 Task: Find connections with filter location Al Bawīţī with filter topic #workingathomewith filter profile language French with filter current company TATA AutoComp Systems Ltd with filter school Rashtrasant Tukadoji Maharaj Nagpur University with filter industry Alternative Dispute Resolution with filter service category Editing with filter keywords title Auditing Clerk
Action: Mouse moved to (684, 85)
Screenshot: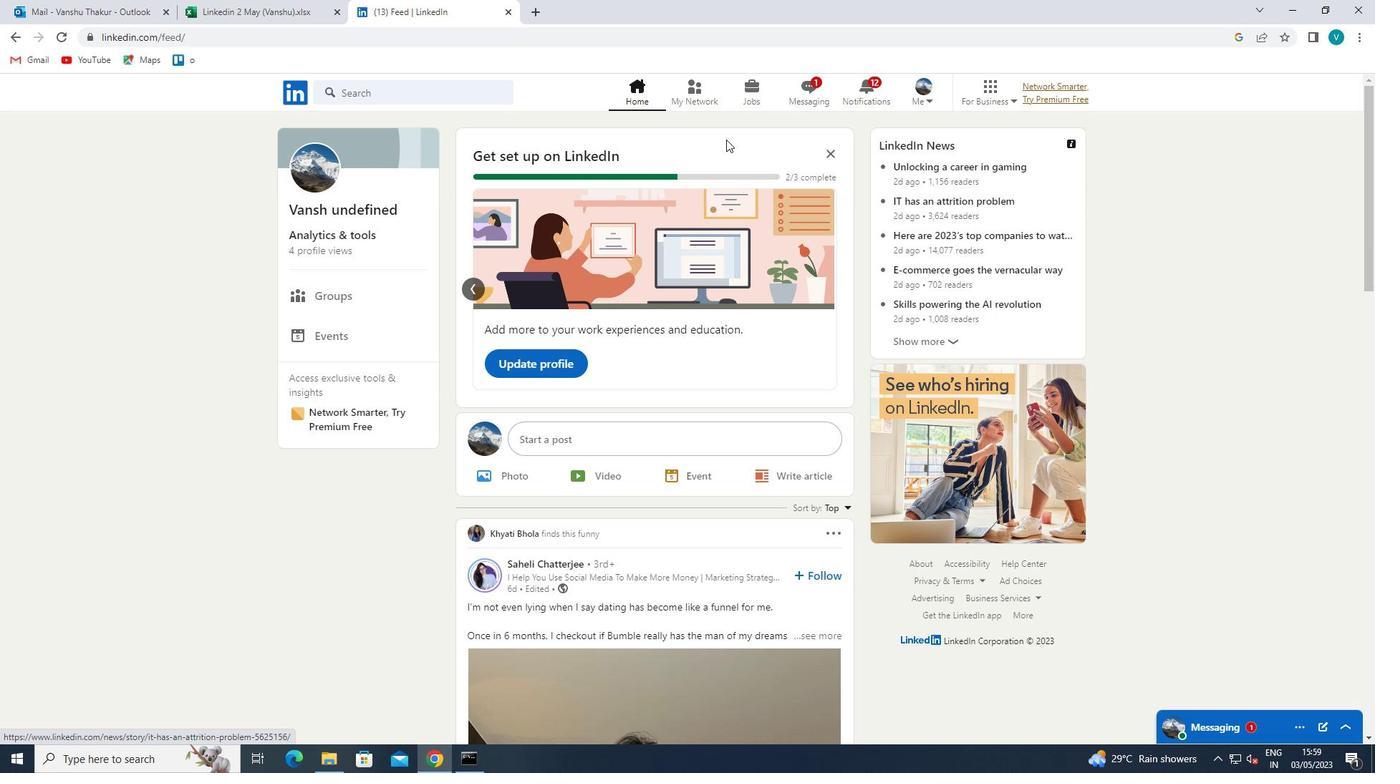 
Action: Mouse pressed left at (684, 85)
Screenshot: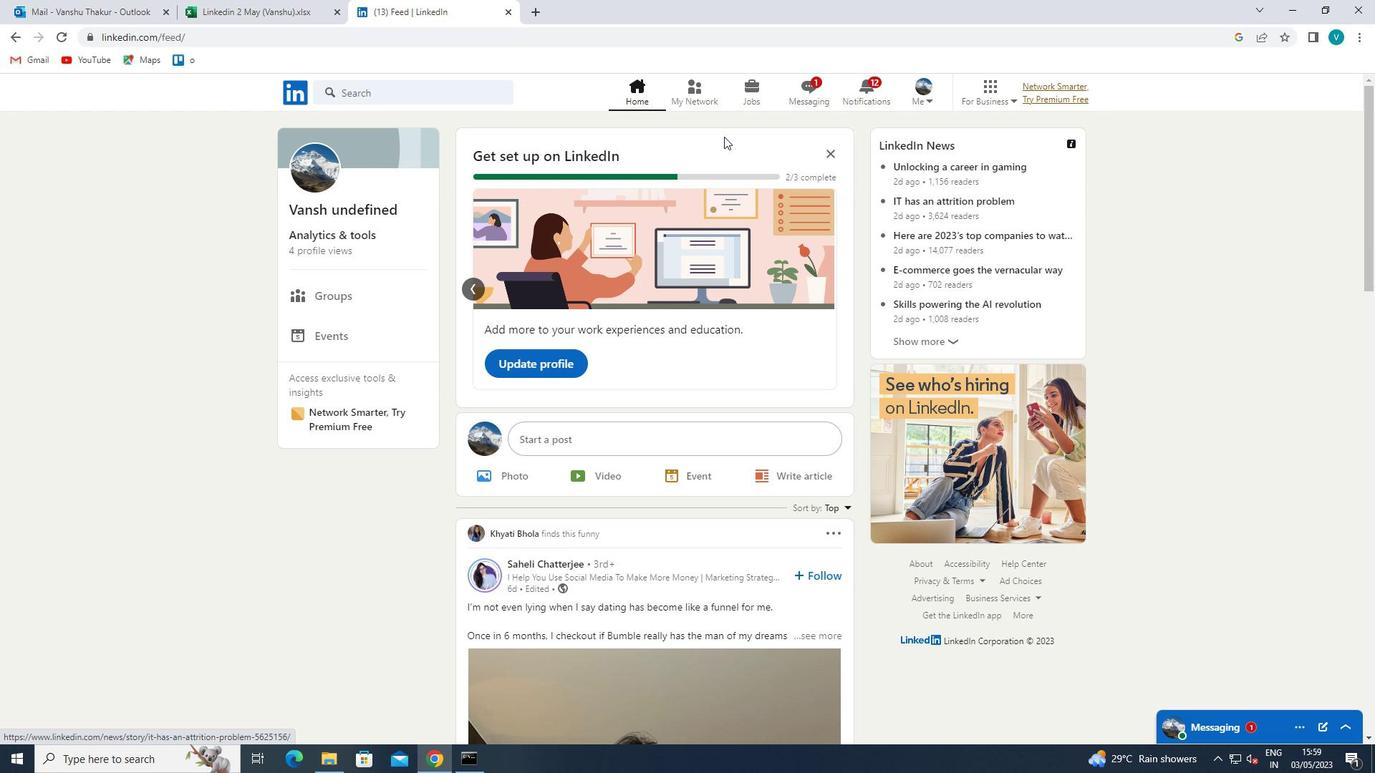 
Action: Mouse moved to (356, 176)
Screenshot: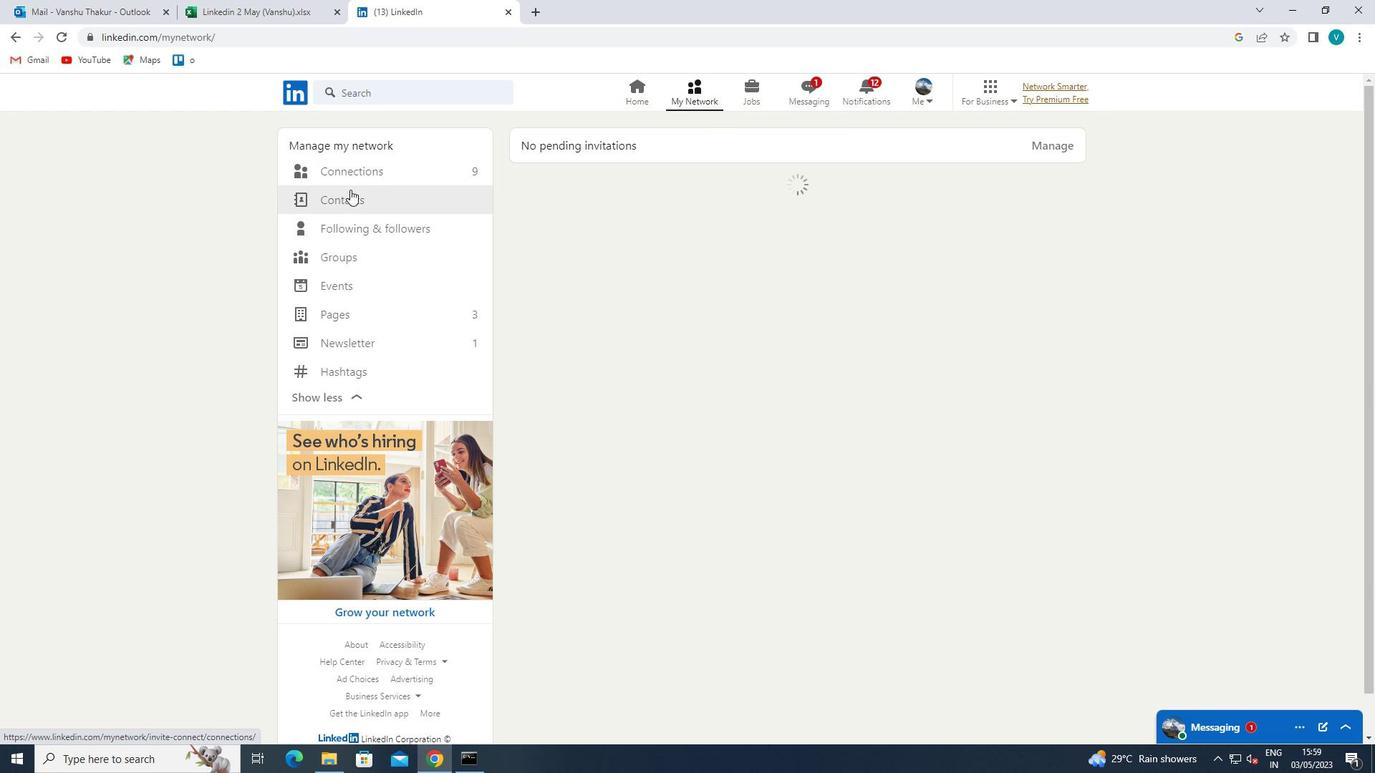 
Action: Mouse pressed left at (356, 176)
Screenshot: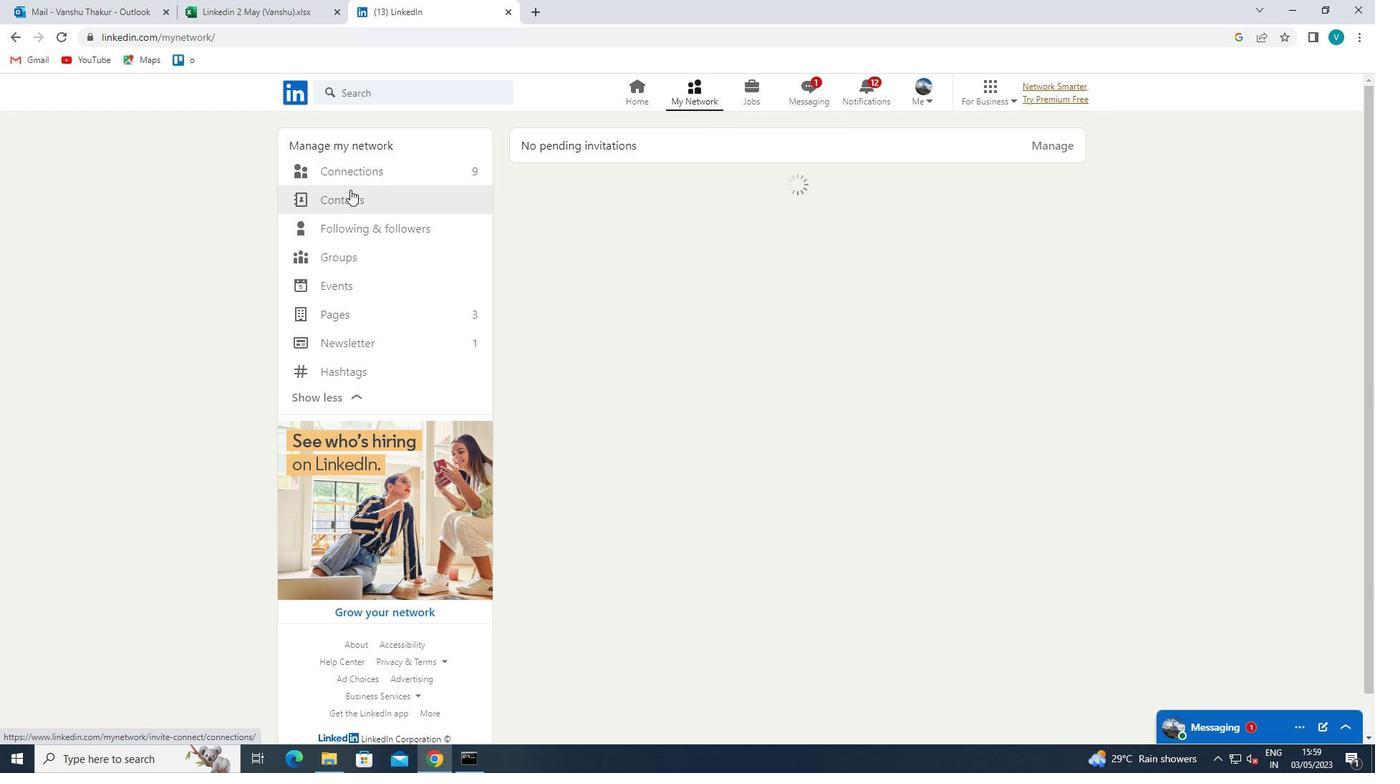 
Action: Mouse moved to (828, 173)
Screenshot: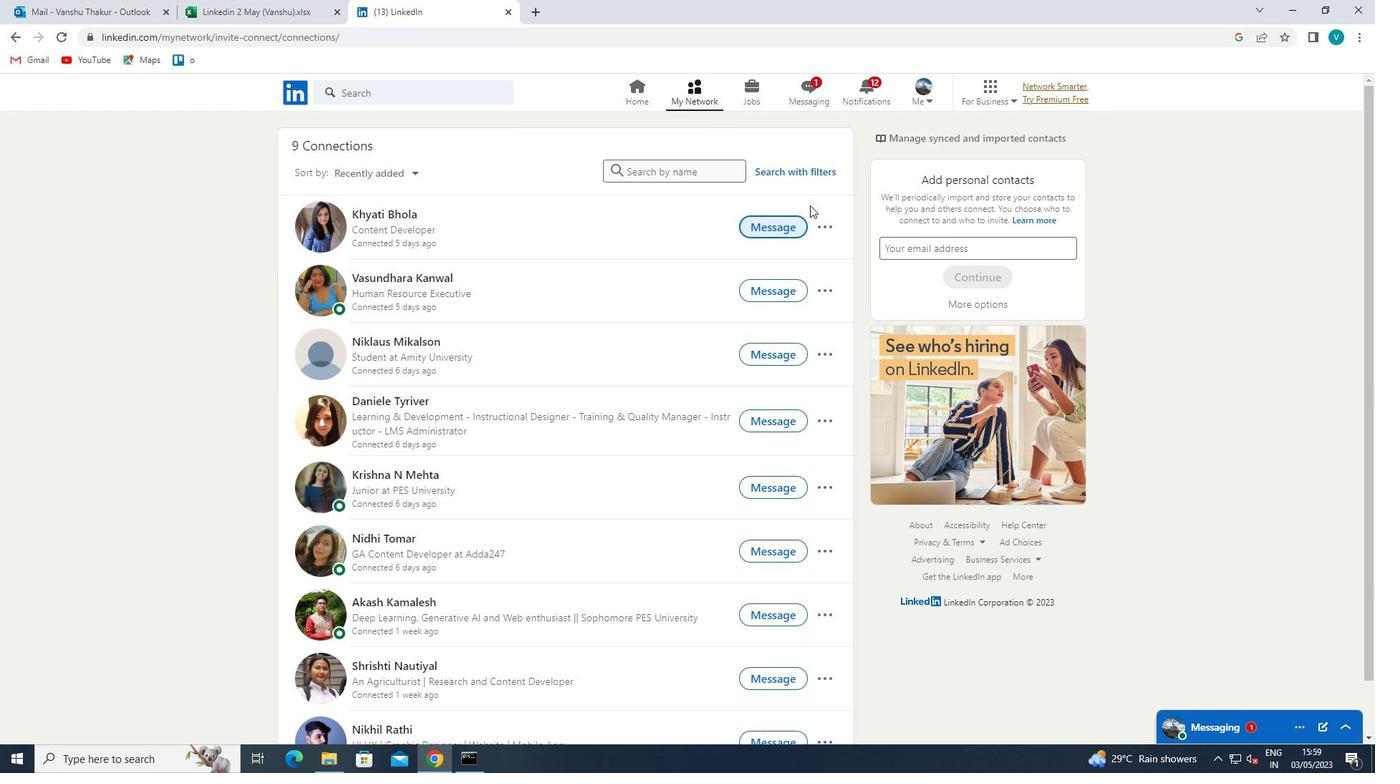 
Action: Mouse pressed left at (828, 173)
Screenshot: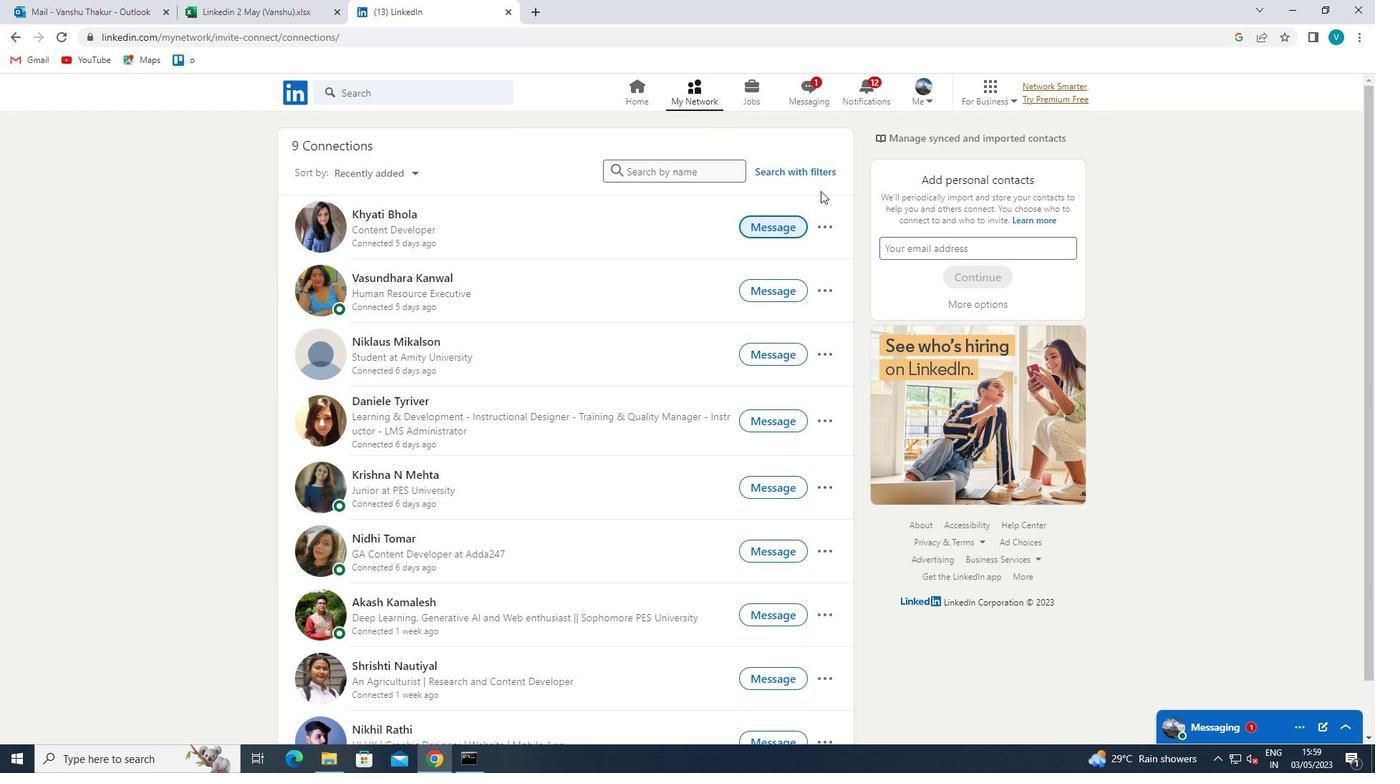
Action: Mouse moved to (694, 133)
Screenshot: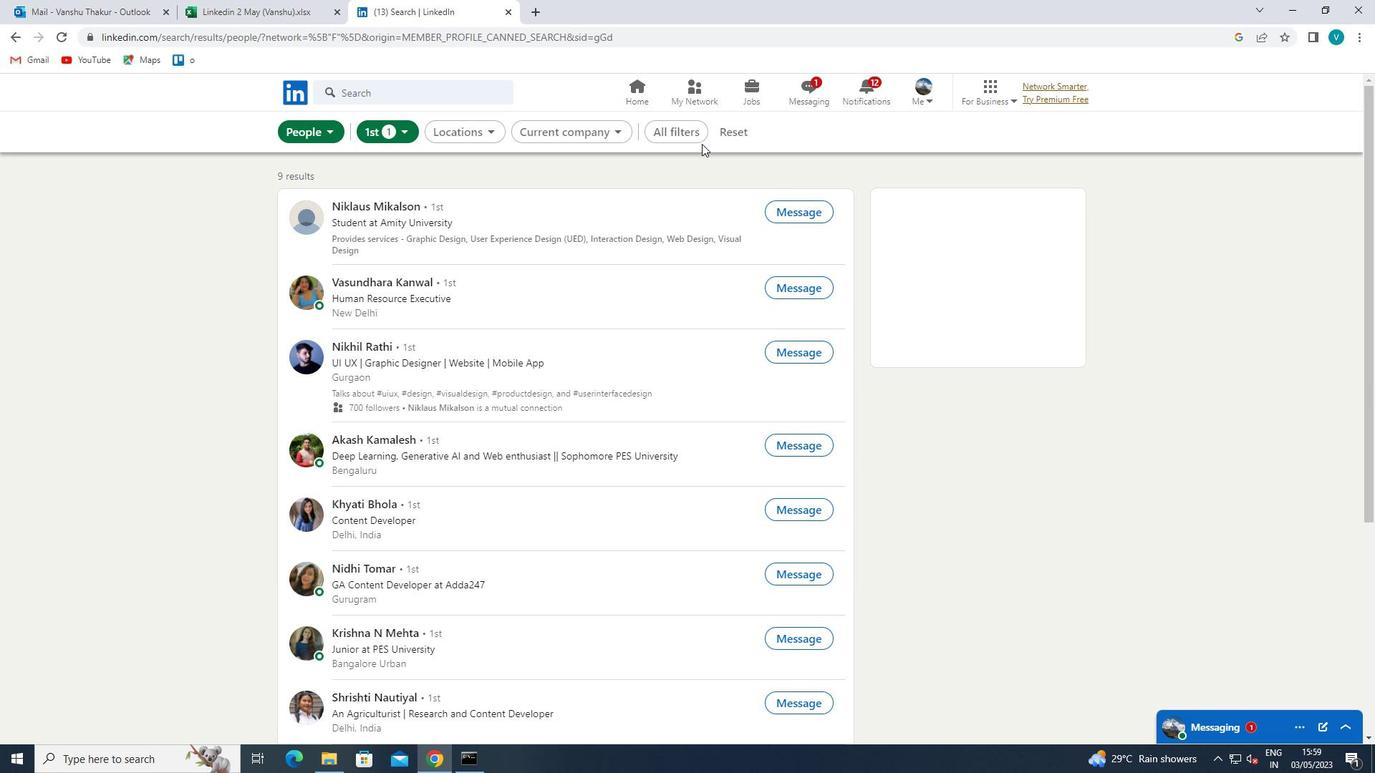 
Action: Mouse pressed left at (694, 133)
Screenshot: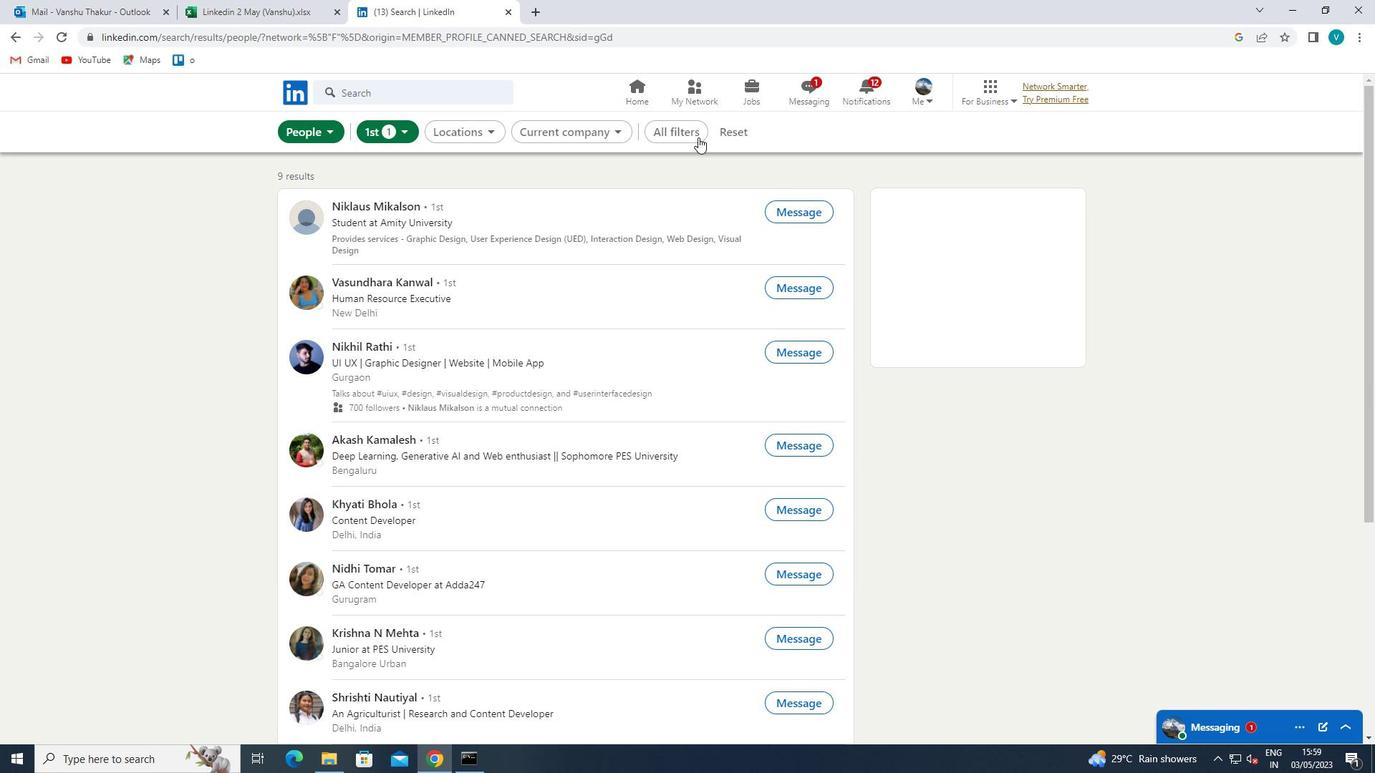 
Action: Mouse moved to (1077, 382)
Screenshot: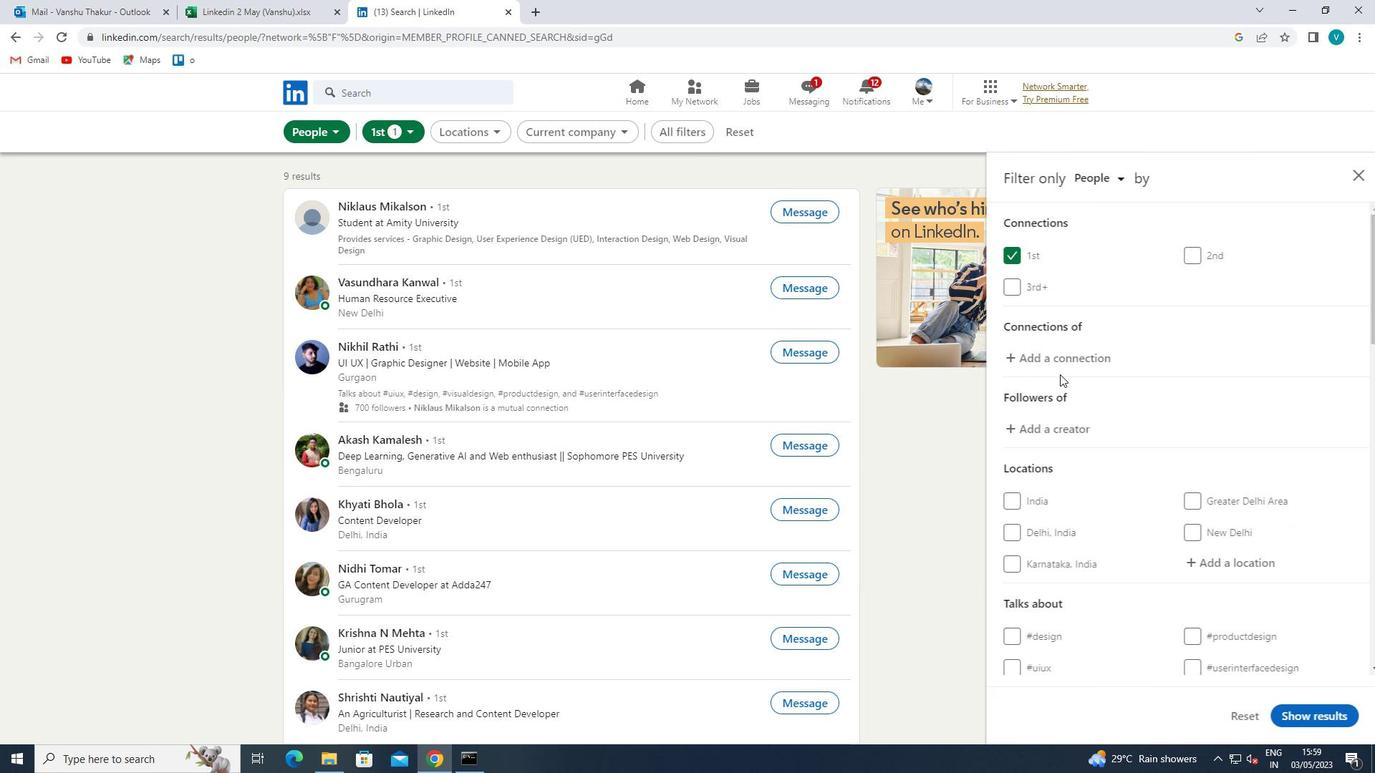 
Action: Mouse scrolled (1077, 381) with delta (0, 0)
Screenshot: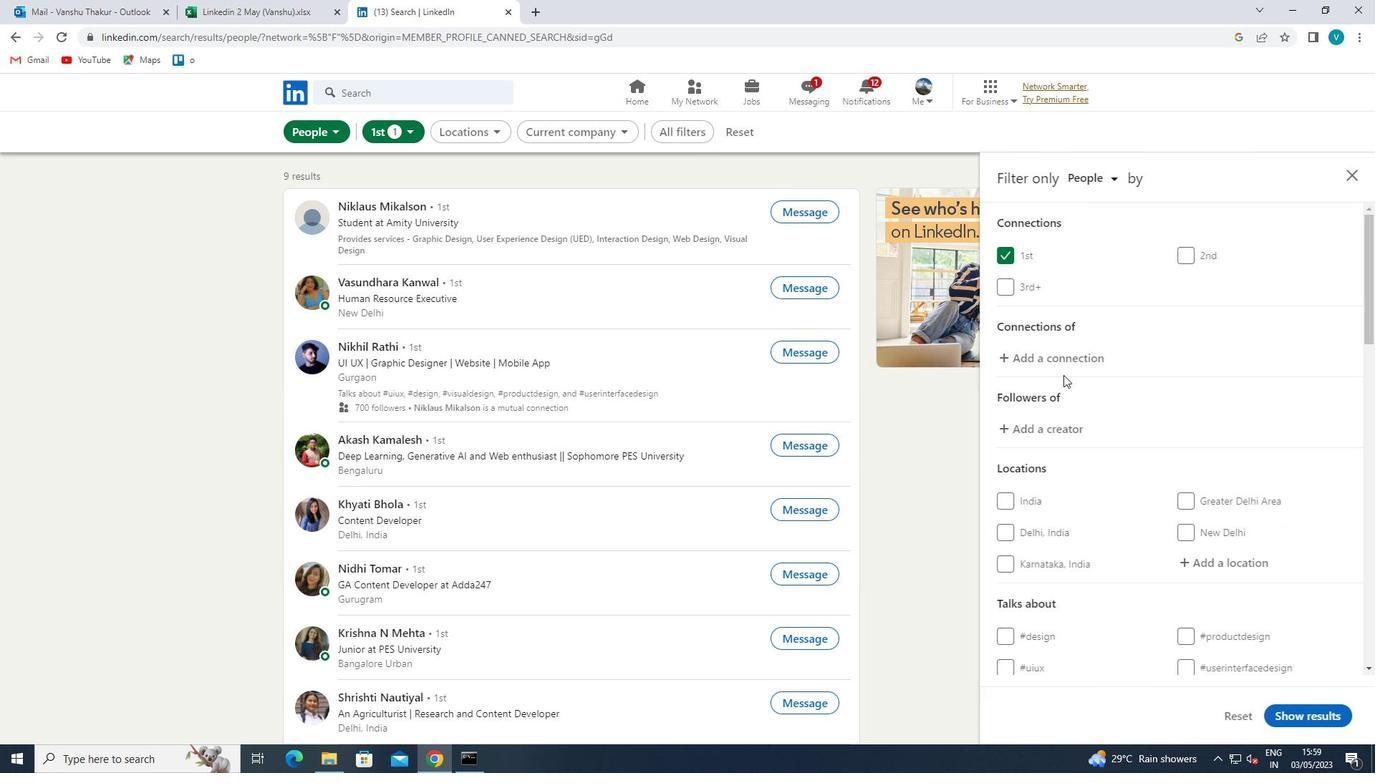 
Action: Mouse scrolled (1077, 381) with delta (0, 0)
Screenshot: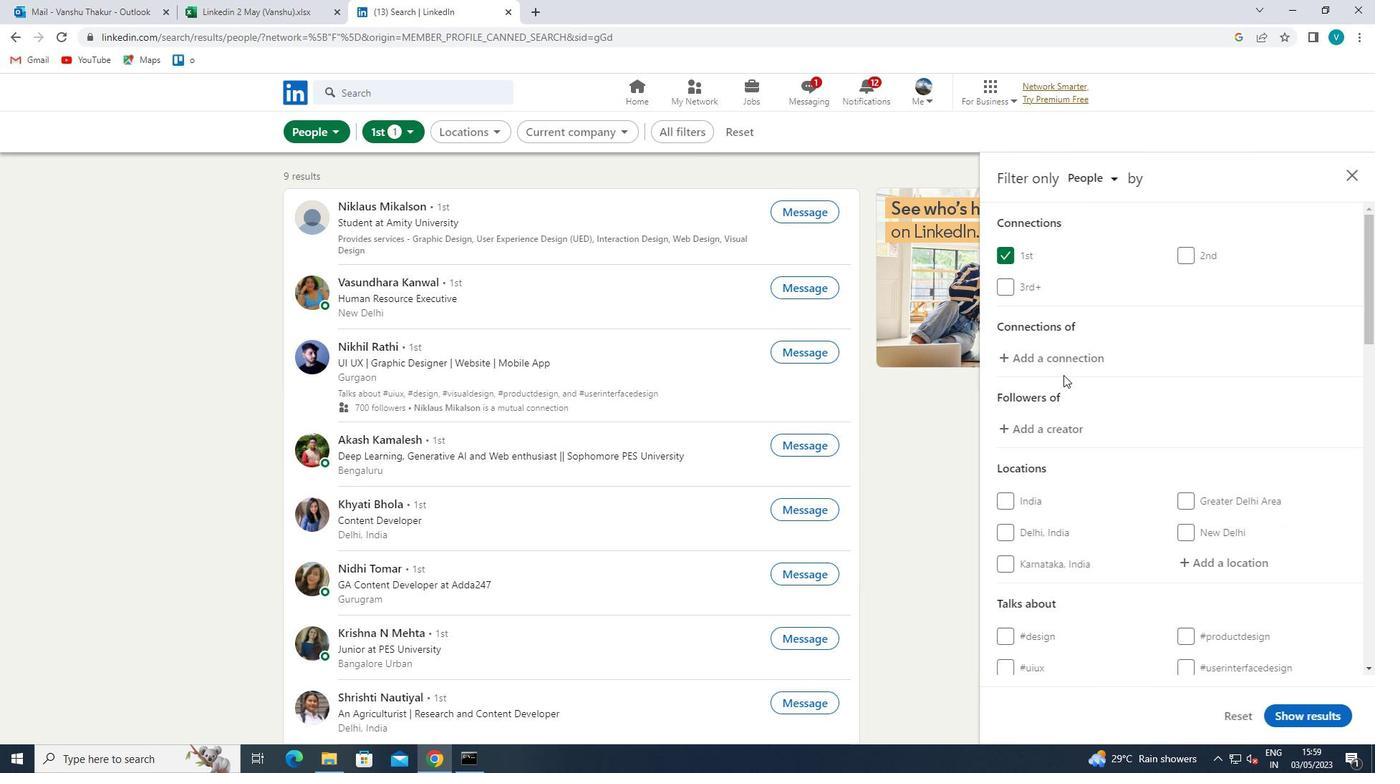 
Action: Mouse moved to (1225, 417)
Screenshot: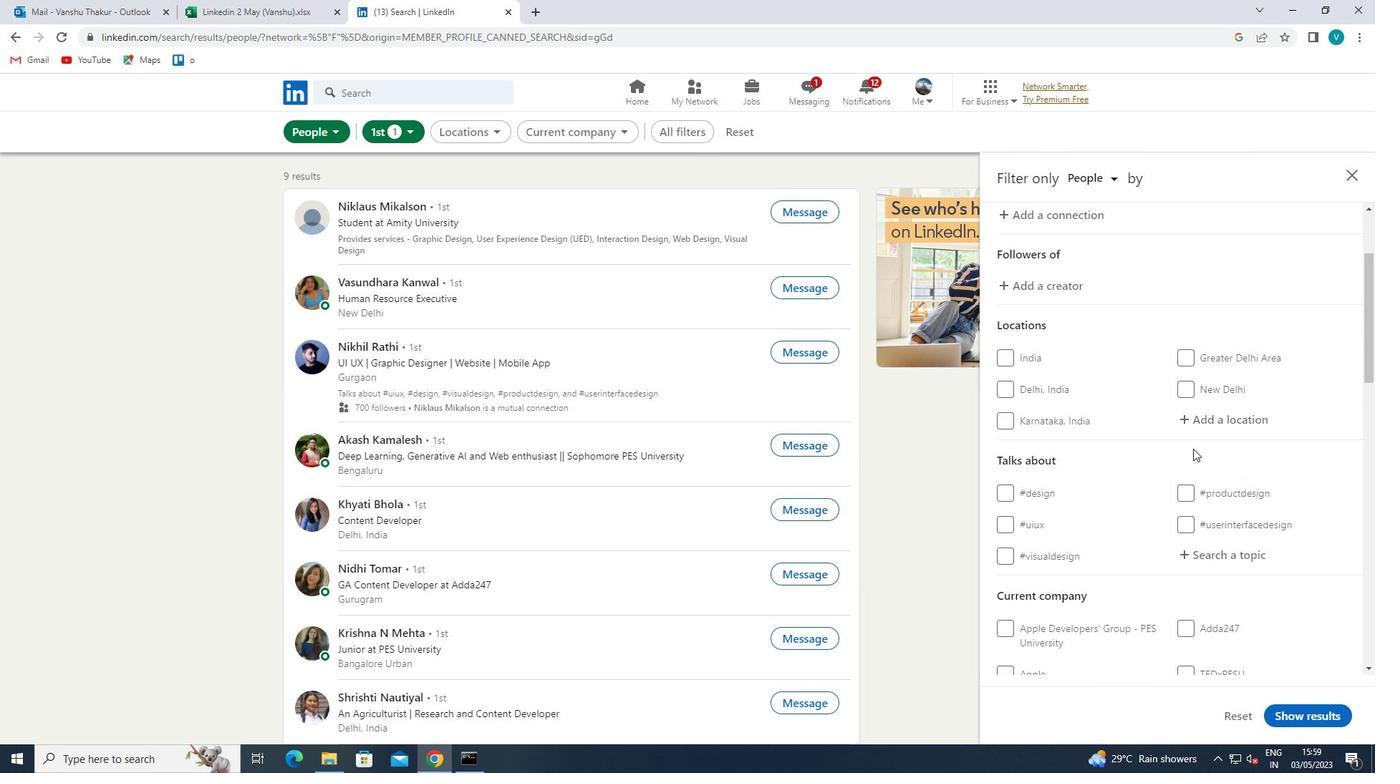 
Action: Mouse pressed left at (1225, 417)
Screenshot: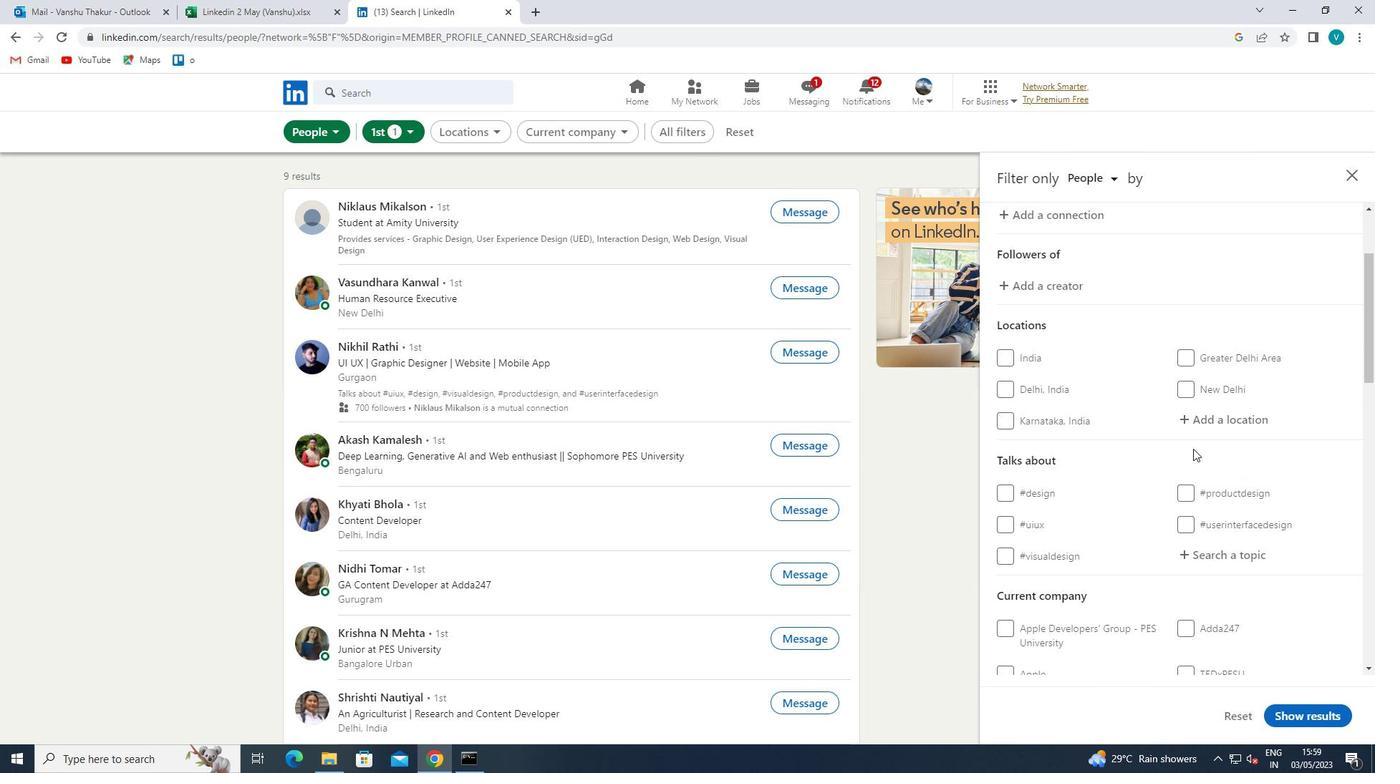 
Action: Mouse moved to (1225, 417)
Screenshot: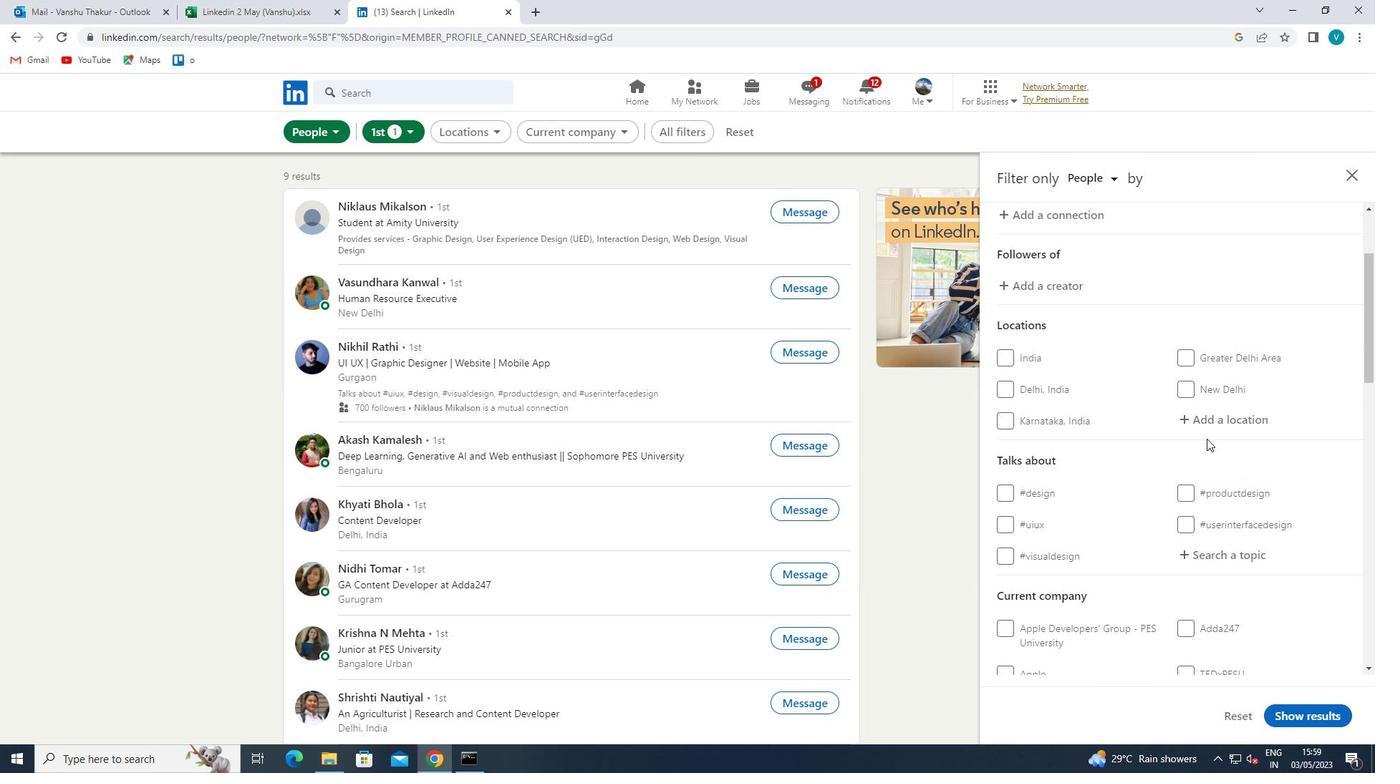 
Action: Key pressed <Key.shift>AL<Key.space><Key.shift><Key.shift><Key.shift><Key.shift><Key.shift>BAWITI
Screenshot: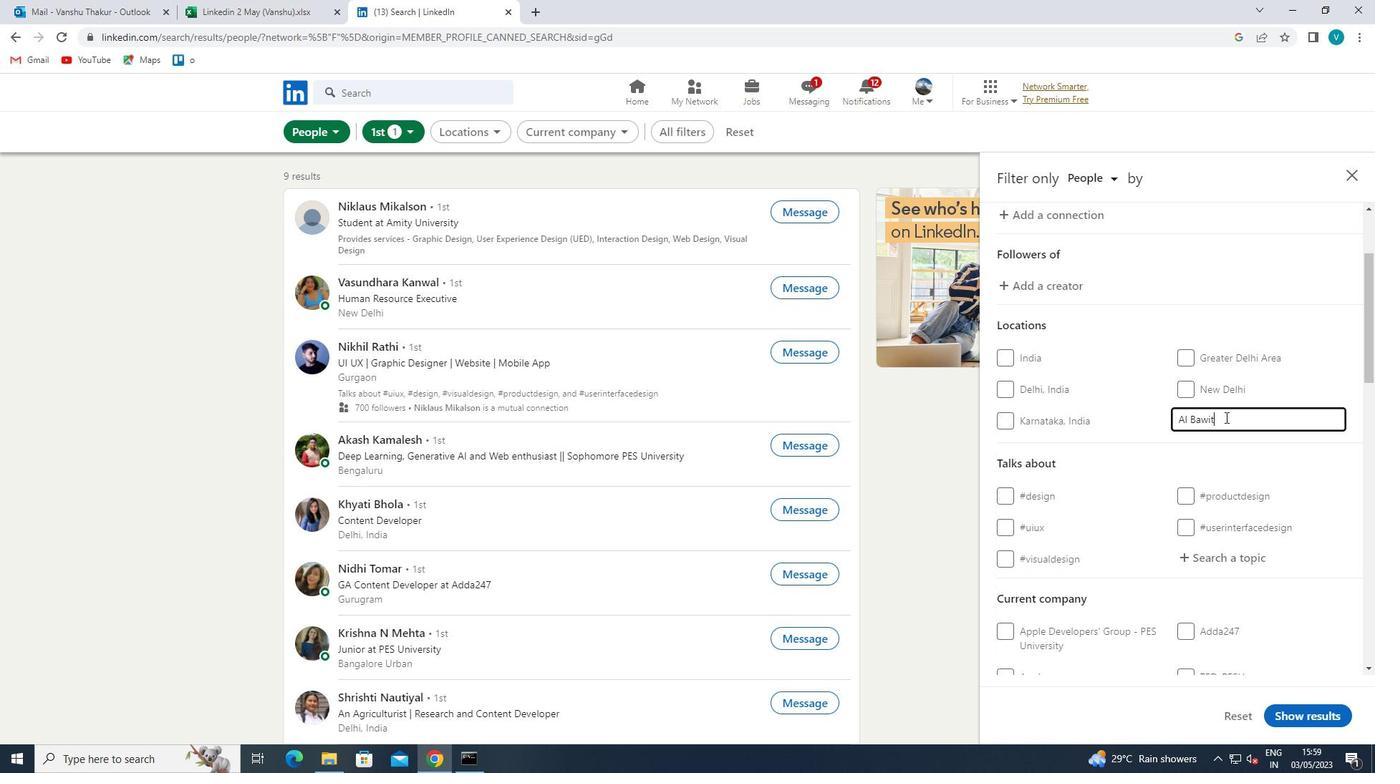 
Action: Mouse moved to (1171, 453)
Screenshot: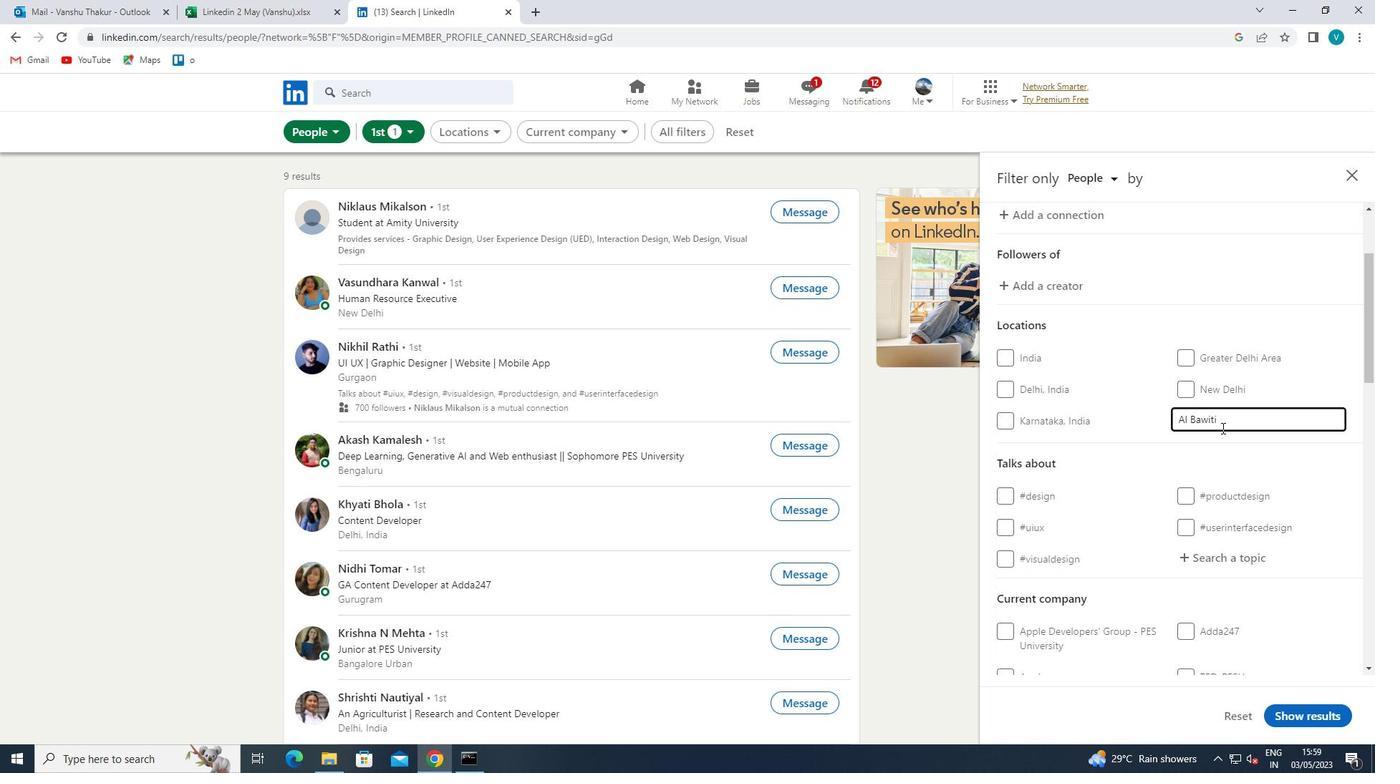
Action: Mouse pressed left at (1171, 453)
Screenshot: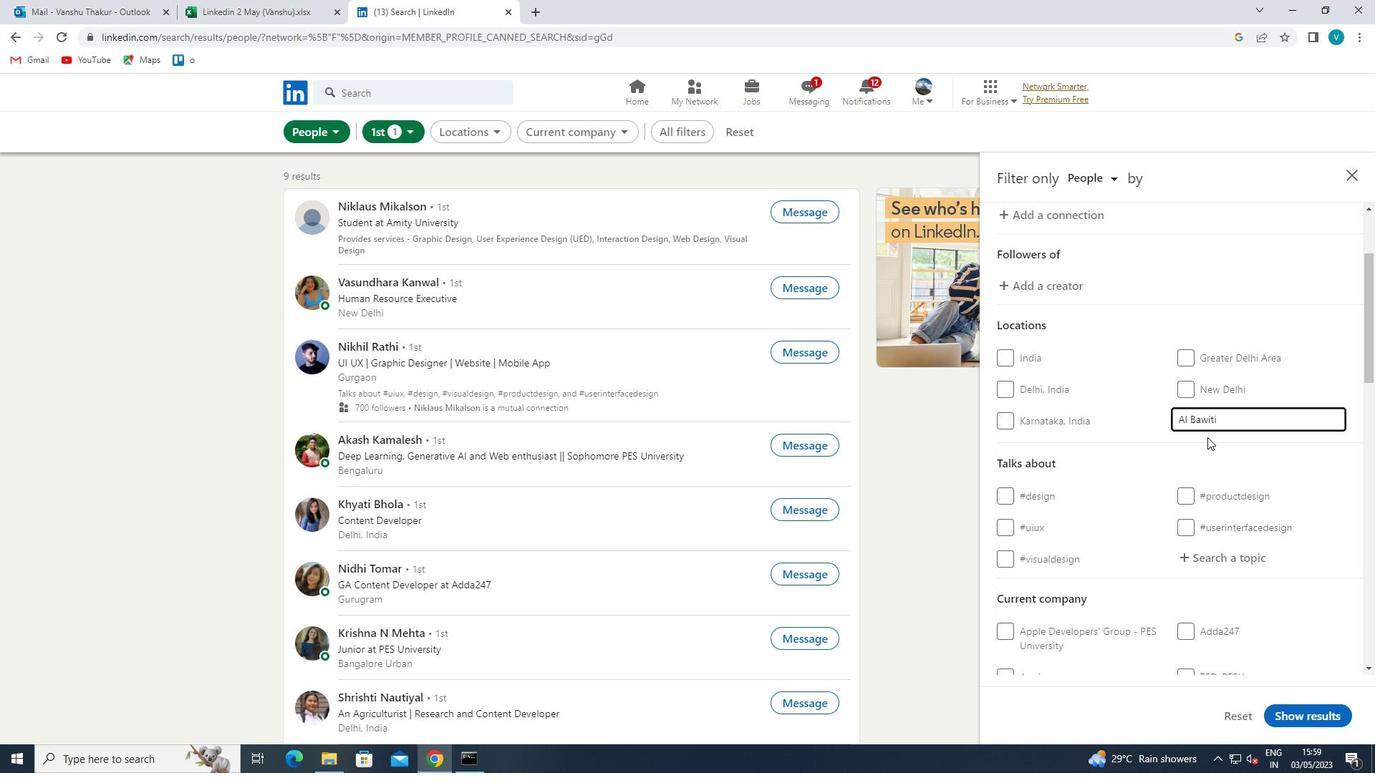 
Action: Mouse scrolled (1171, 452) with delta (0, 0)
Screenshot: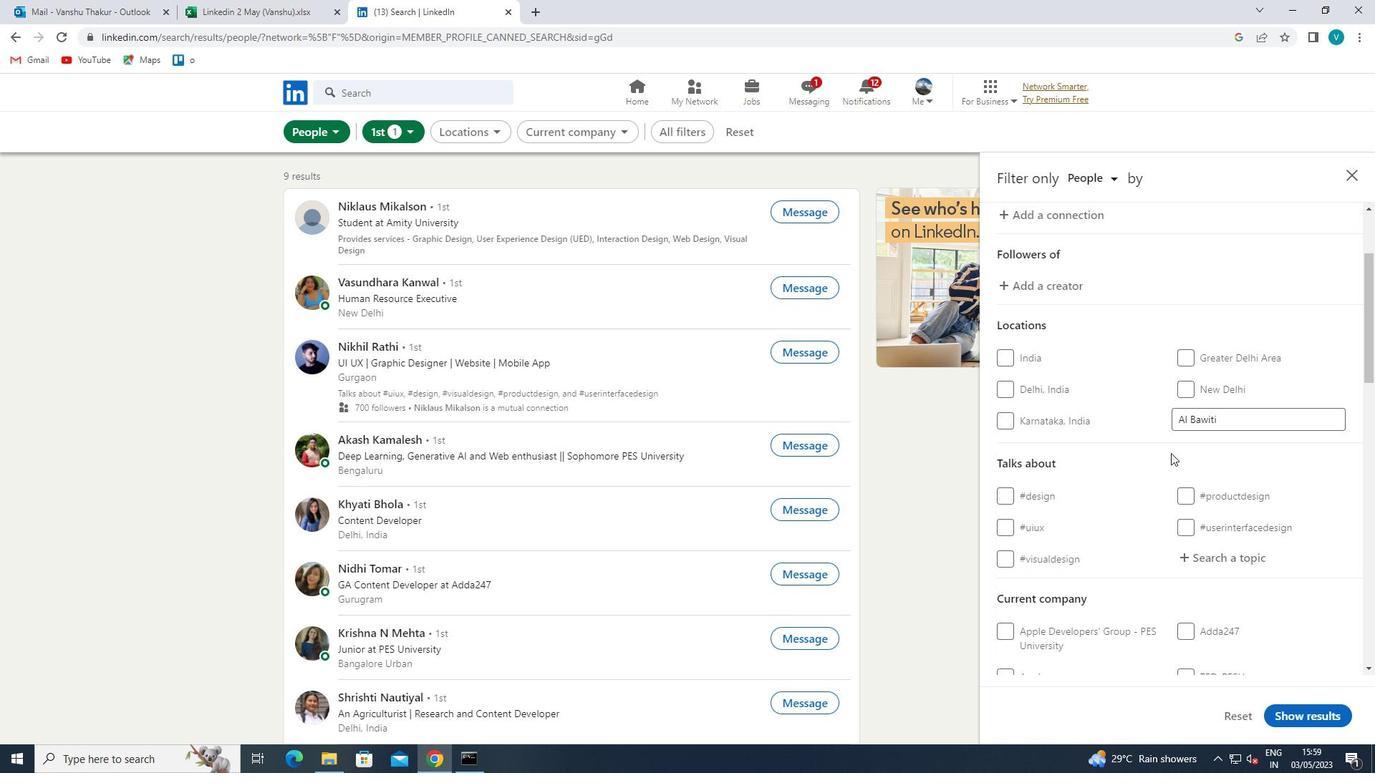 
Action: Mouse moved to (1170, 454)
Screenshot: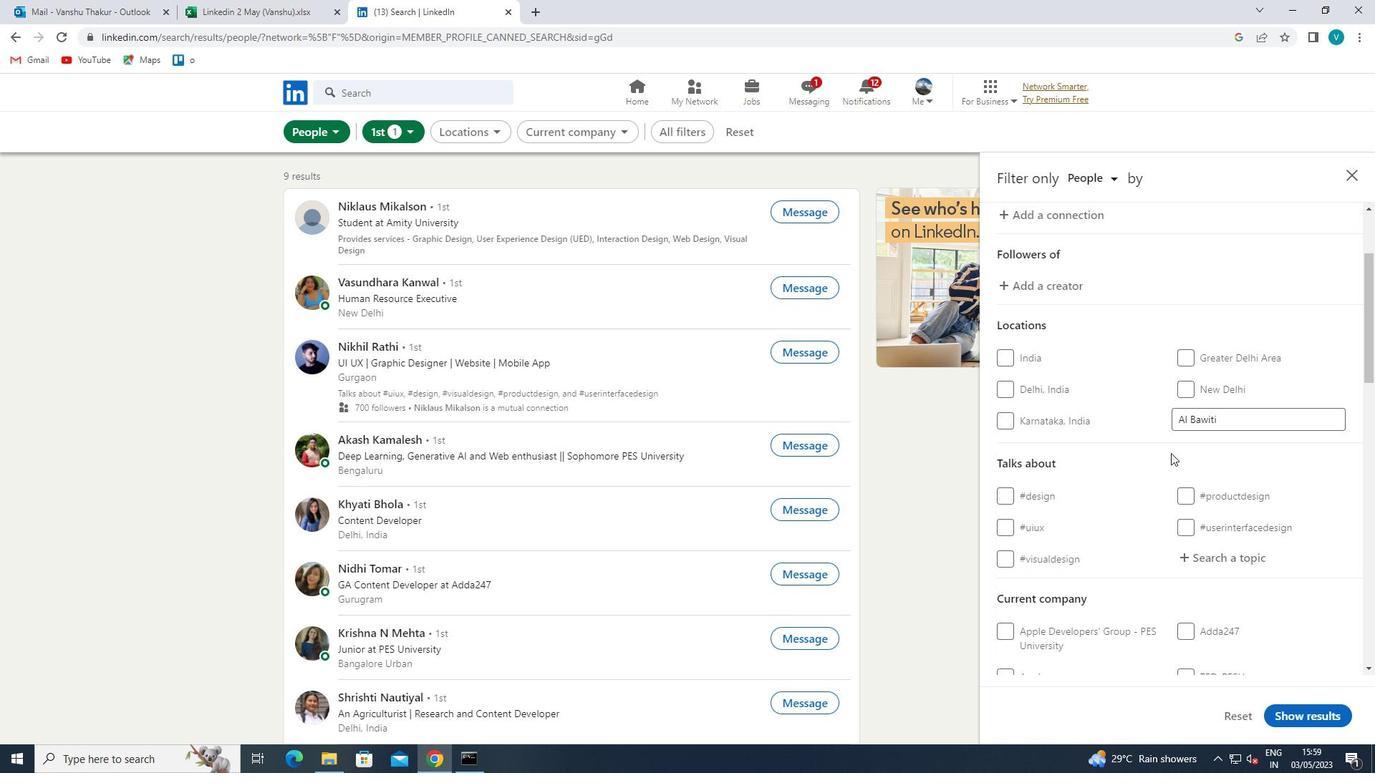
Action: Mouse scrolled (1170, 453) with delta (0, 0)
Screenshot: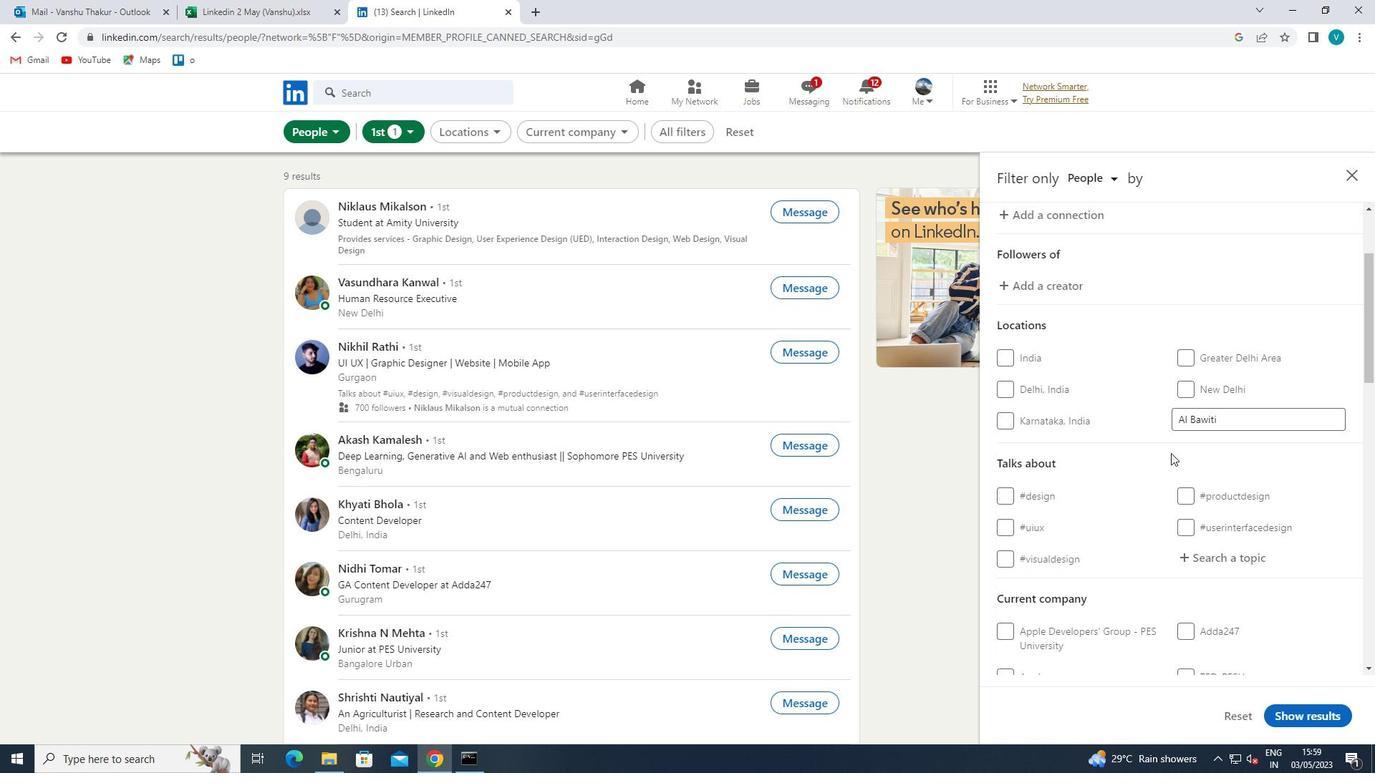 
Action: Mouse moved to (1225, 414)
Screenshot: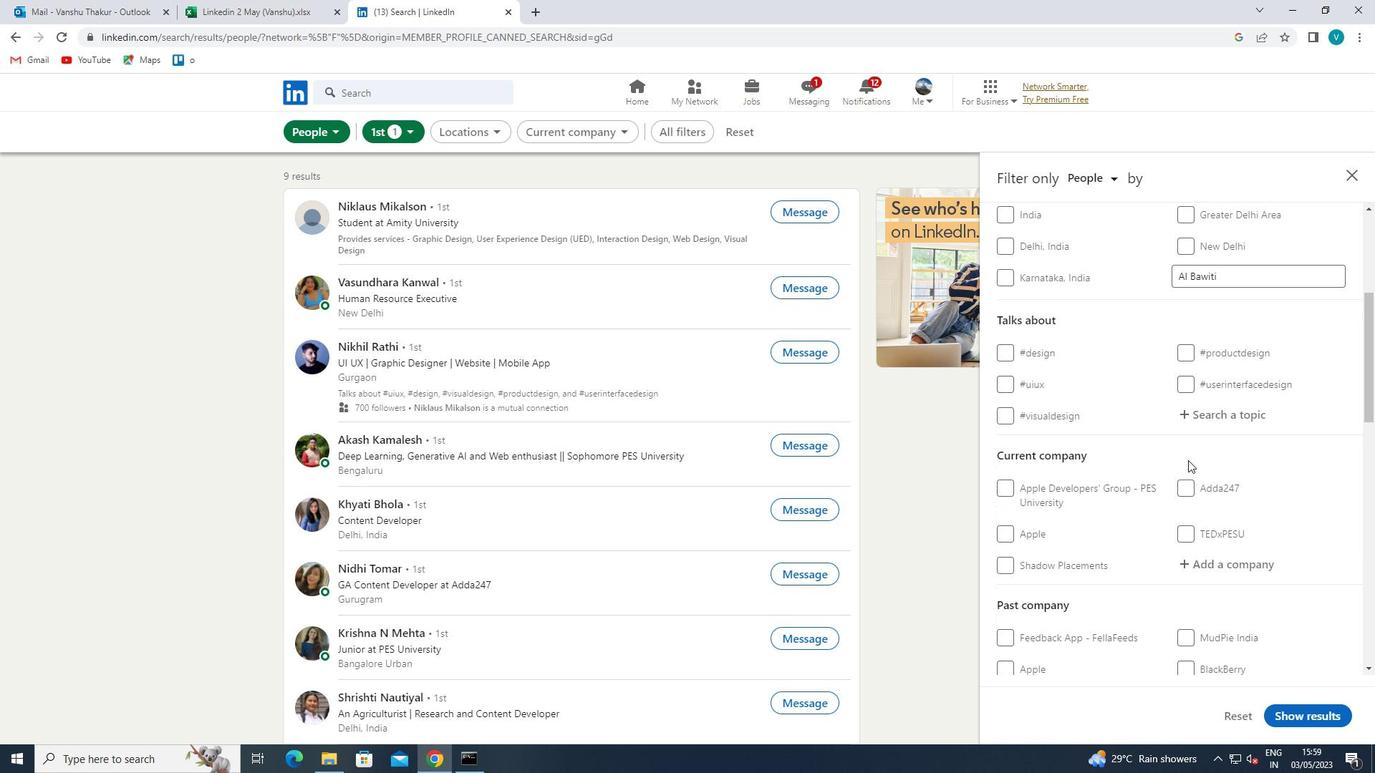 
Action: Mouse pressed left at (1225, 414)
Screenshot: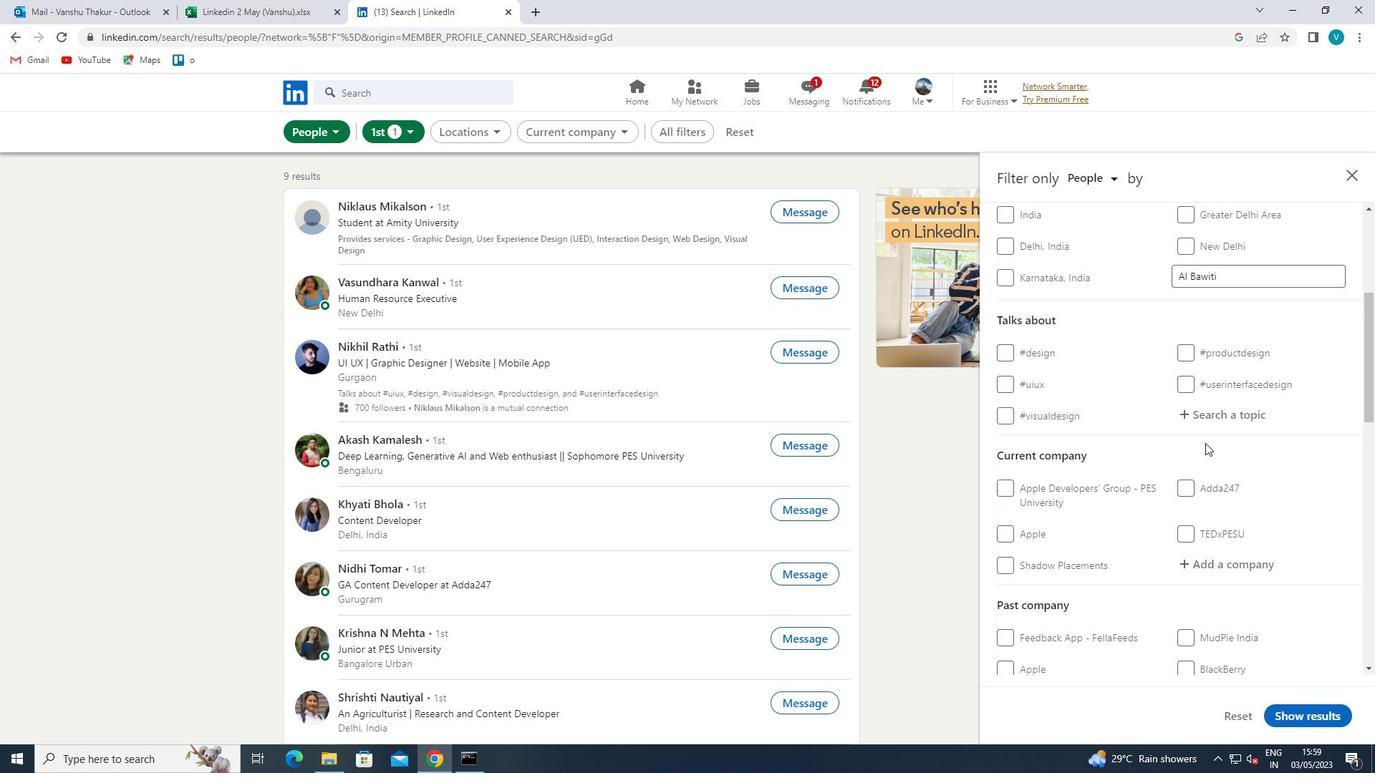 
Action: Key pressed WORKINGAT
Screenshot: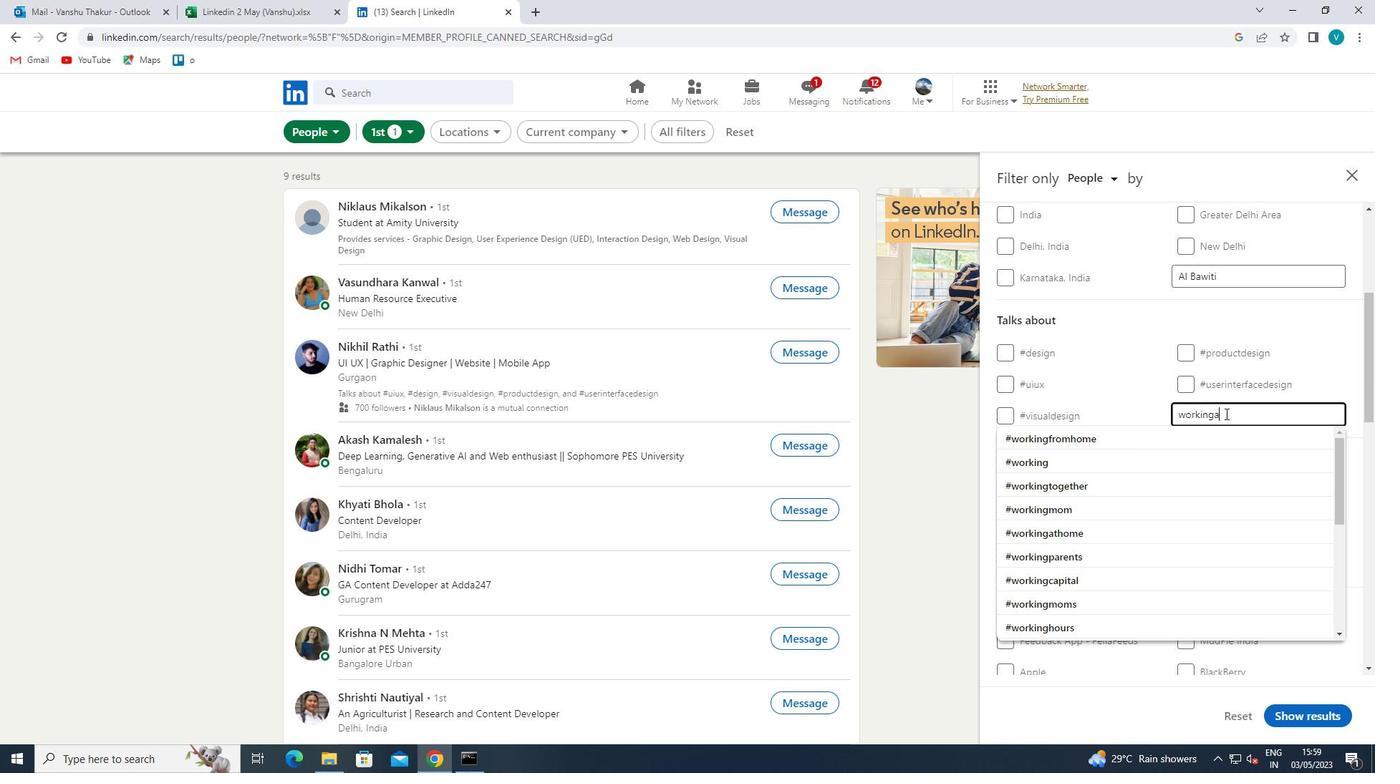 
Action: Mouse moved to (1184, 442)
Screenshot: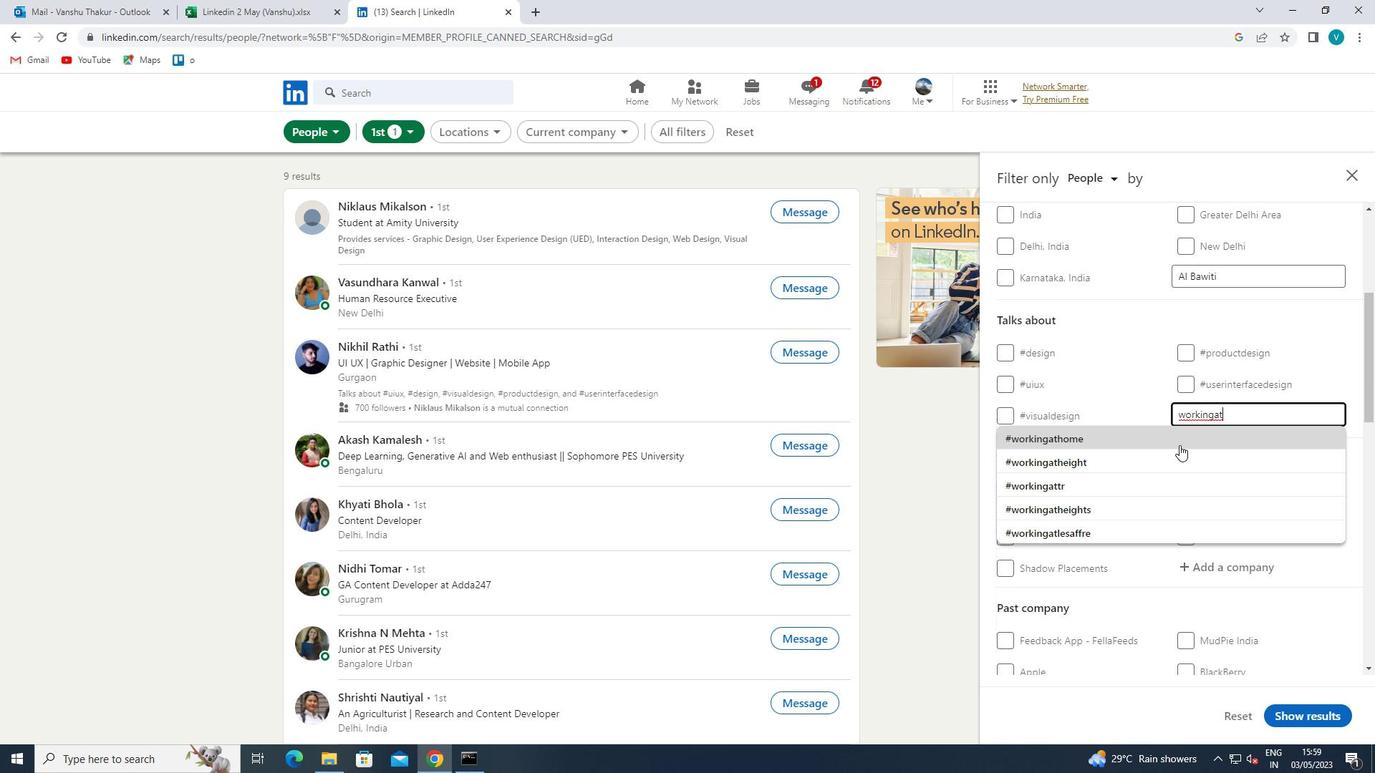 
Action: Mouse pressed left at (1184, 442)
Screenshot: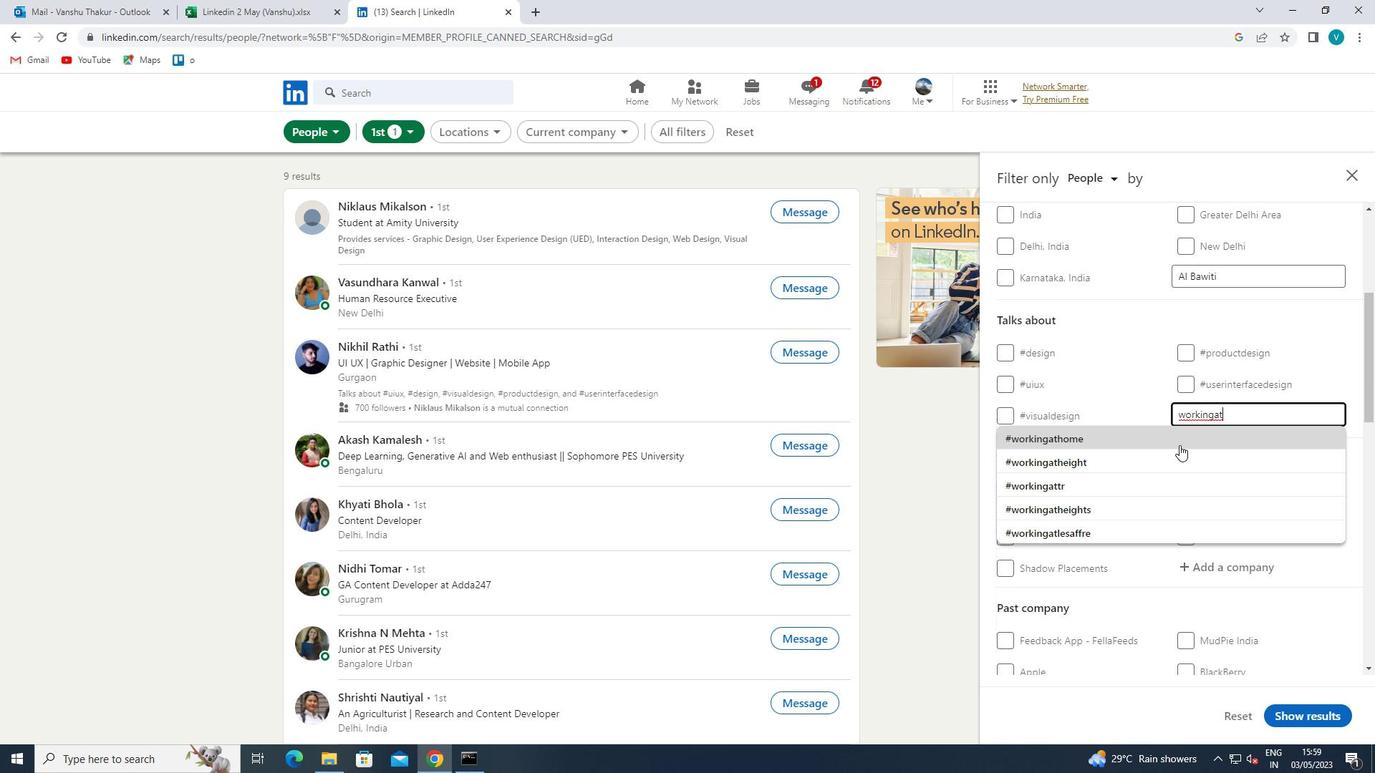 
Action: Mouse scrolled (1184, 442) with delta (0, 0)
Screenshot: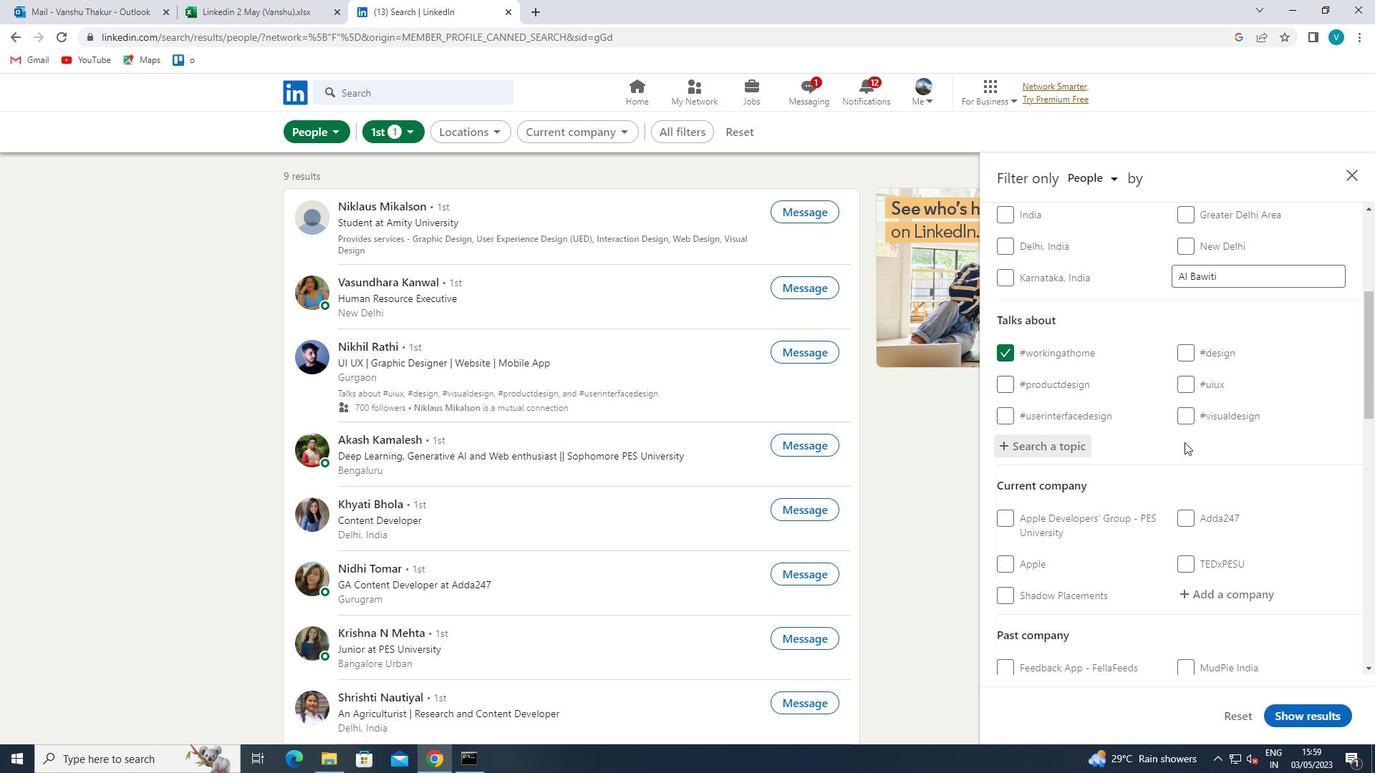 
Action: Mouse scrolled (1184, 442) with delta (0, 0)
Screenshot: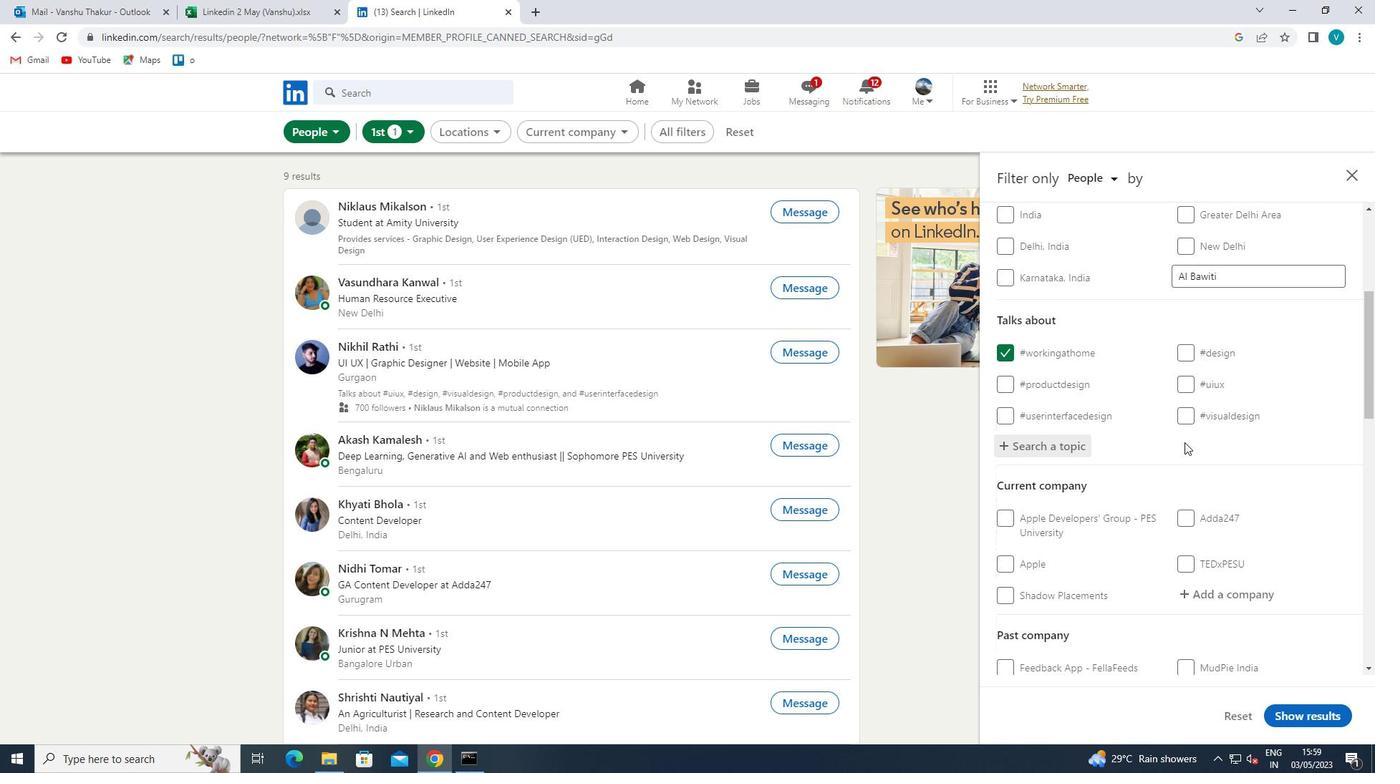 
Action: Mouse scrolled (1184, 442) with delta (0, 0)
Screenshot: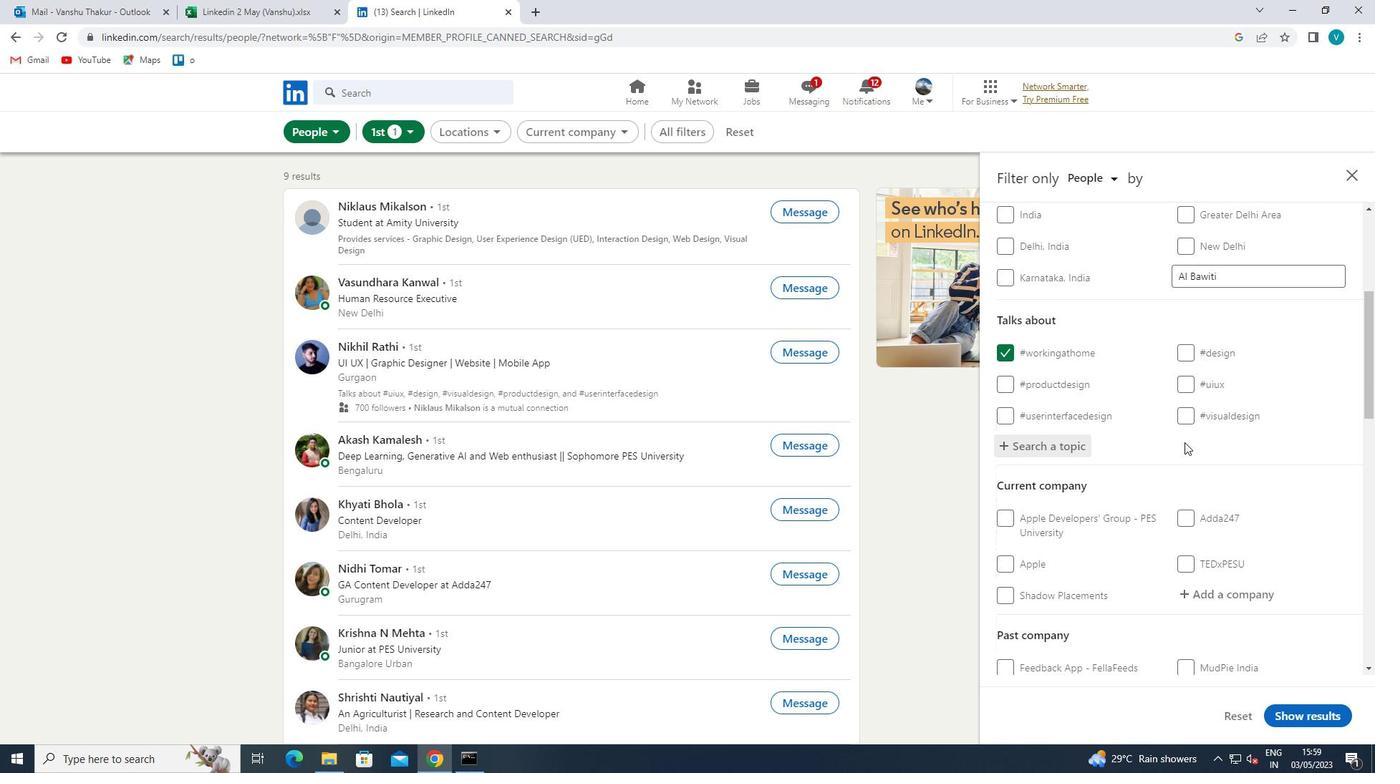 
Action: Mouse moved to (1244, 383)
Screenshot: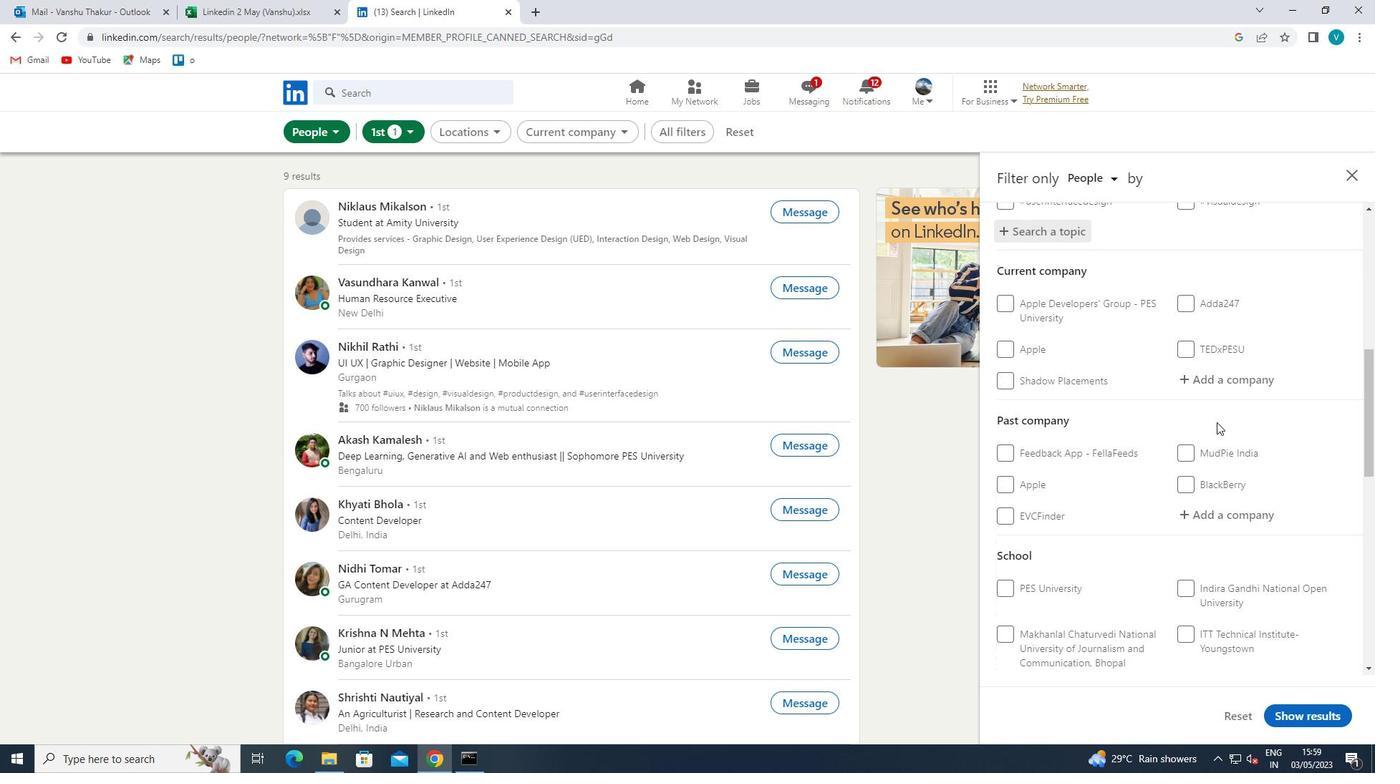 
Action: Mouse pressed left at (1244, 383)
Screenshot: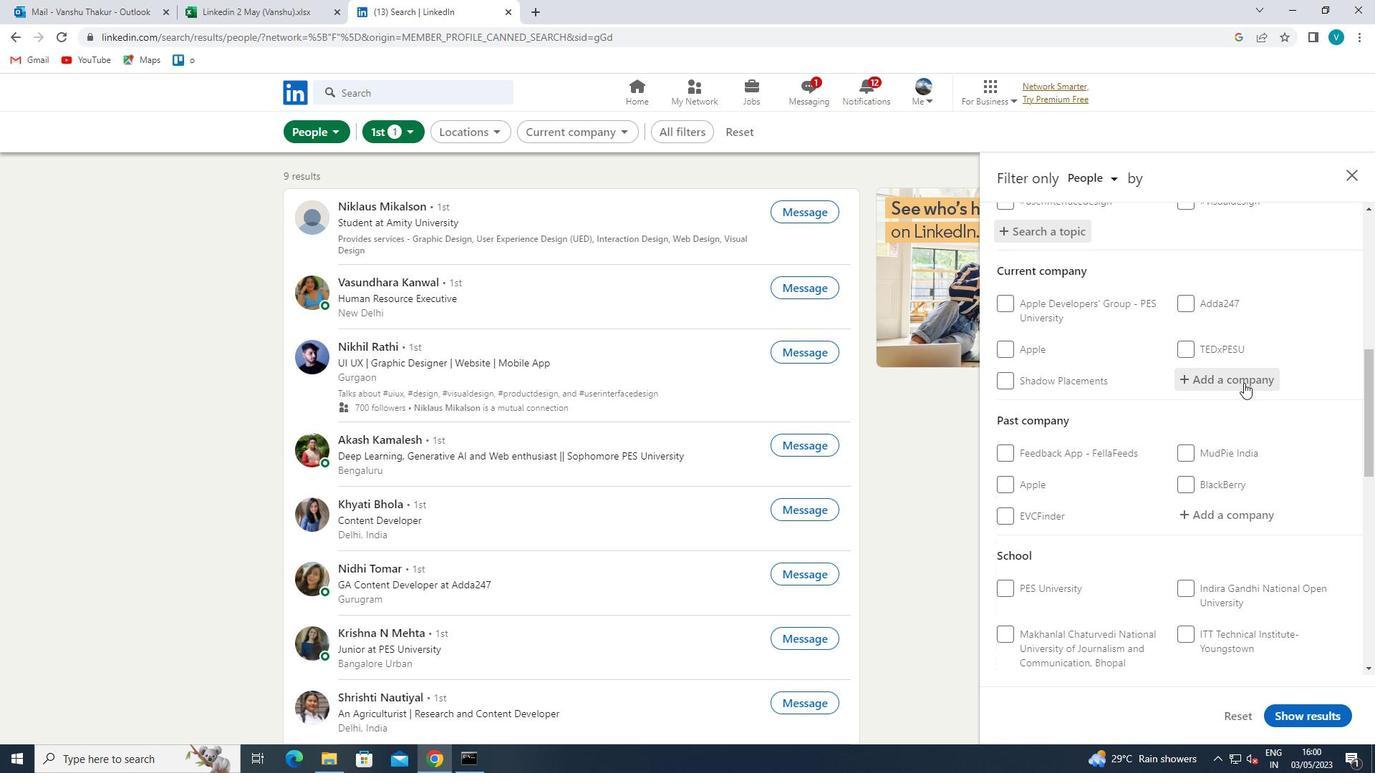 
Action: Key pressed <Key.shift>TATA<Key.space><Key.shift>AUTO
Screenshot: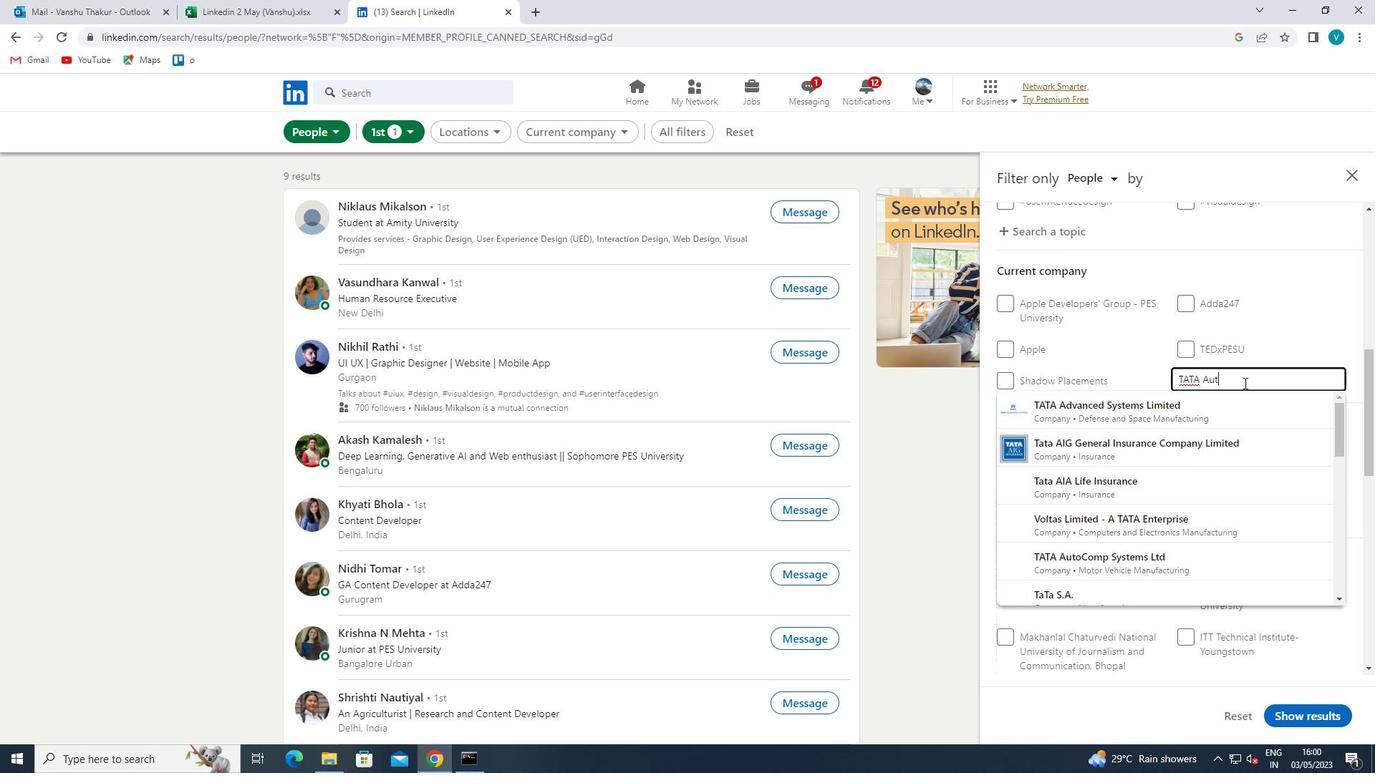 
Action: Mouse moved to (1232, 410)
Screenshot: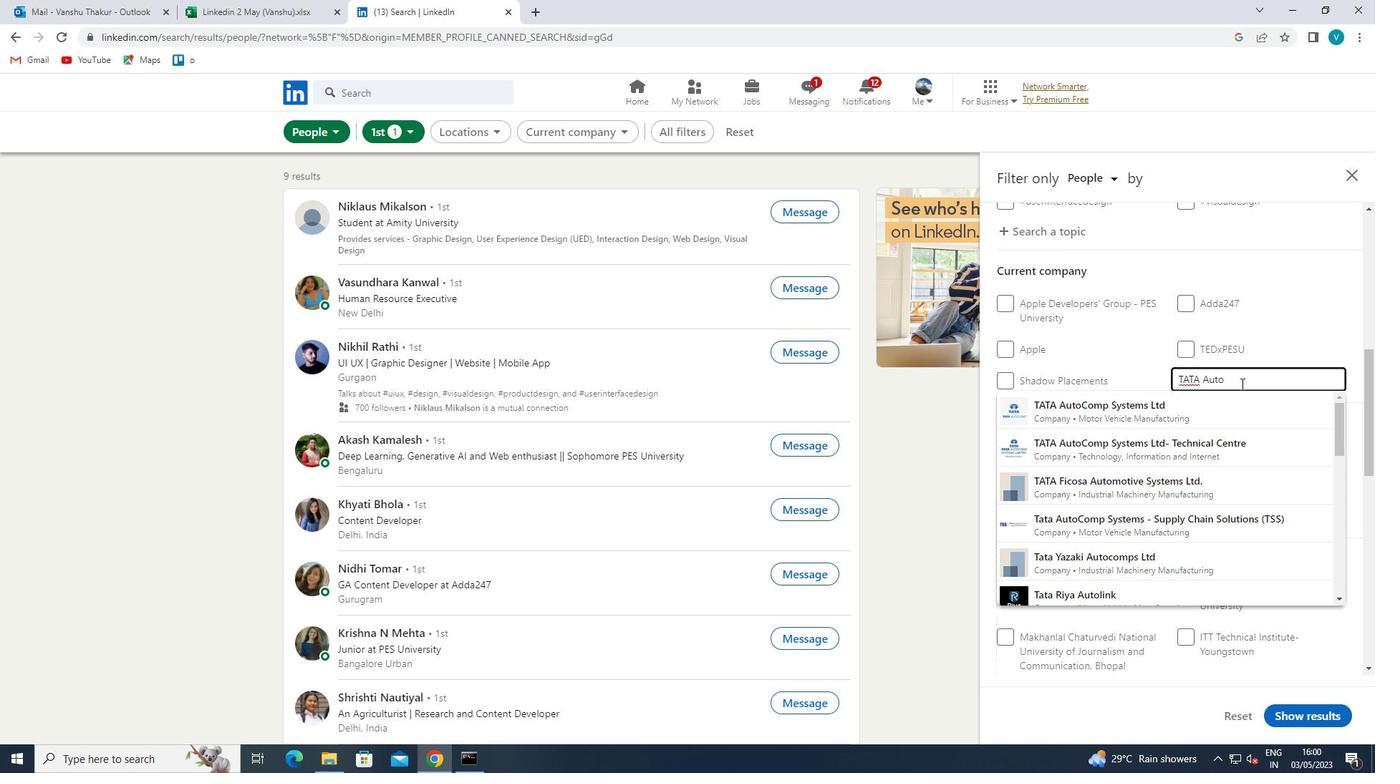 
Action: Mouse pressed left at (1232, 410)
Screenshot: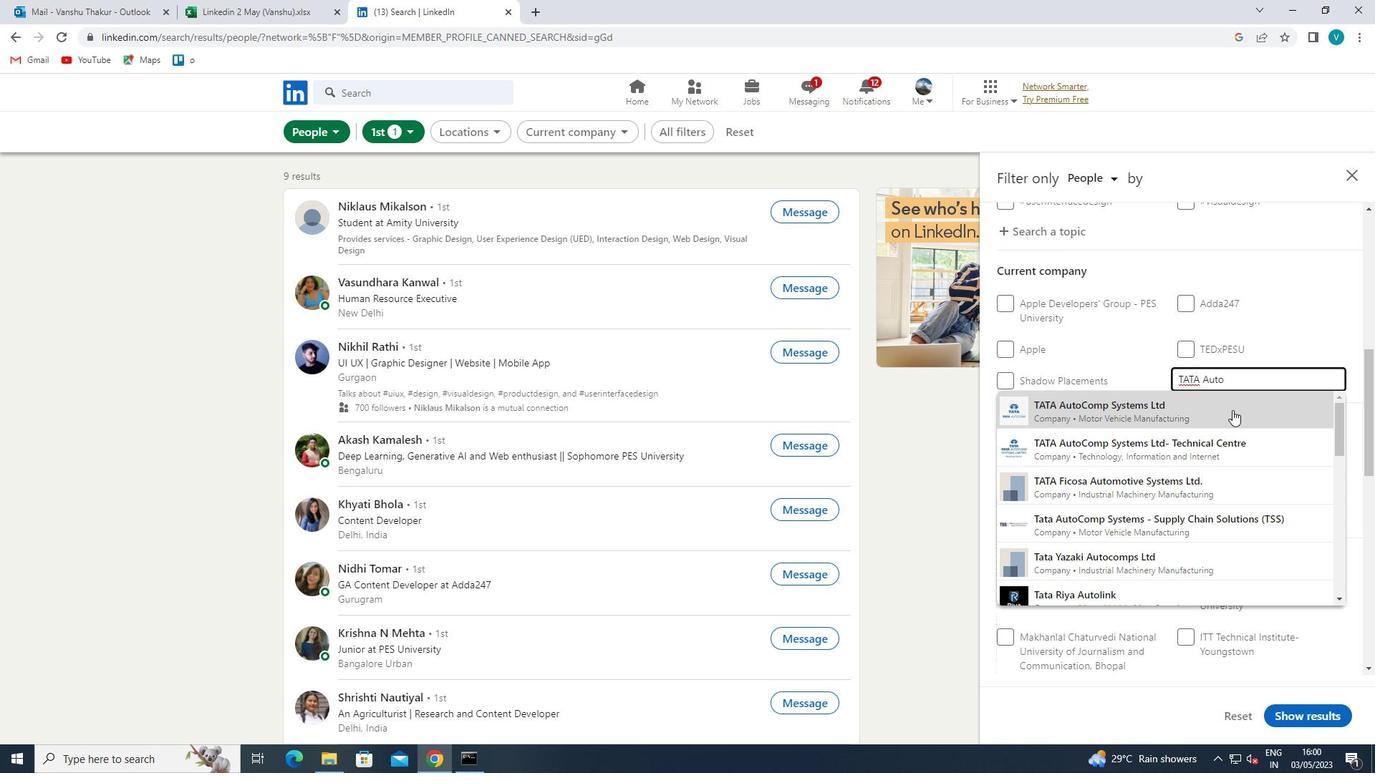 
Action: Mouse moved to (1232, 410)
Screenshot: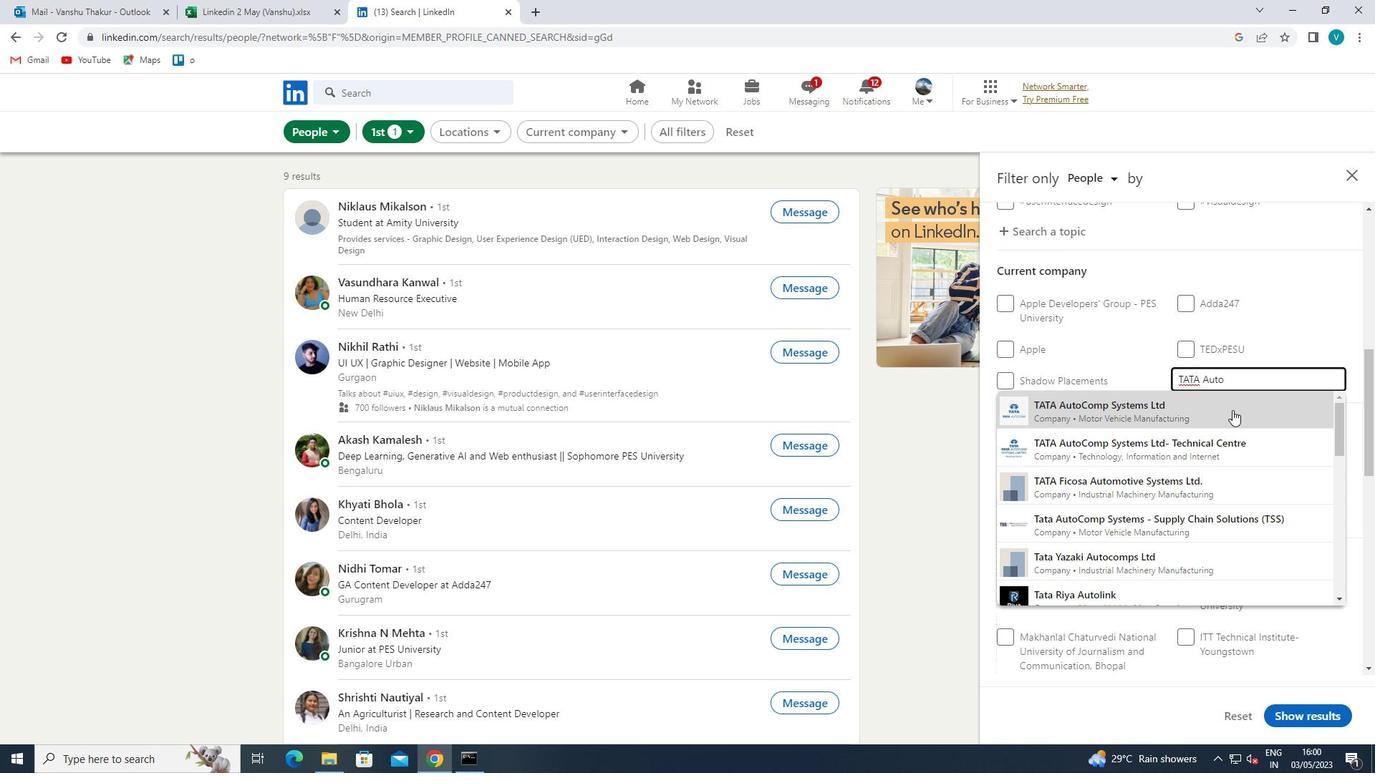 
Action: Mouse scrolled (1232, 409) with delta (0, 0)
Screenshot: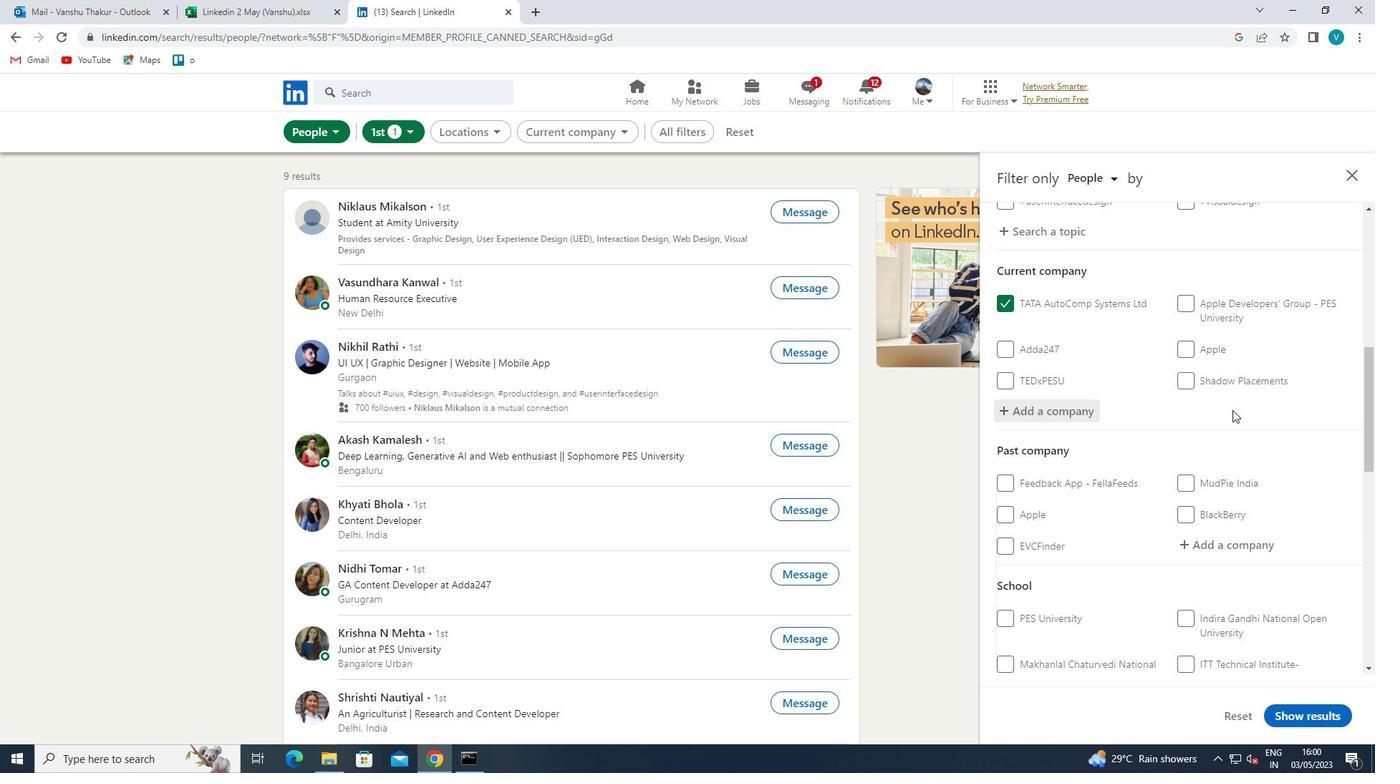 
Action: Mouse scrolled (1232, 409) with delta (0, 0)
Screenshot: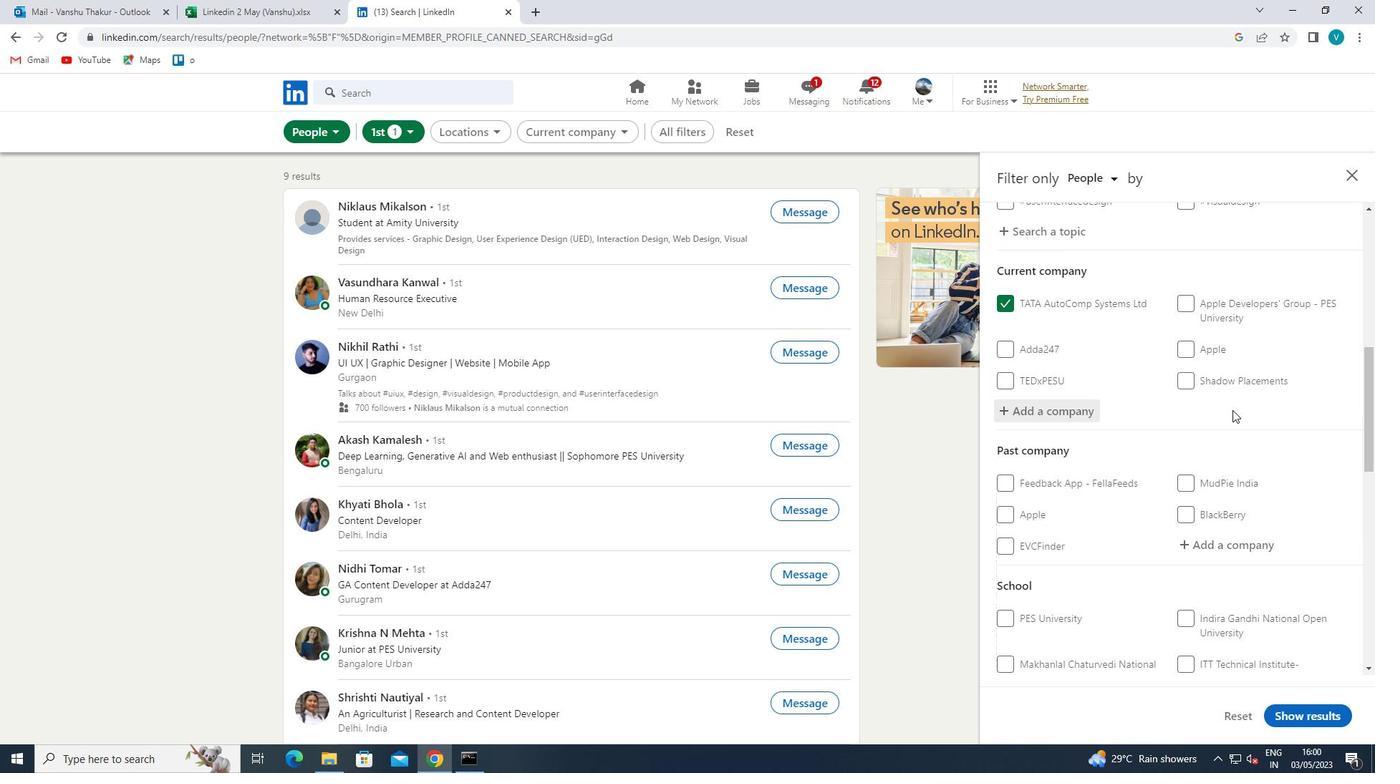 
Action: Mouse moved to (1232, 413)
Screenshot: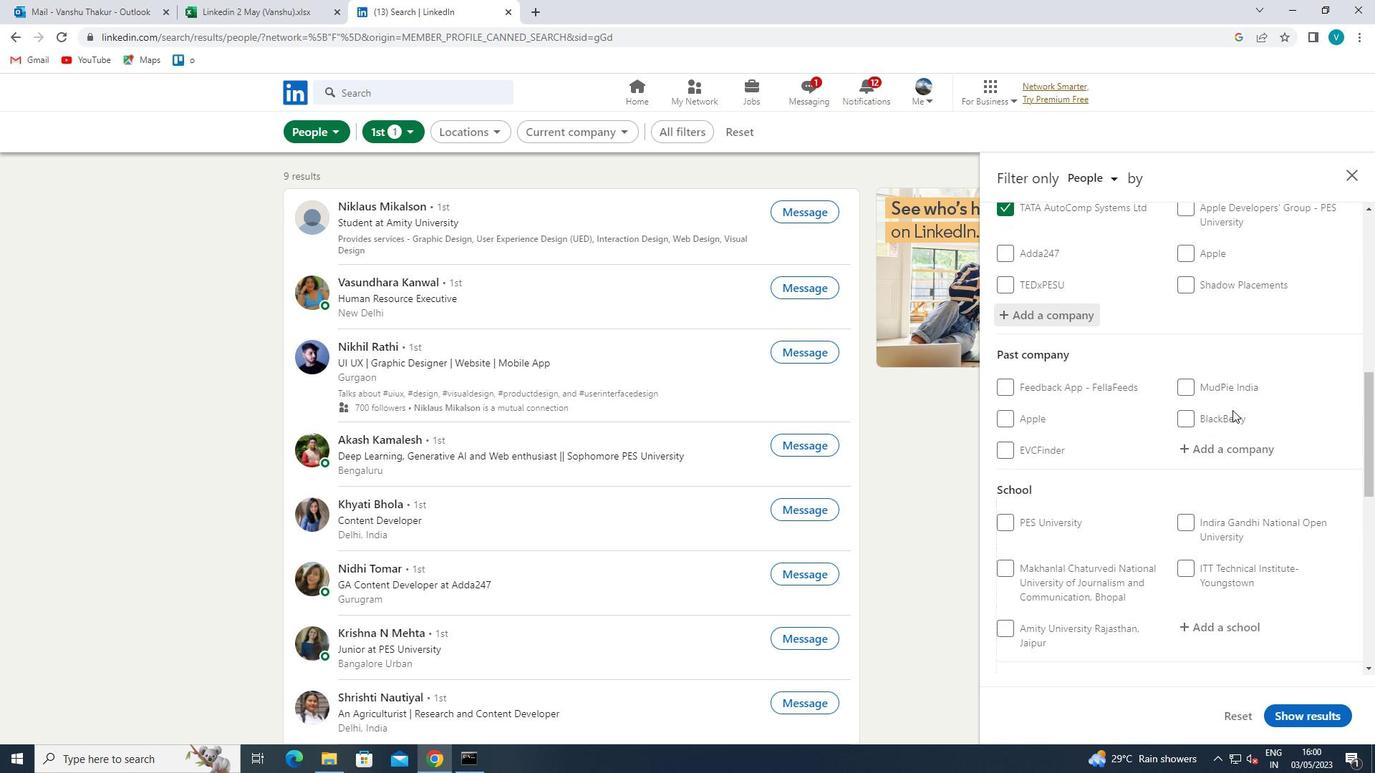 
Action: Mouse scrolled (1232, 412) with delta (0, 0)
Screenshot: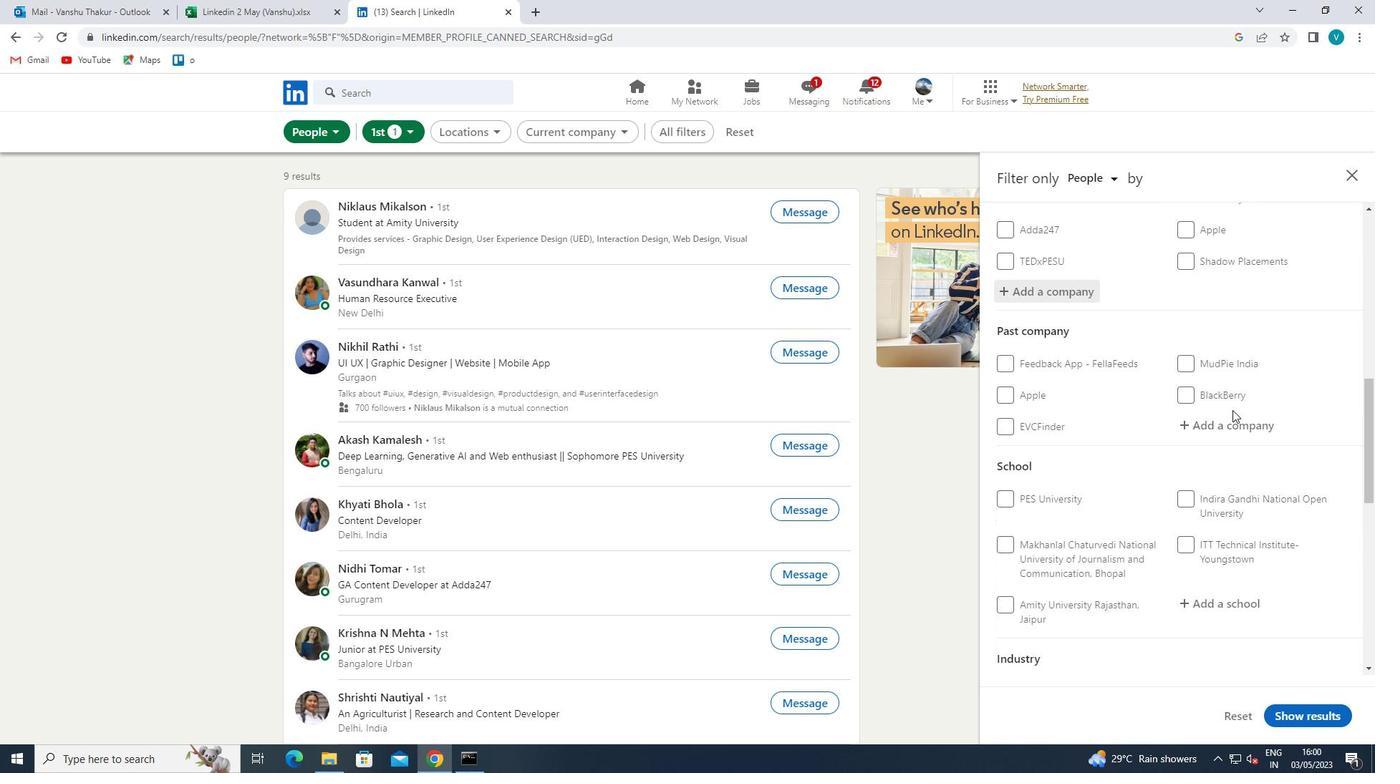 
Action: Mouse moved to (1232, 499)
Screenshot: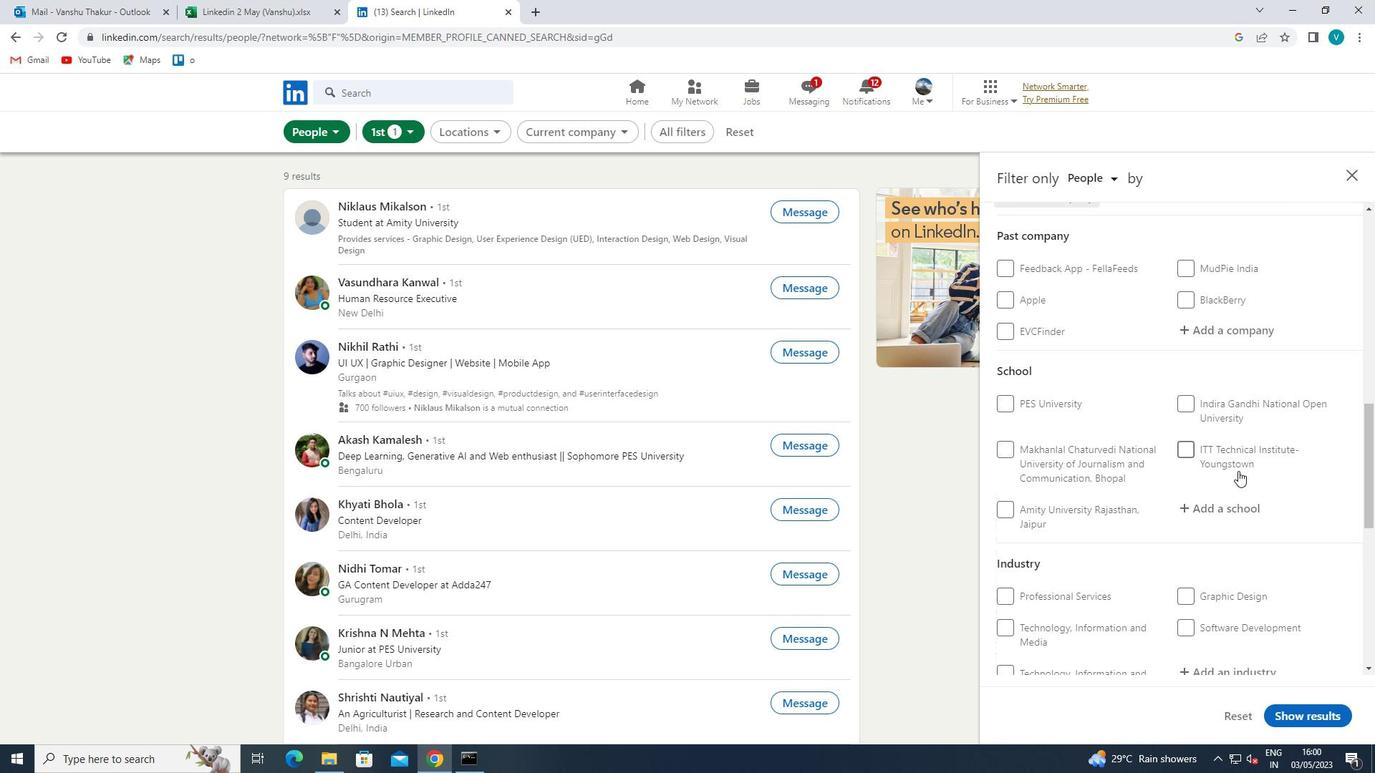 
Action: Mouse pressed left at (1232, 499)
Screenshot: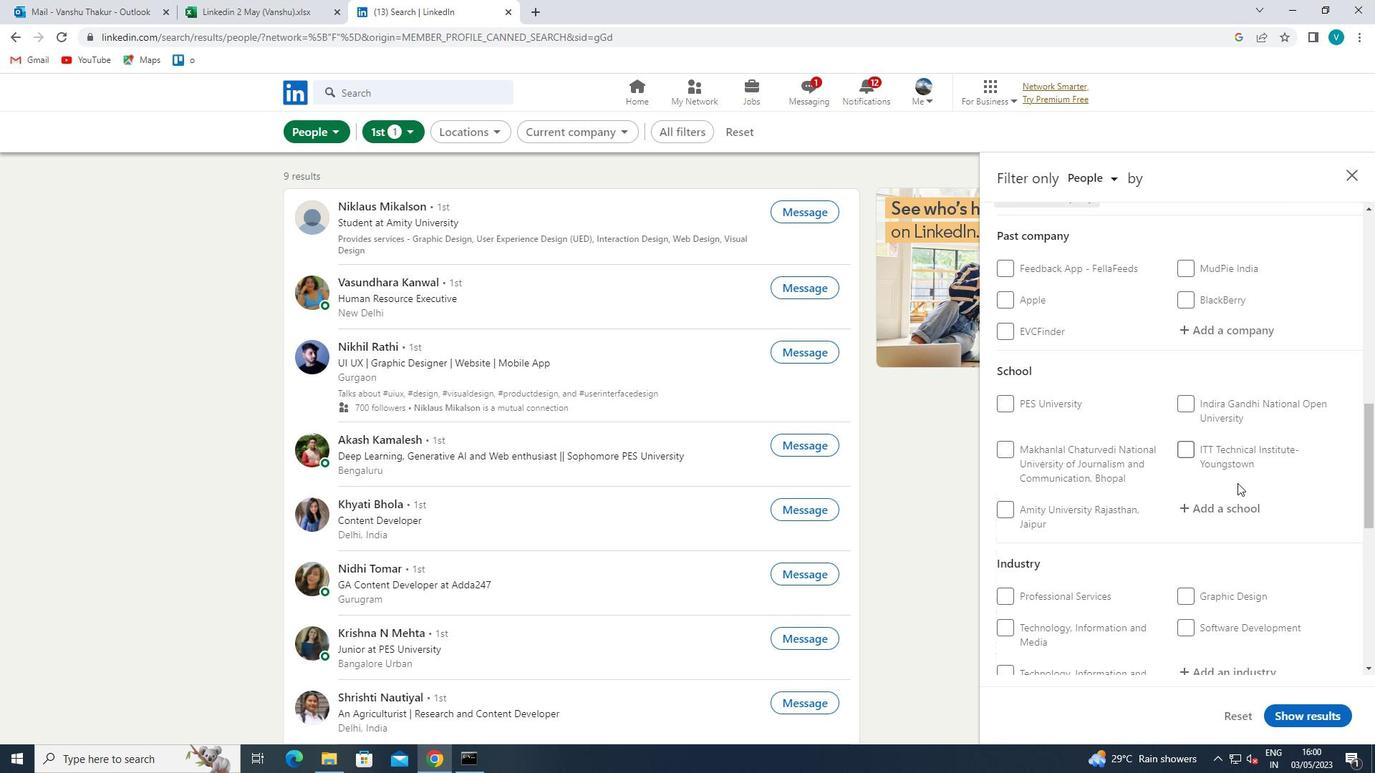 
Action: Key pressed <Key.shift>RASHTRASANT
Screenshot: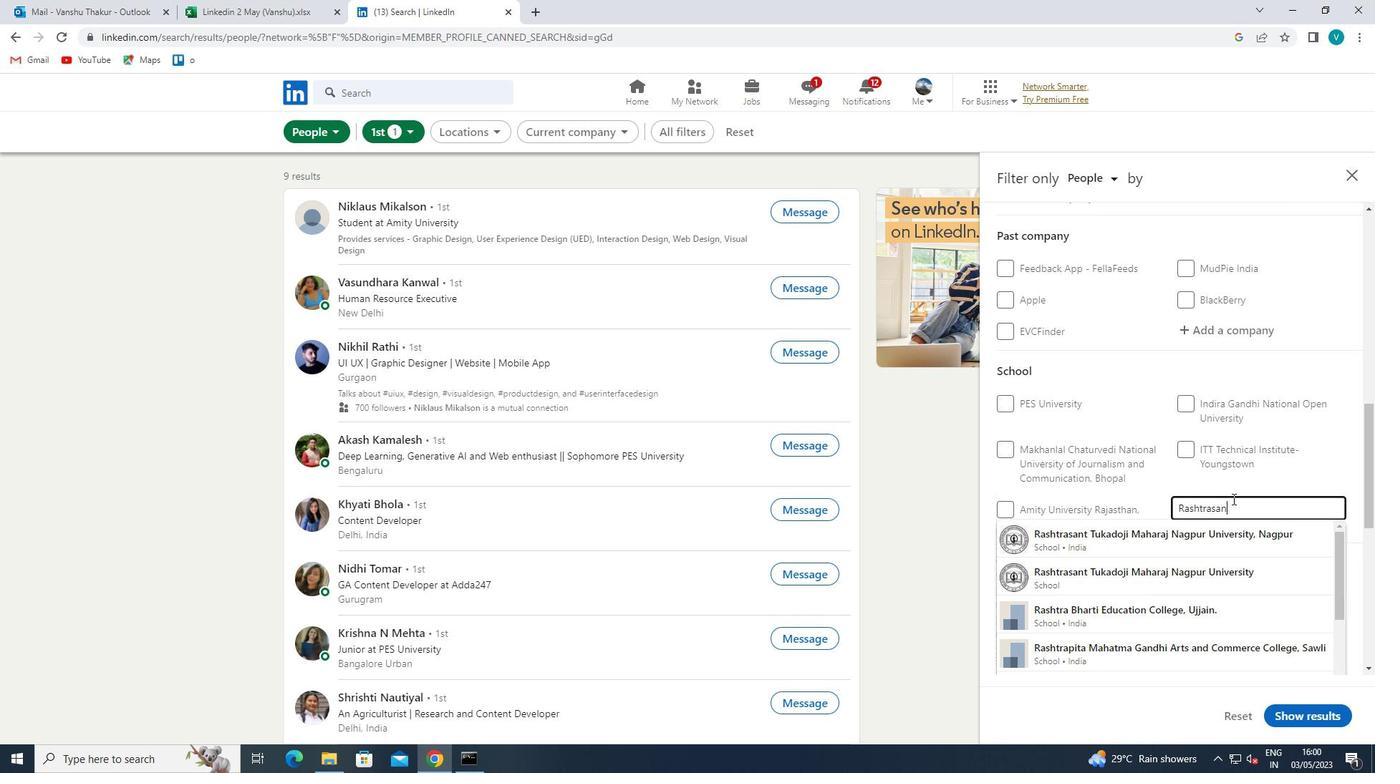 
Action: Mouse moved to (1210, 525)
Screenshot: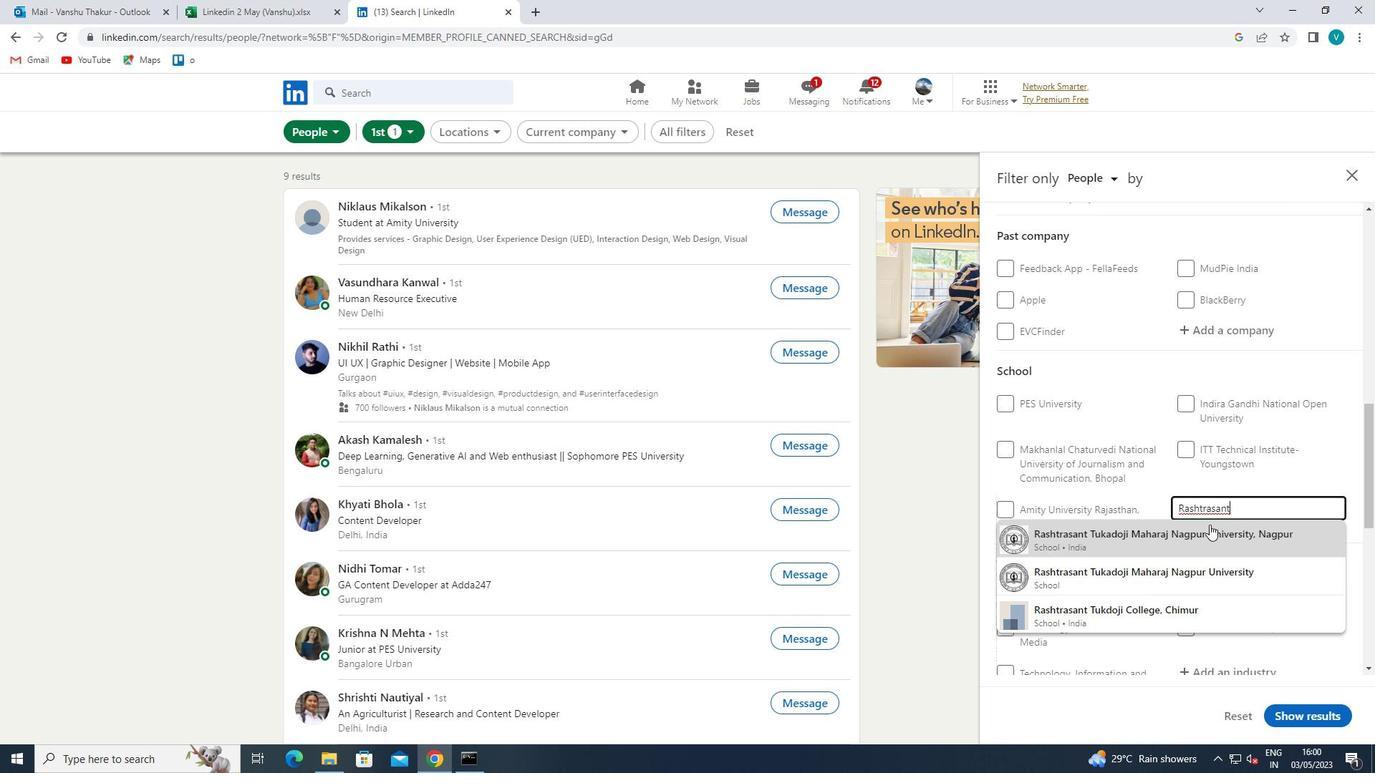 
Action: Mouse pressed left at (1210, 525)
Screenshot: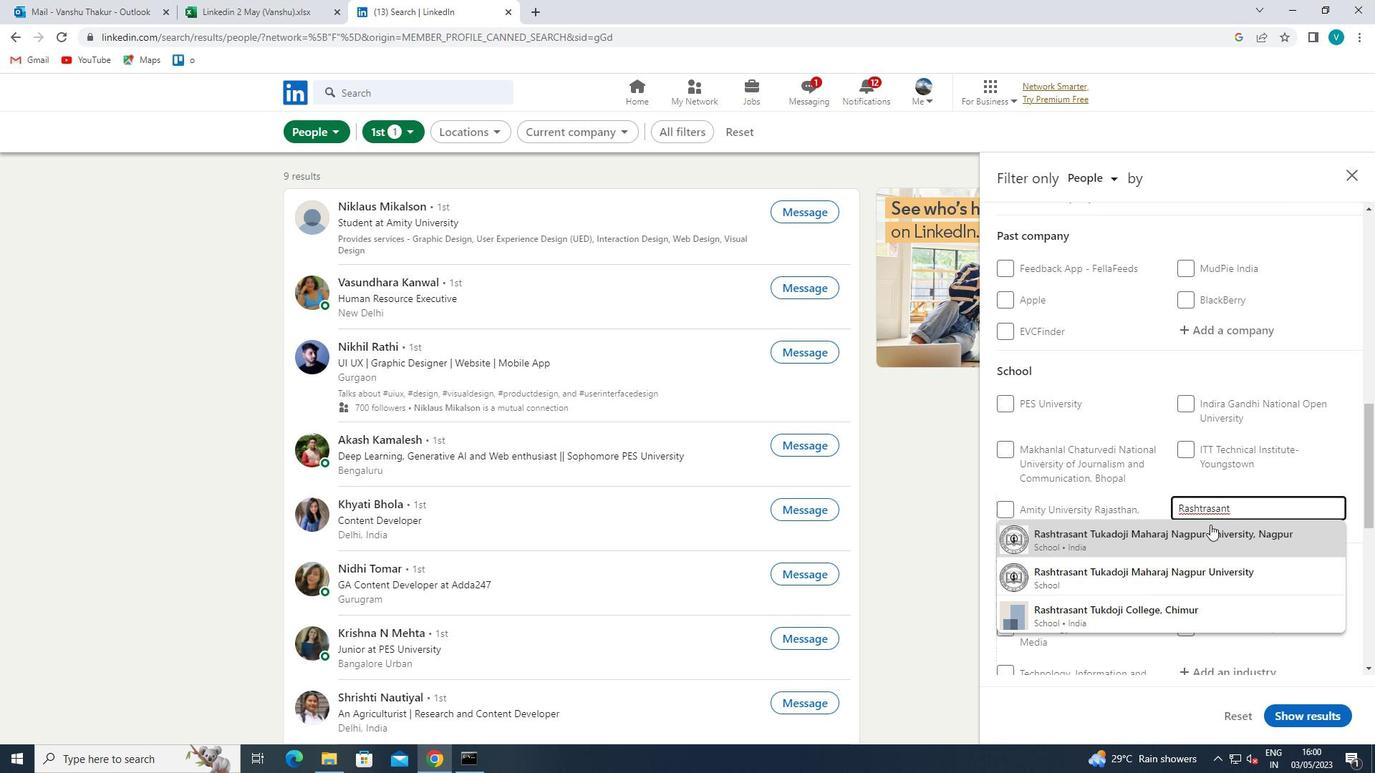 
Action: Mouse scrolled (1210, 524) with delta (0, 0)
Screenshot: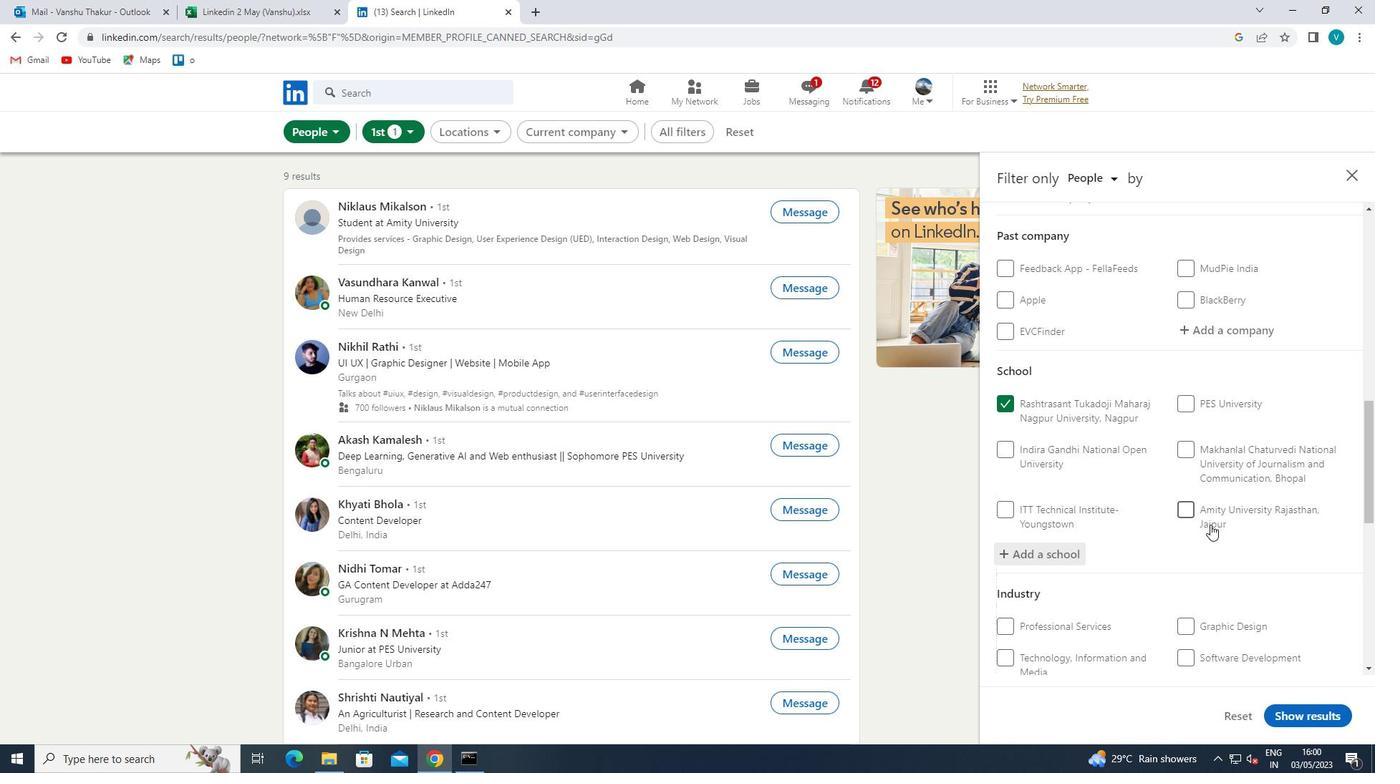 
Action: Mouse scrolled (1210, 524) with delta (0, 0)
Screenshot: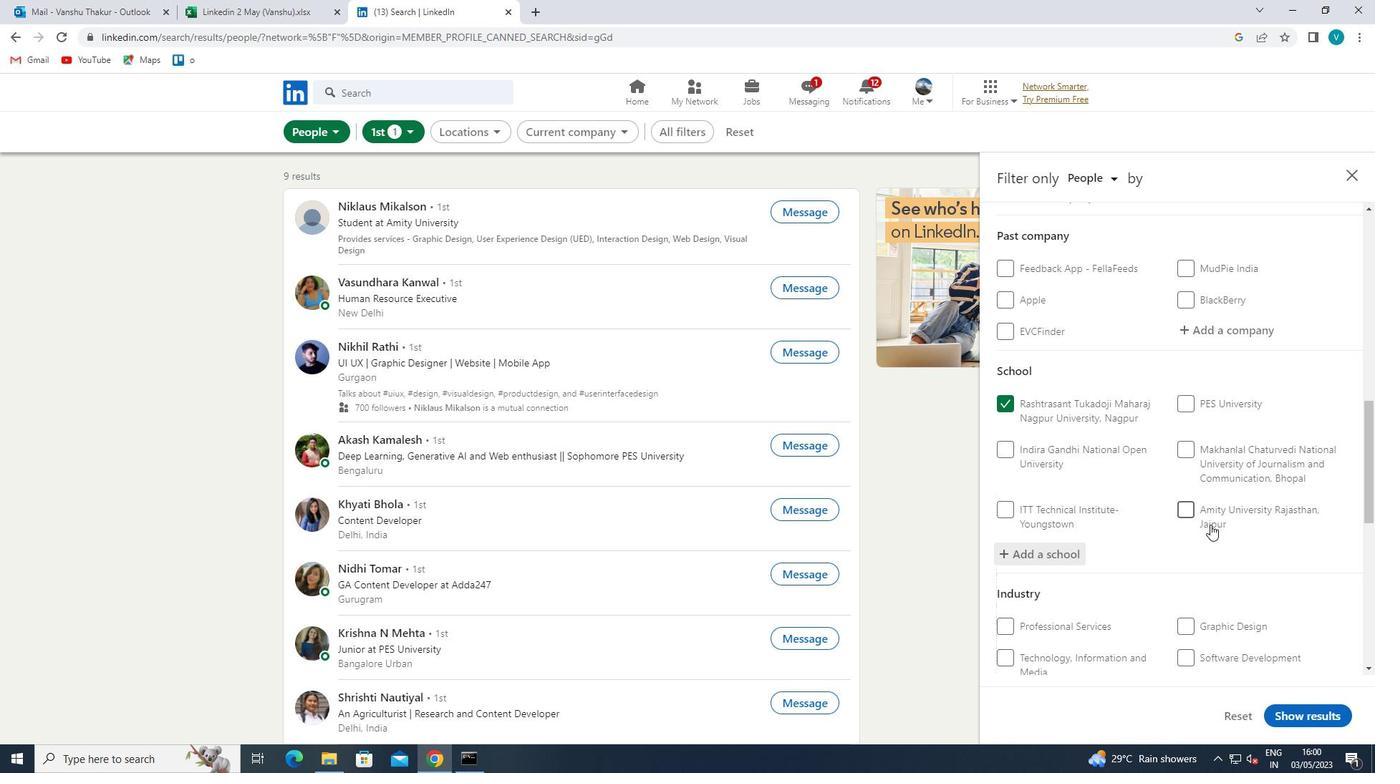 
Action: Mouse moved to (1222, 558)
Screenshot: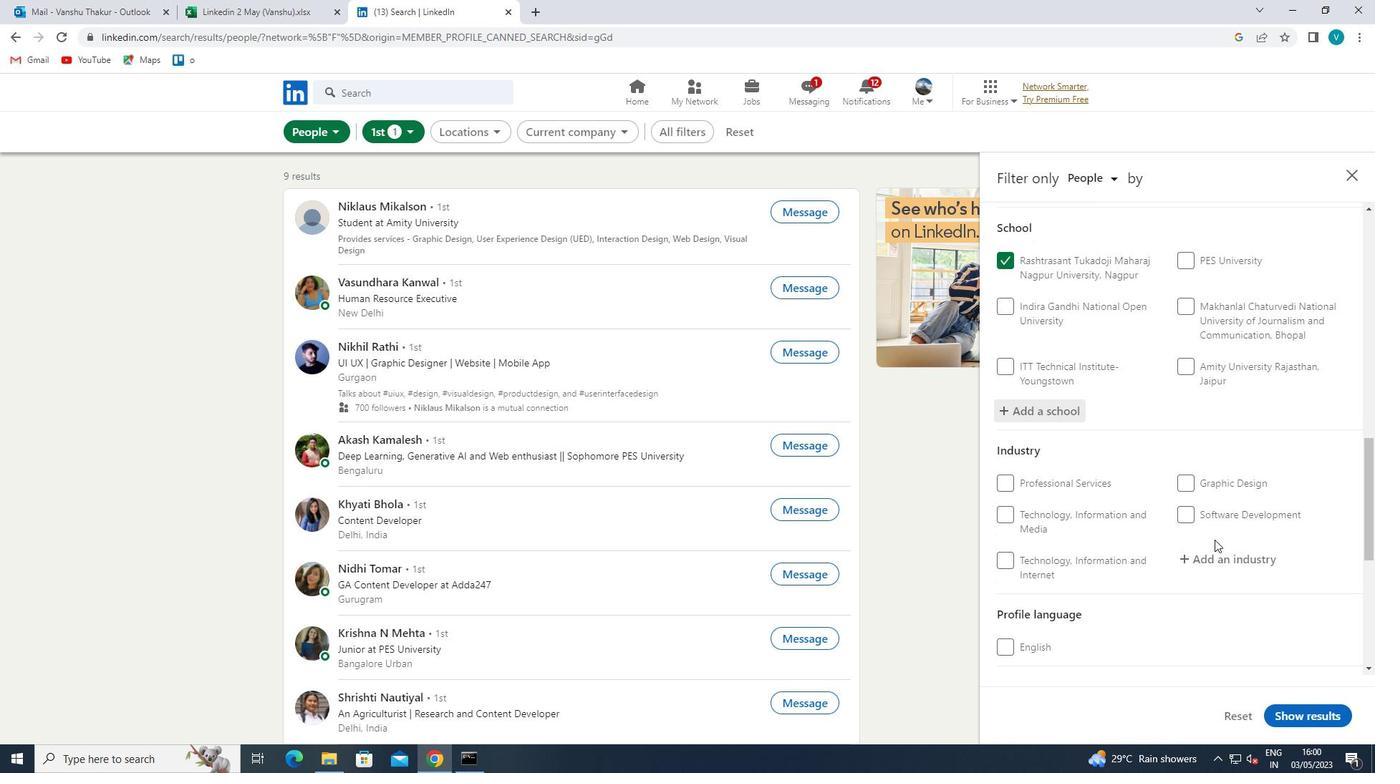 
Action: Mouse pressed left at (1222, 558)
Screenshot: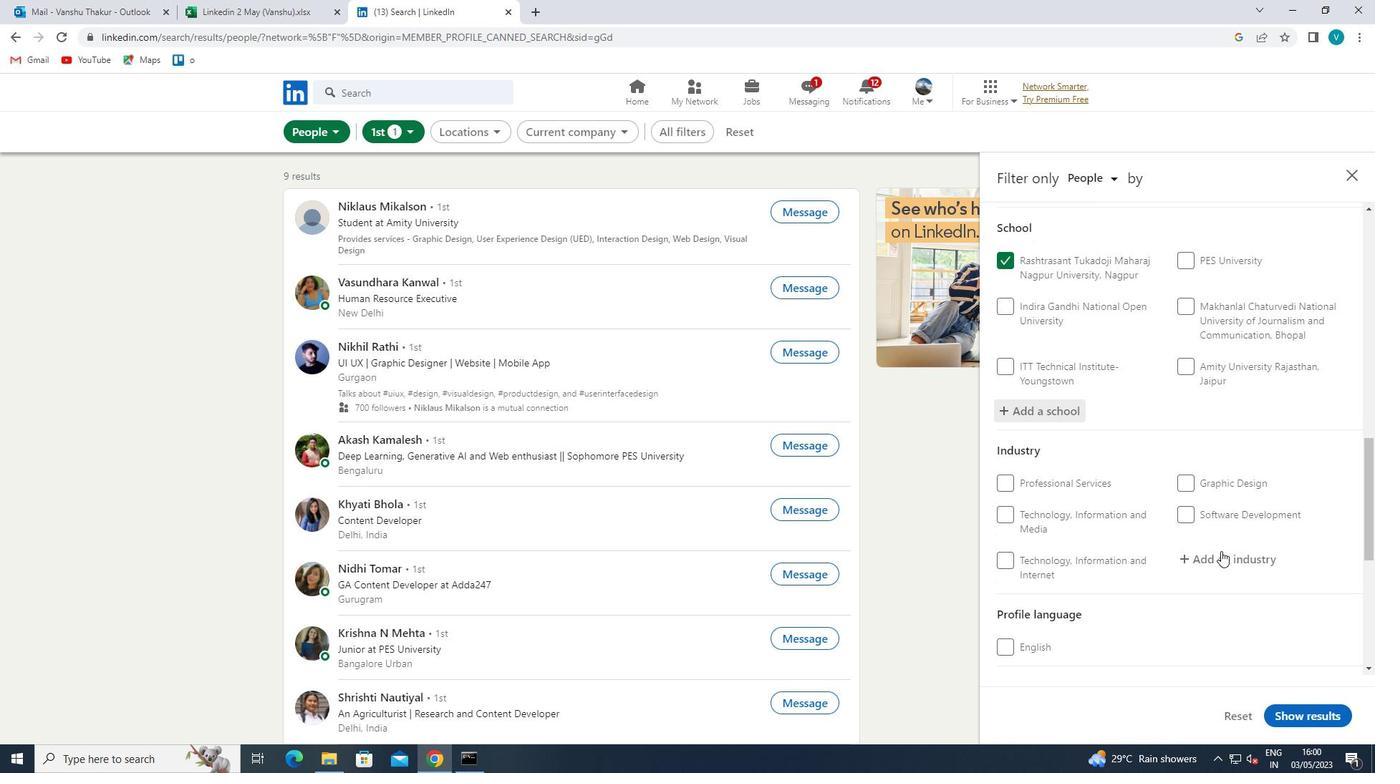 
Action: Mouse moved to (1227, 558)
Screenshot: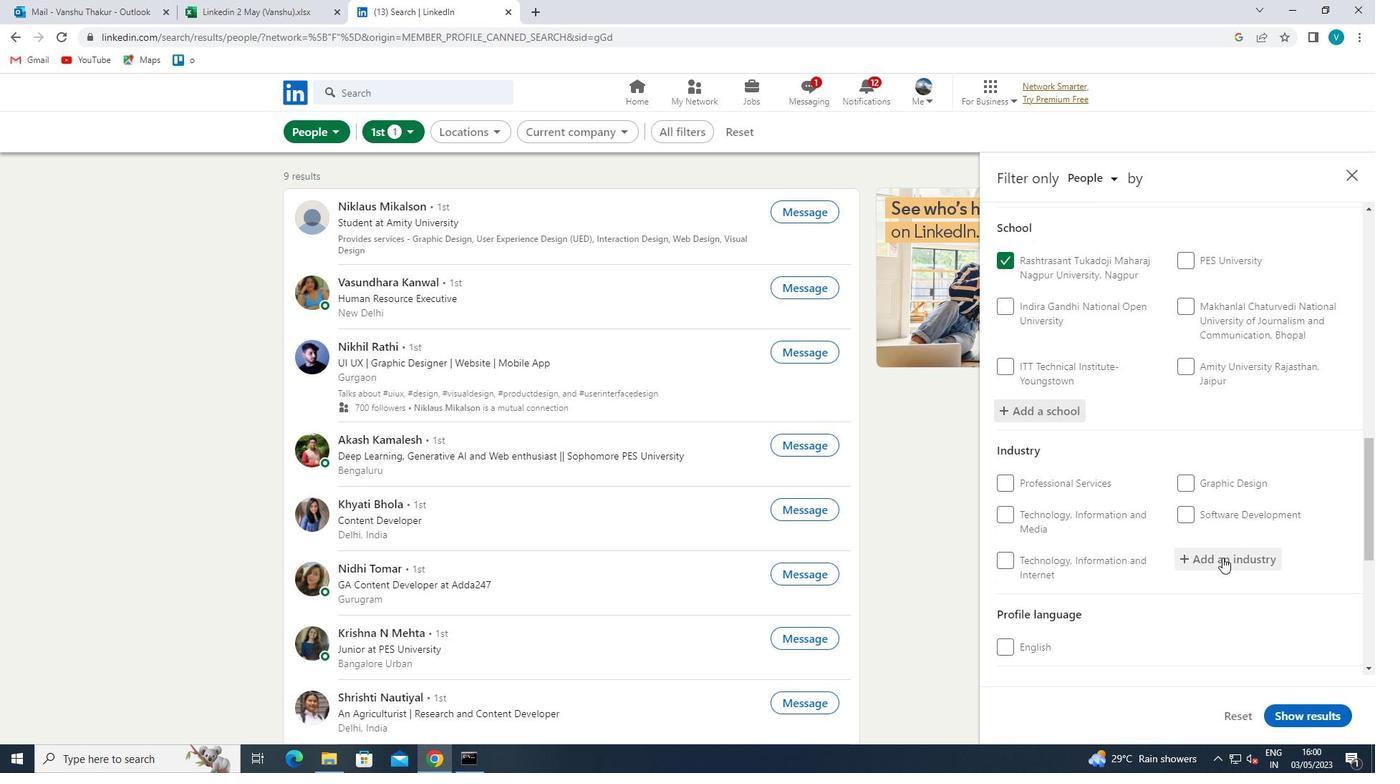 
Action: Key pressed <Key.shift>ALTERNATIVE<Key.space>
Screenshot: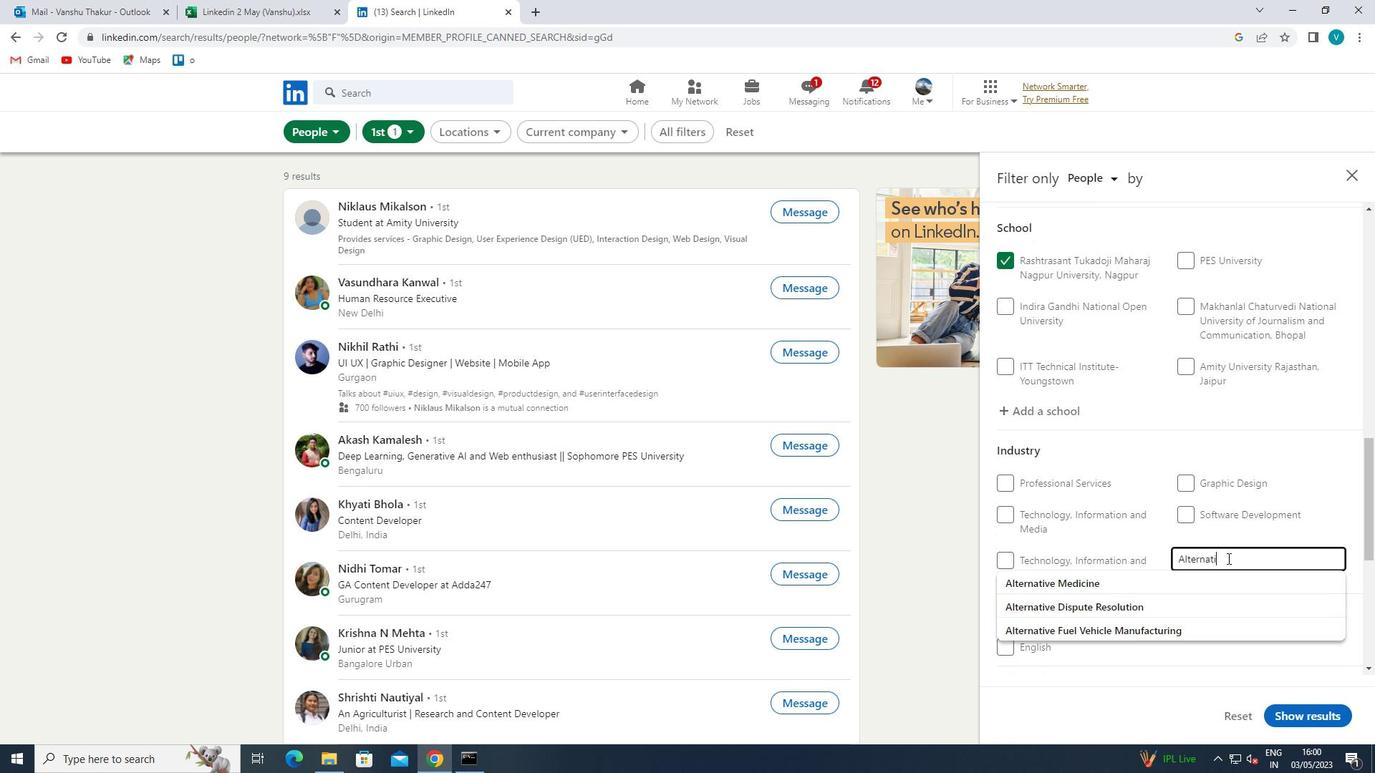 
Action: Mouse moved to (1212, 595)
Screenshot: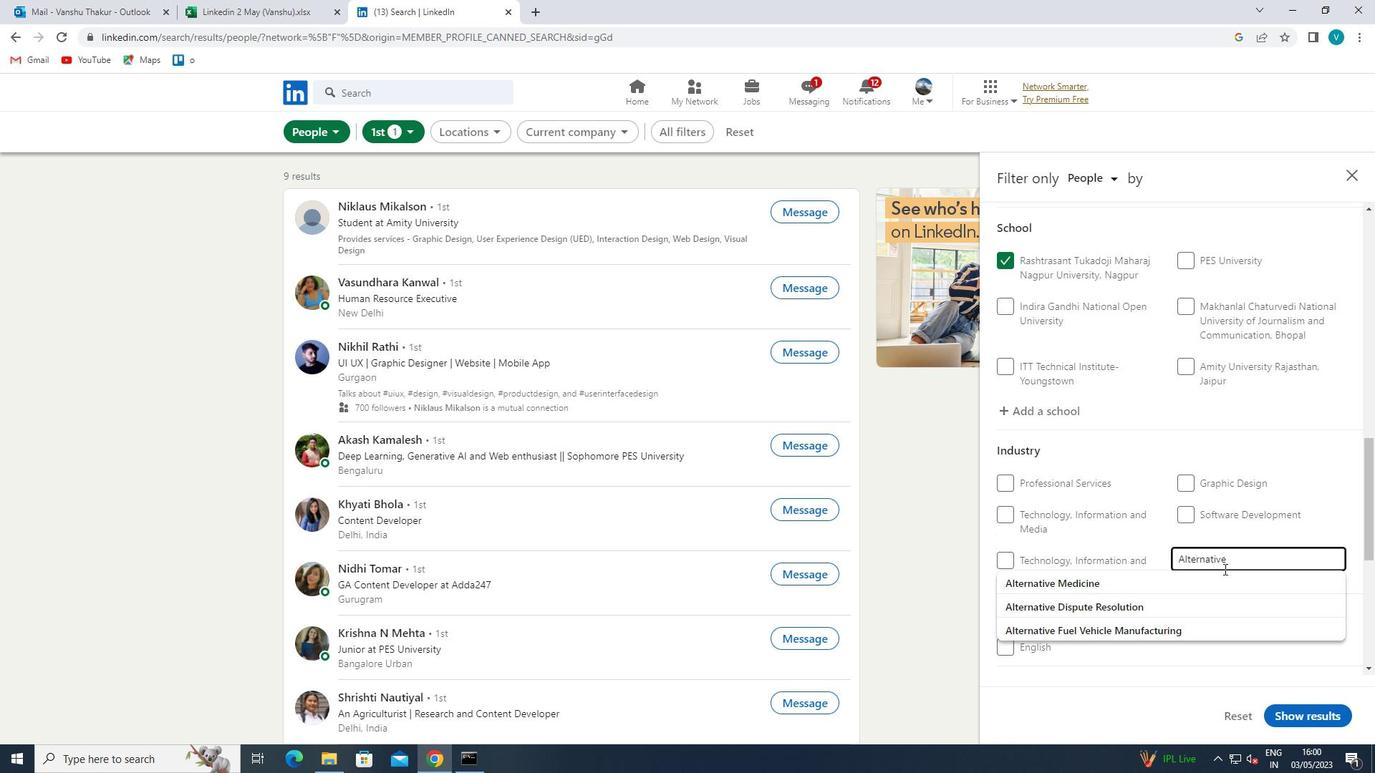 
Action: Mouse pressed left at (1212, 595)
Screenshot: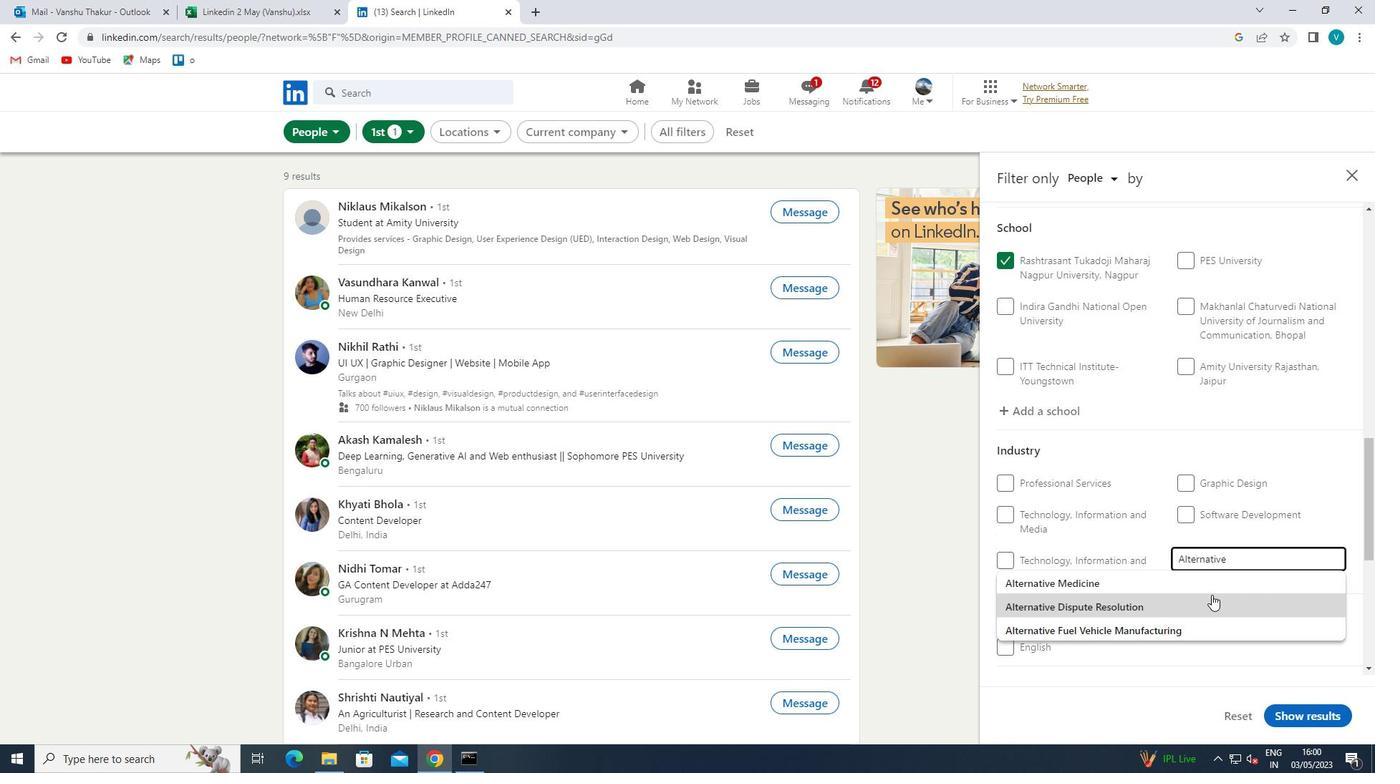 
Action: Mouse scrolled (1212, 594) with delta (0, 0)
Screenshot: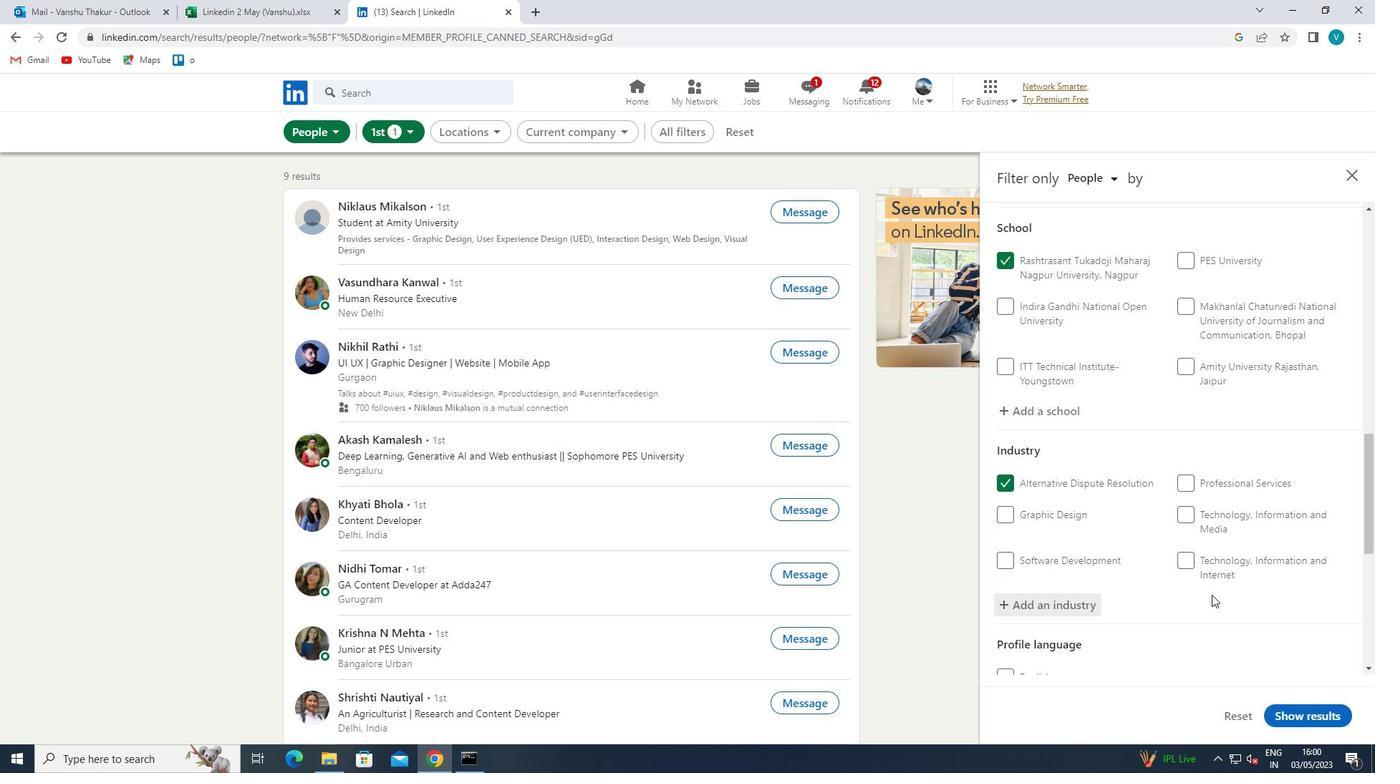 
Action: Mouse scrolled (1212, 594) with delta (0, 0)
Screenshot: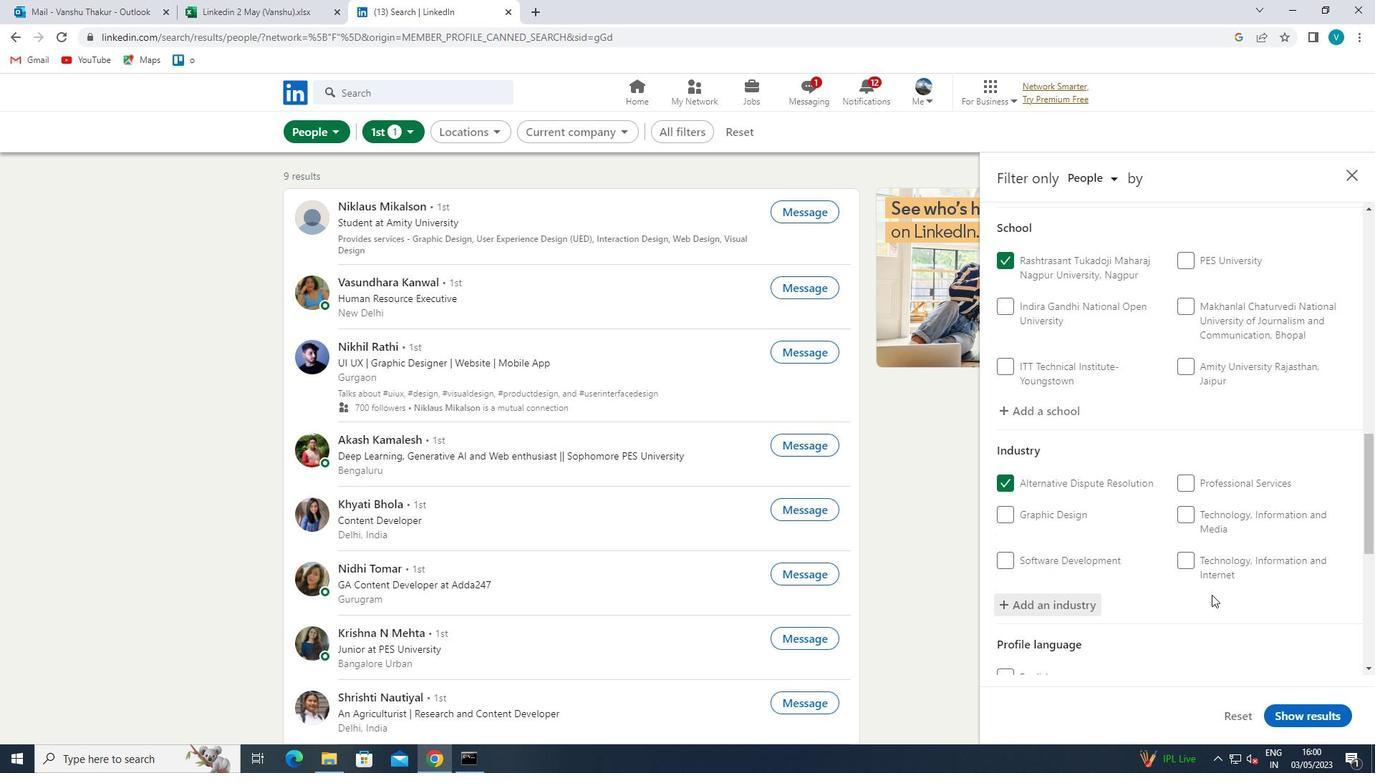 
Action: Mouse scrolled (1212, 594) with delta (0, 0)
Screenshot: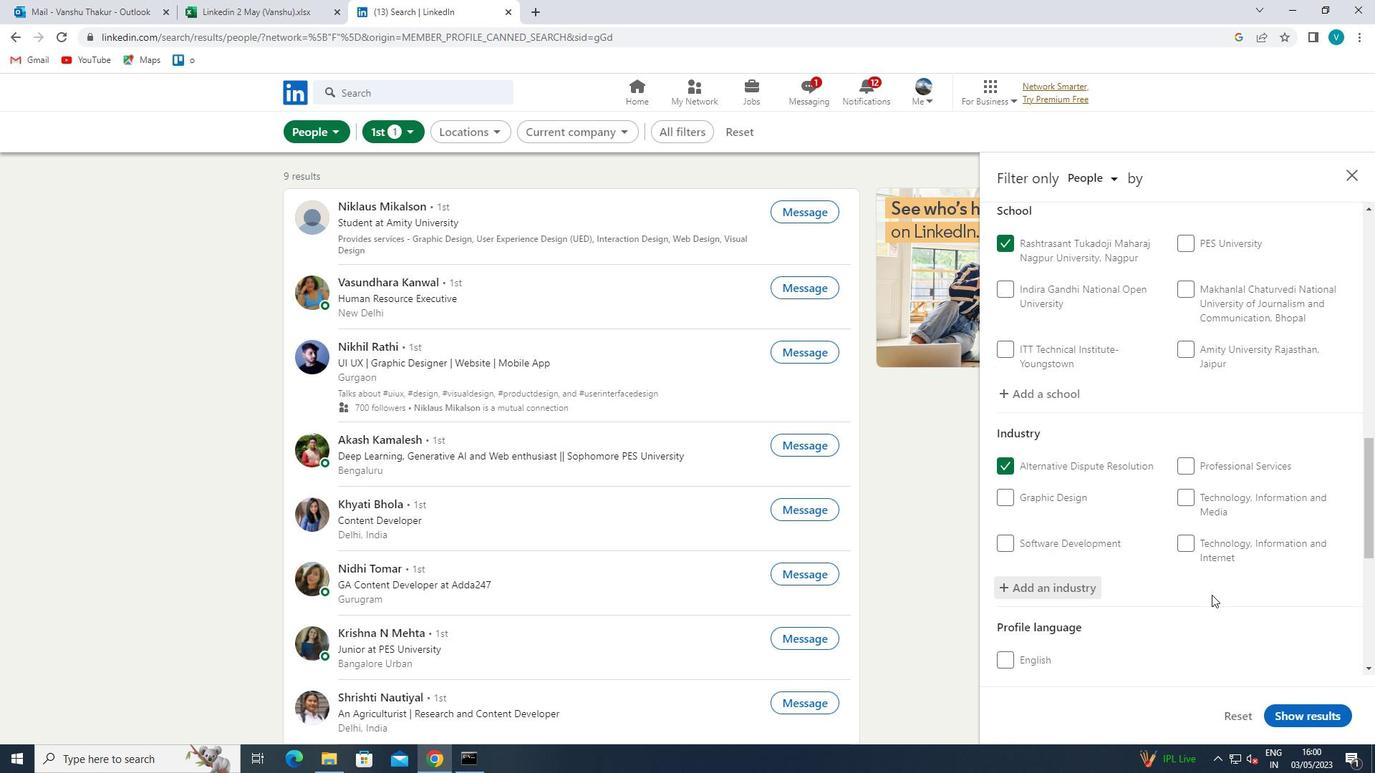 
Action: Mouse scrolled (1212, 594) with delta (0, 0)
Screenshot: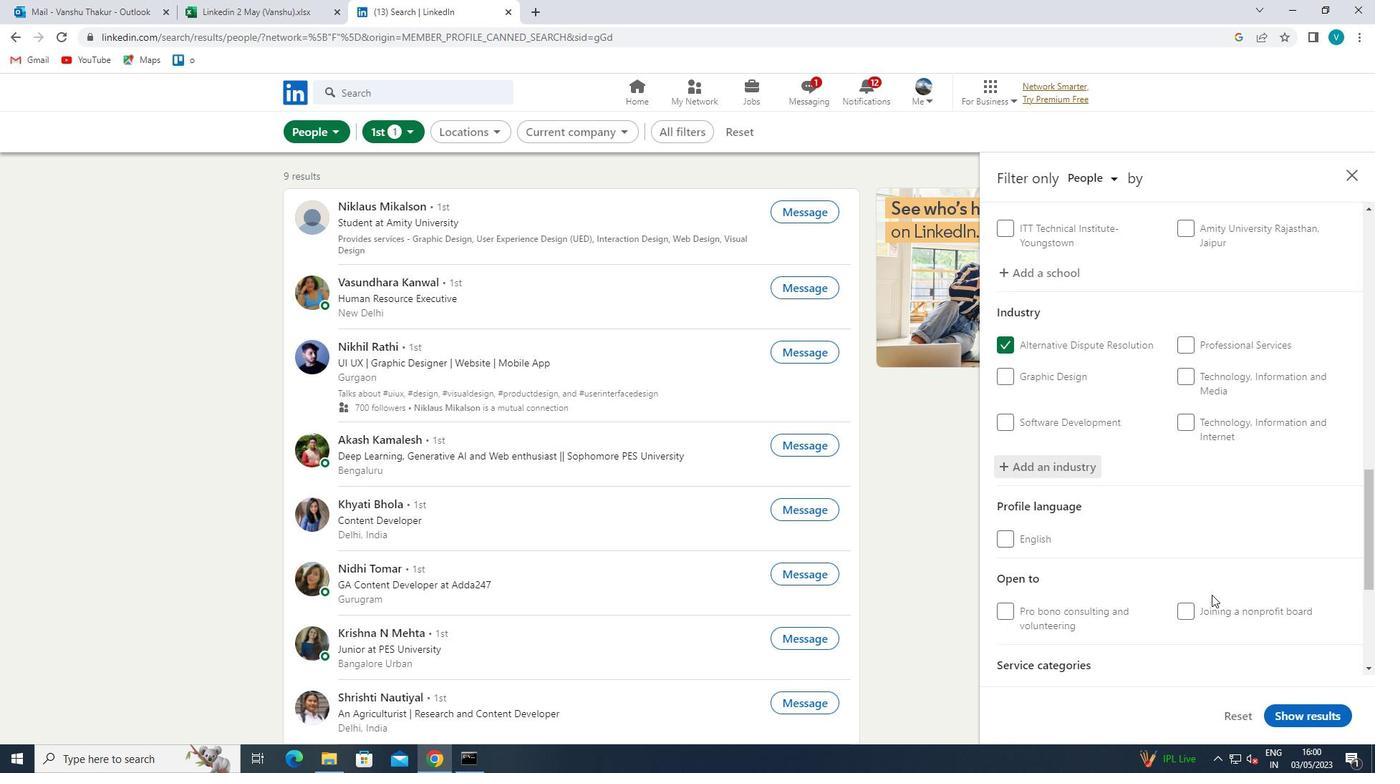 
Action: Mouse scrolled (1212, 594) with delta (0, 0)
Screenshot: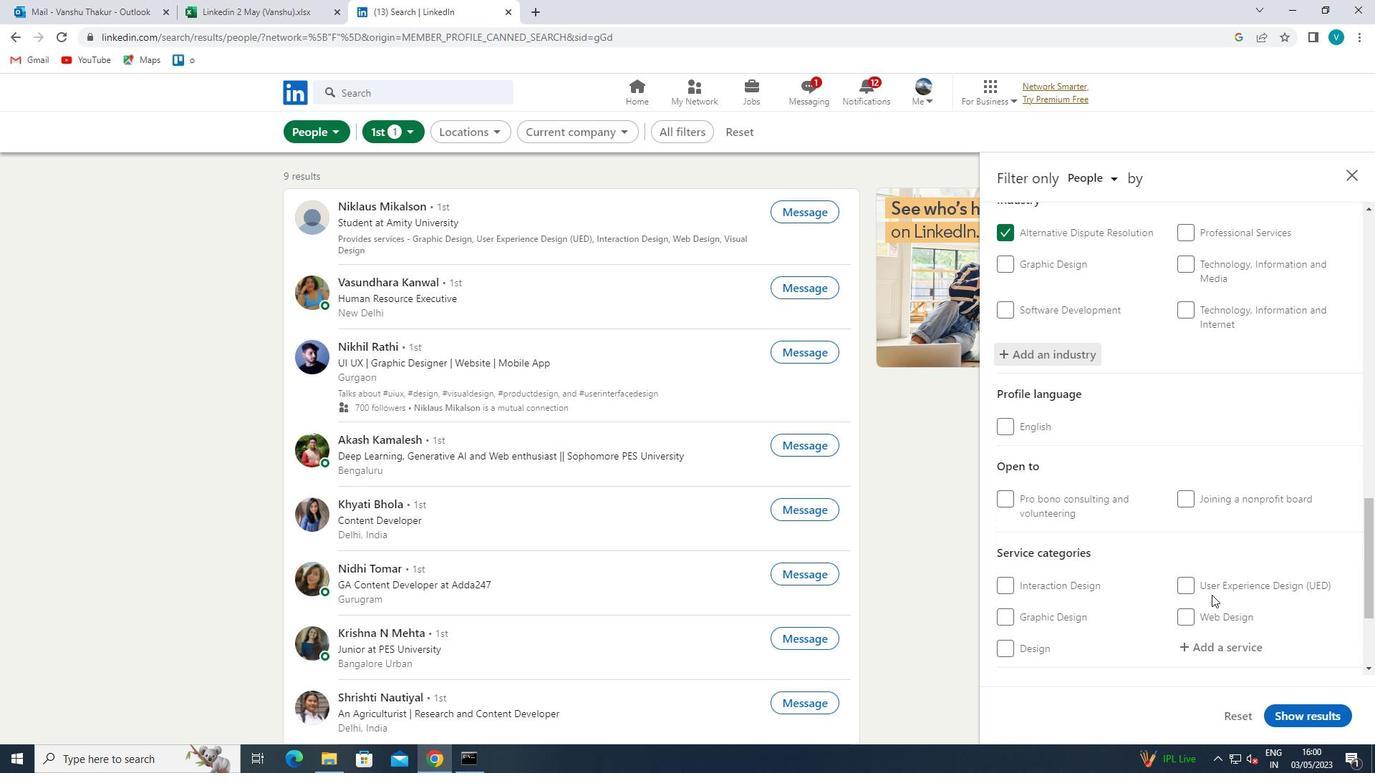 
Action: Mouse moved to (1223, 539)
Screenshot: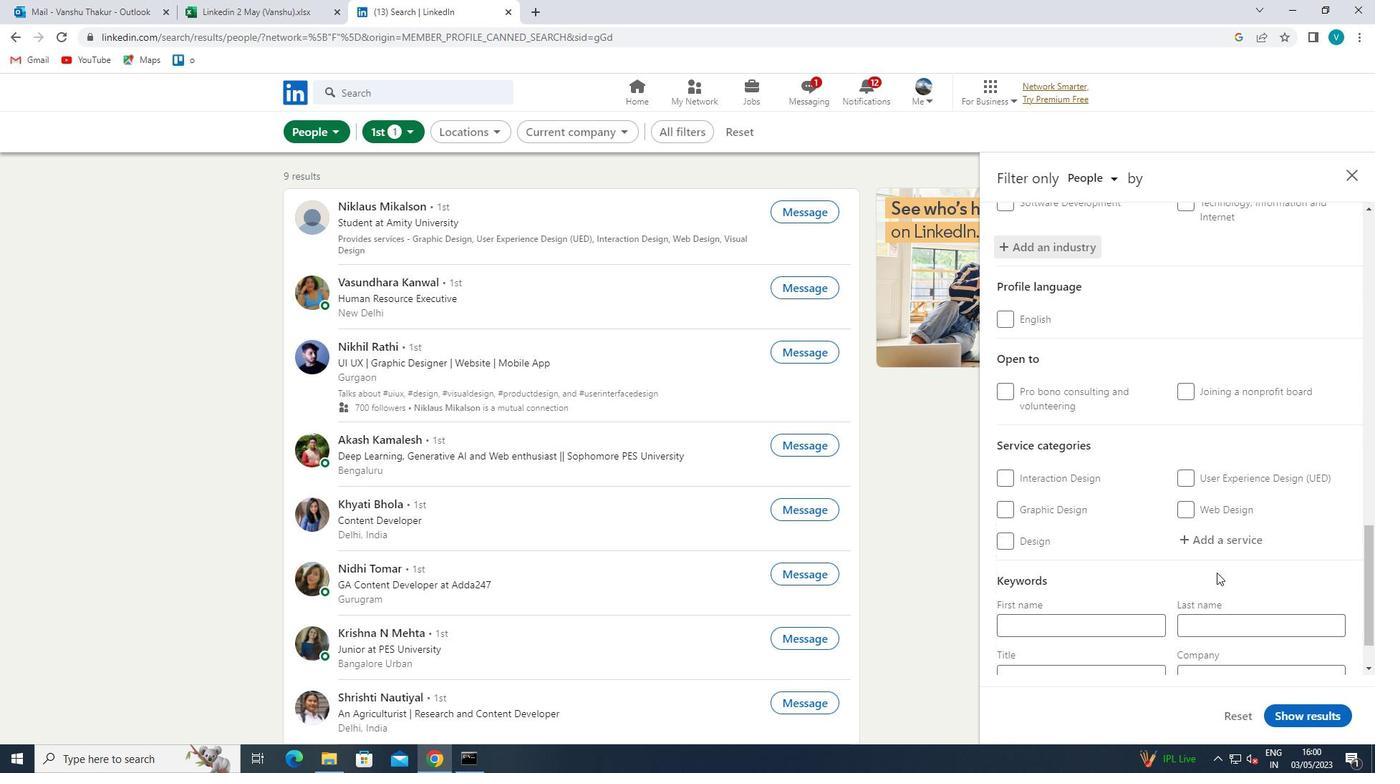 
Action: Mouse pressed left at (1223, 539)
Screenshot: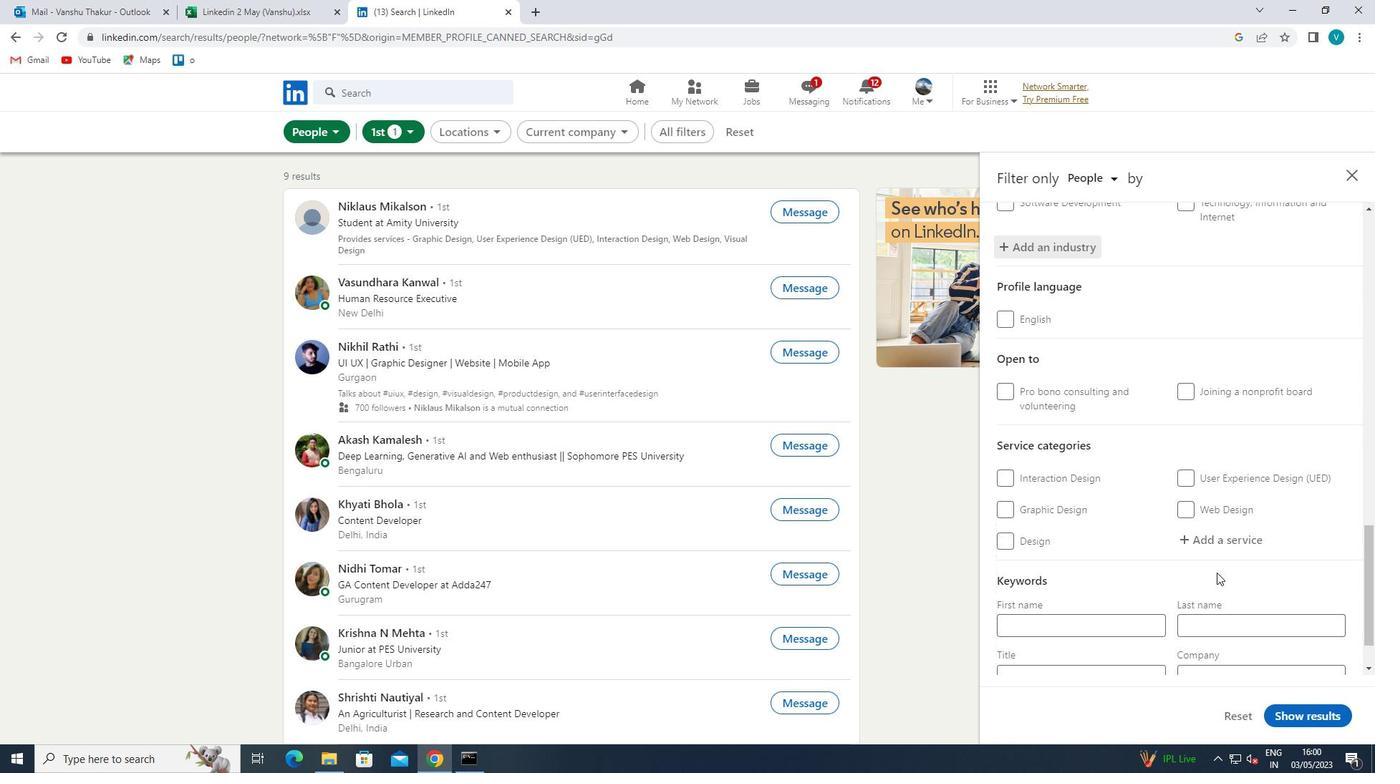 
Action: Mouse moved to (1227, 536)
Screenshot: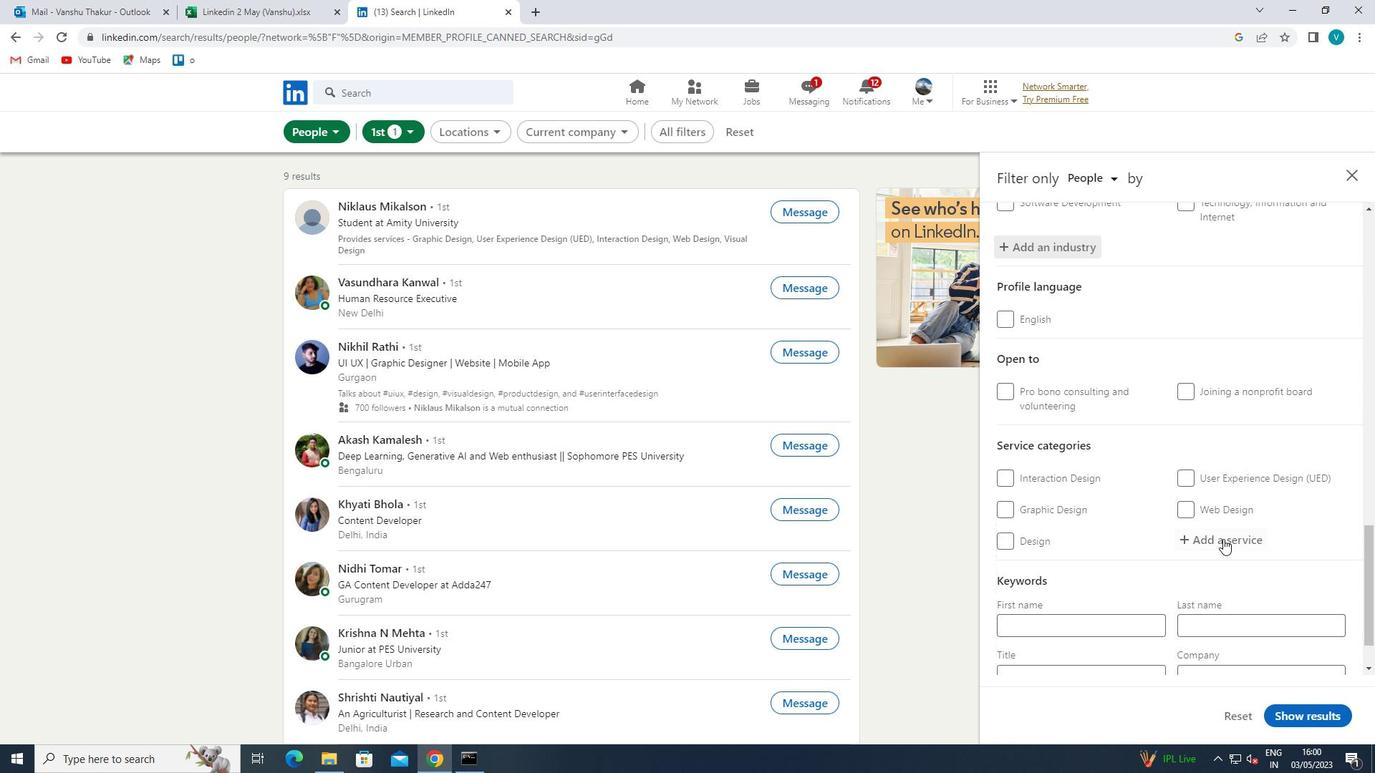 
Action: Key pressed <Key.shift>EDIT
Screenshot: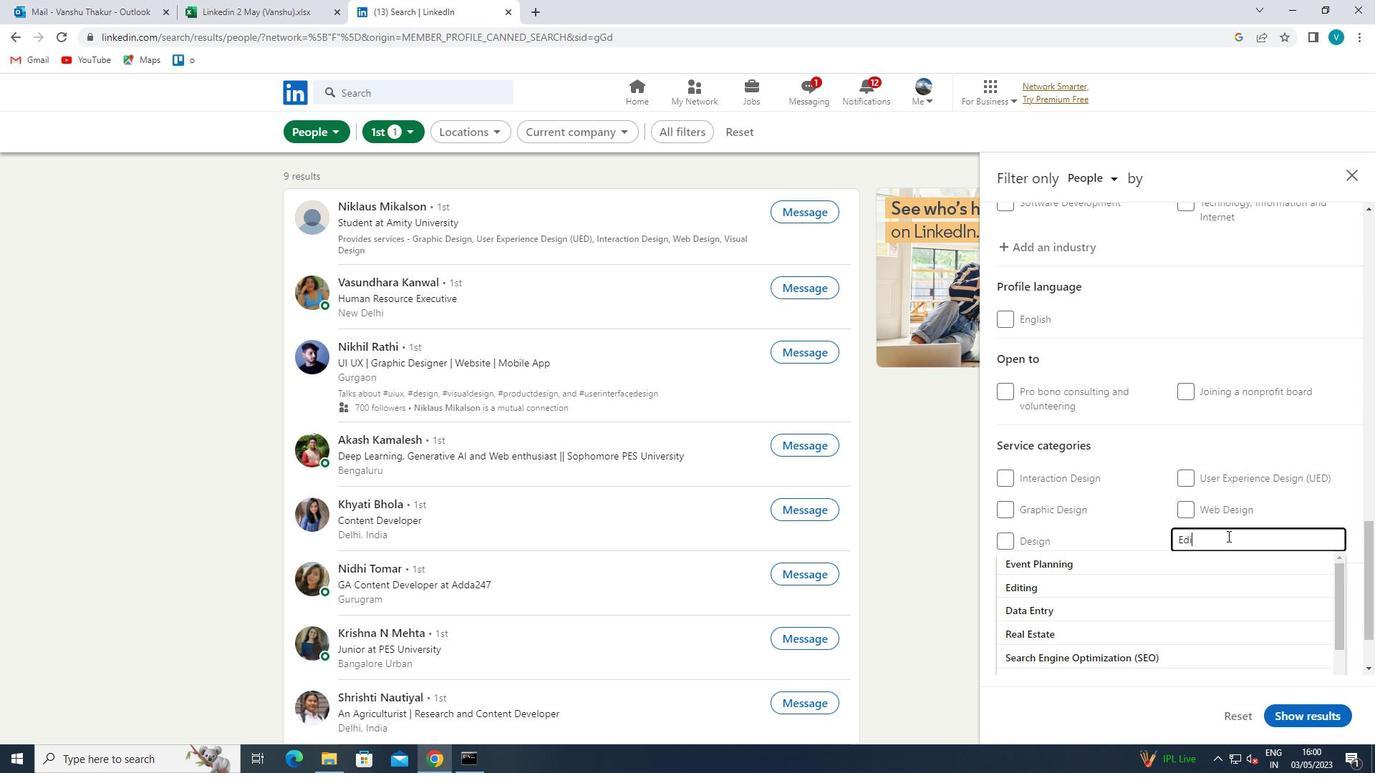
Action: Mouse moved to (1177, 559)
Screenshot: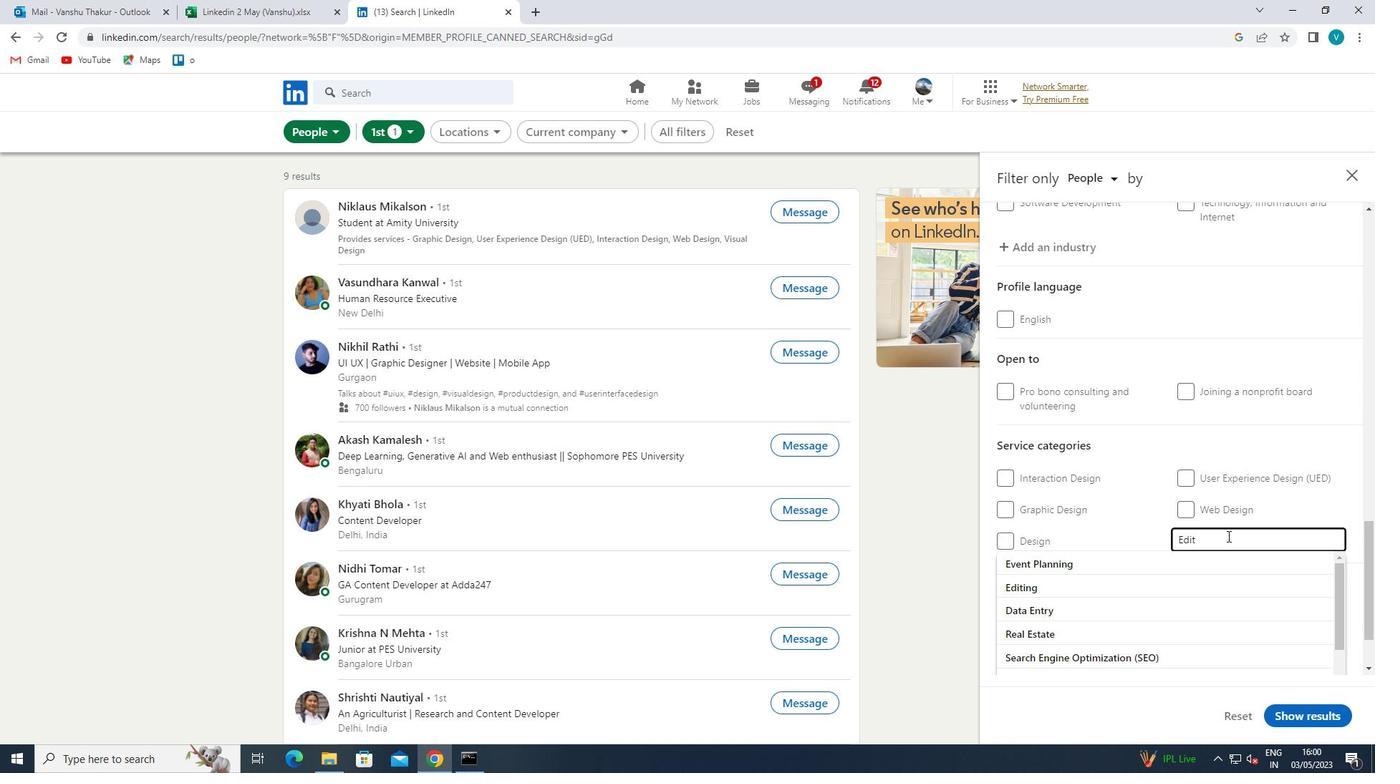 
Action: Mouse pressed left at (1177, 559)
Screenshot: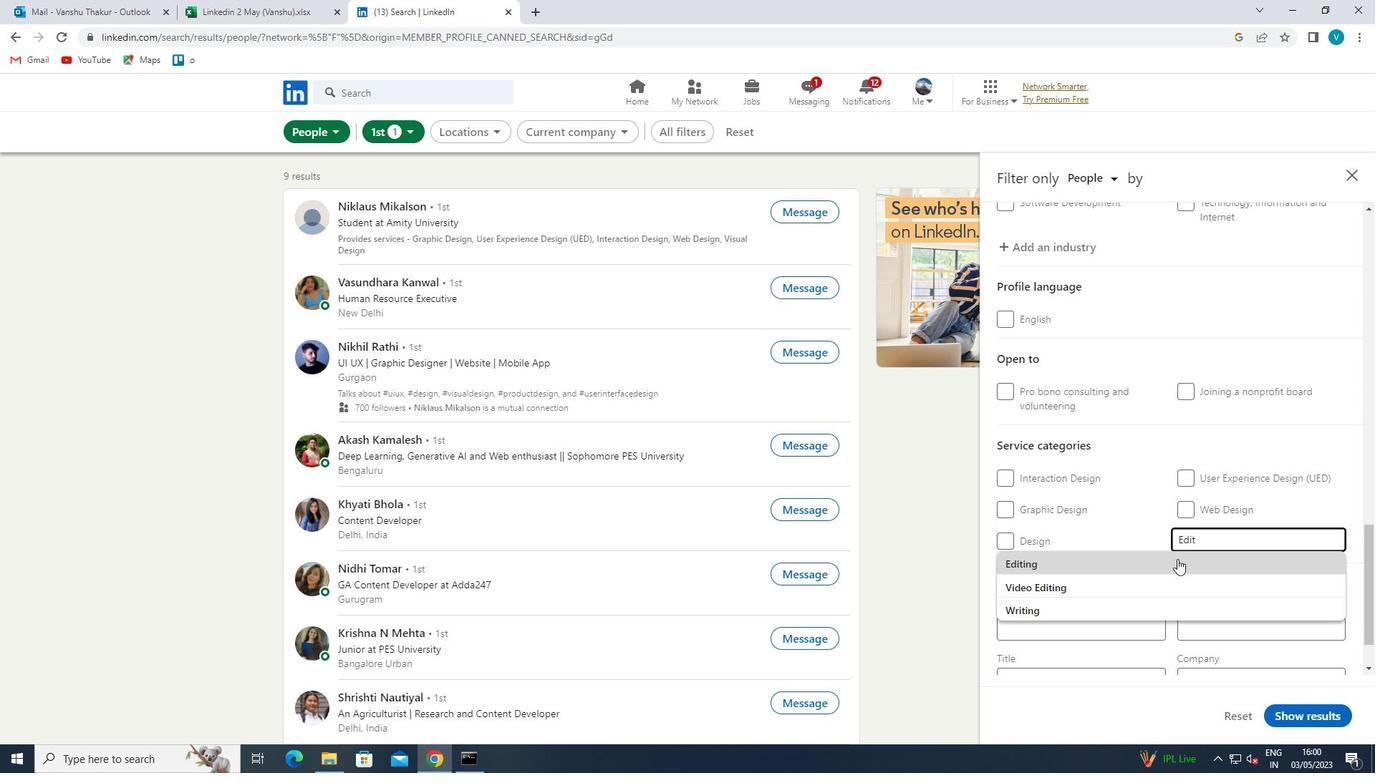 
Action: Mouse scrolled (1177, 558) with delta (0, 0)
Screenshot: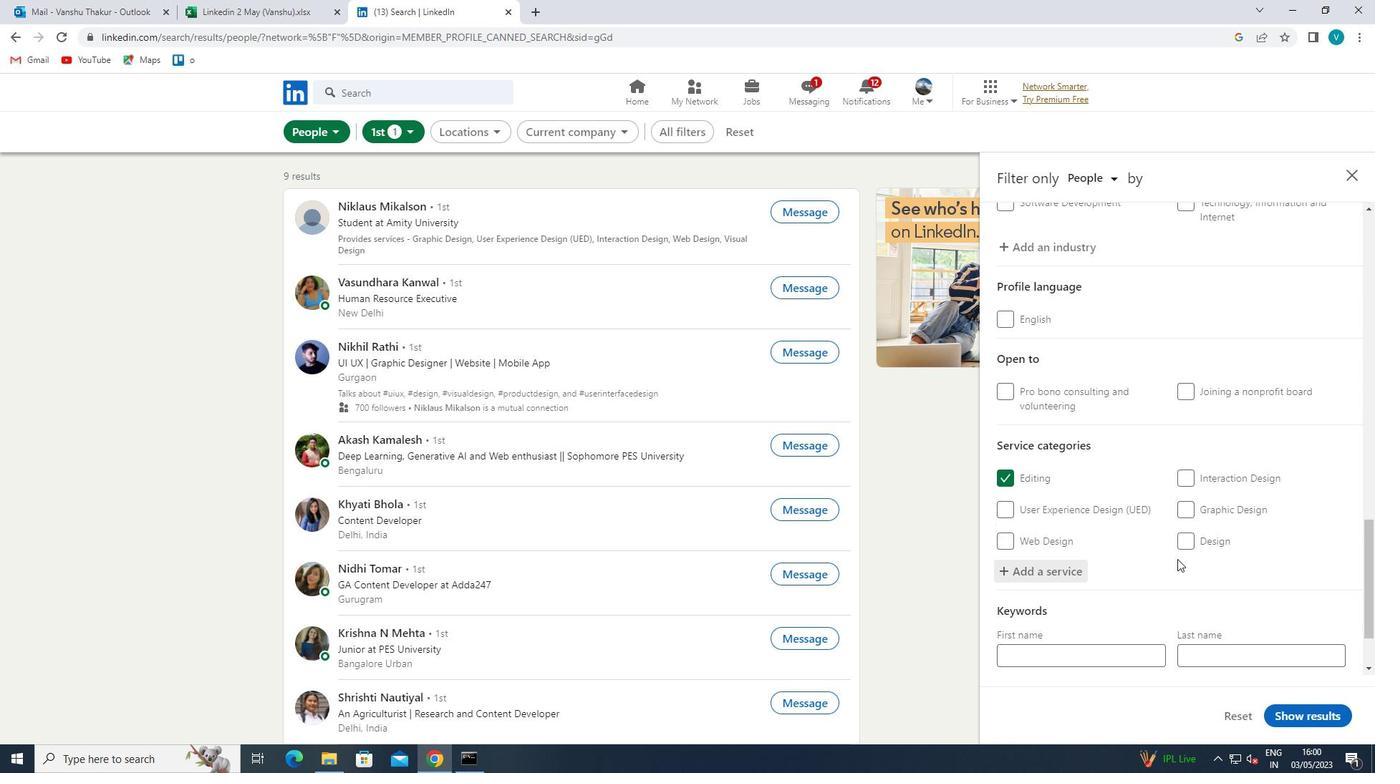 
Action: Mouse scrolled (1177, 558) with delta (0, 0)
Screenshot: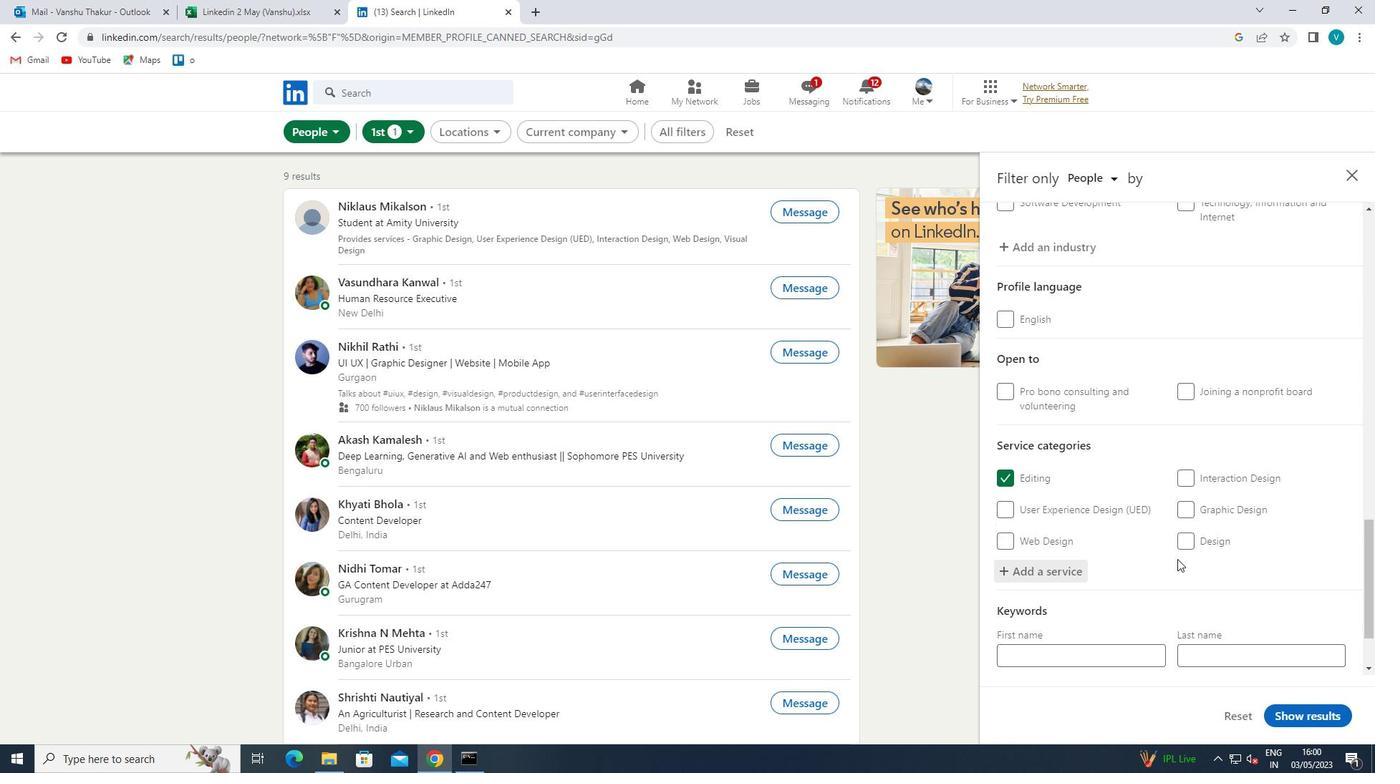 
Action: Mouse scrolled (1177, 558) with delta (0, 0)
Screenshot: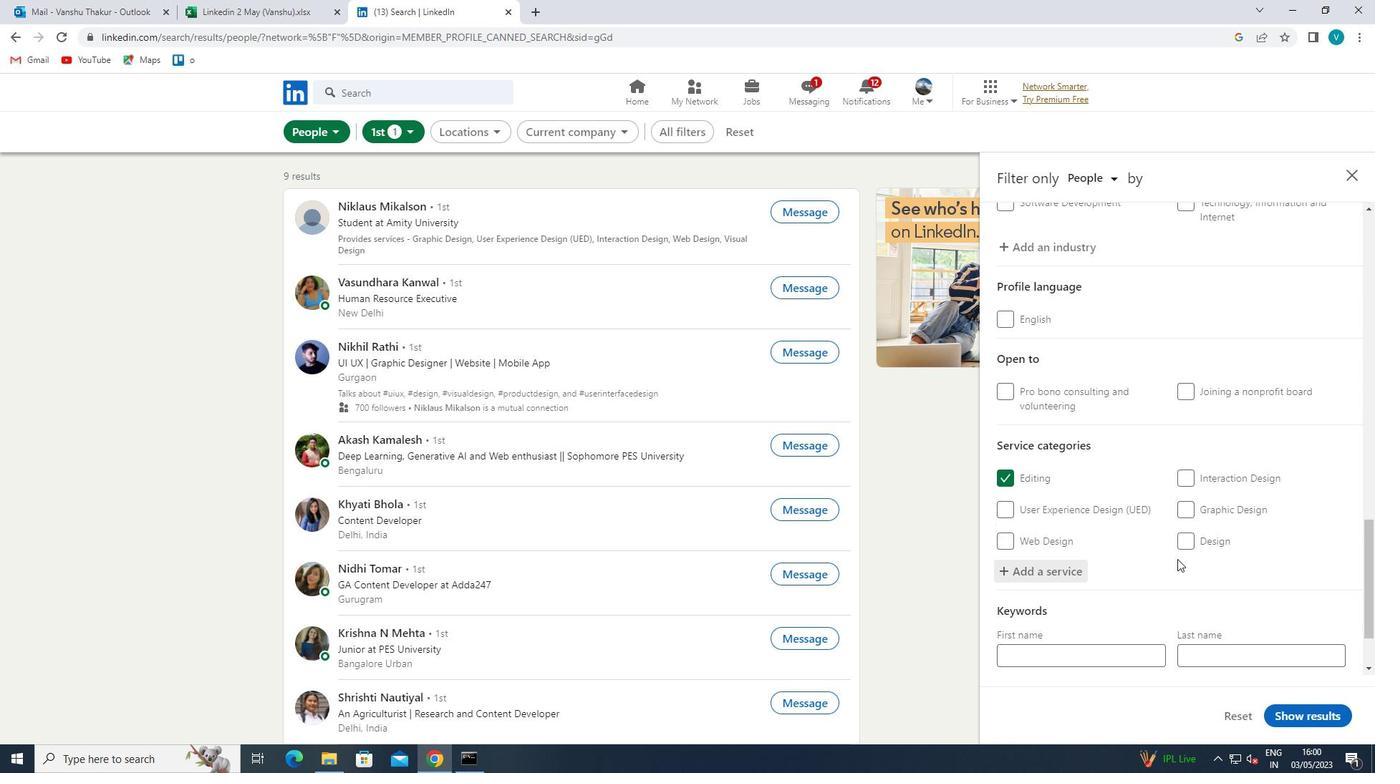 
Action: Mouse moved to (1121, 617)
Screenshot: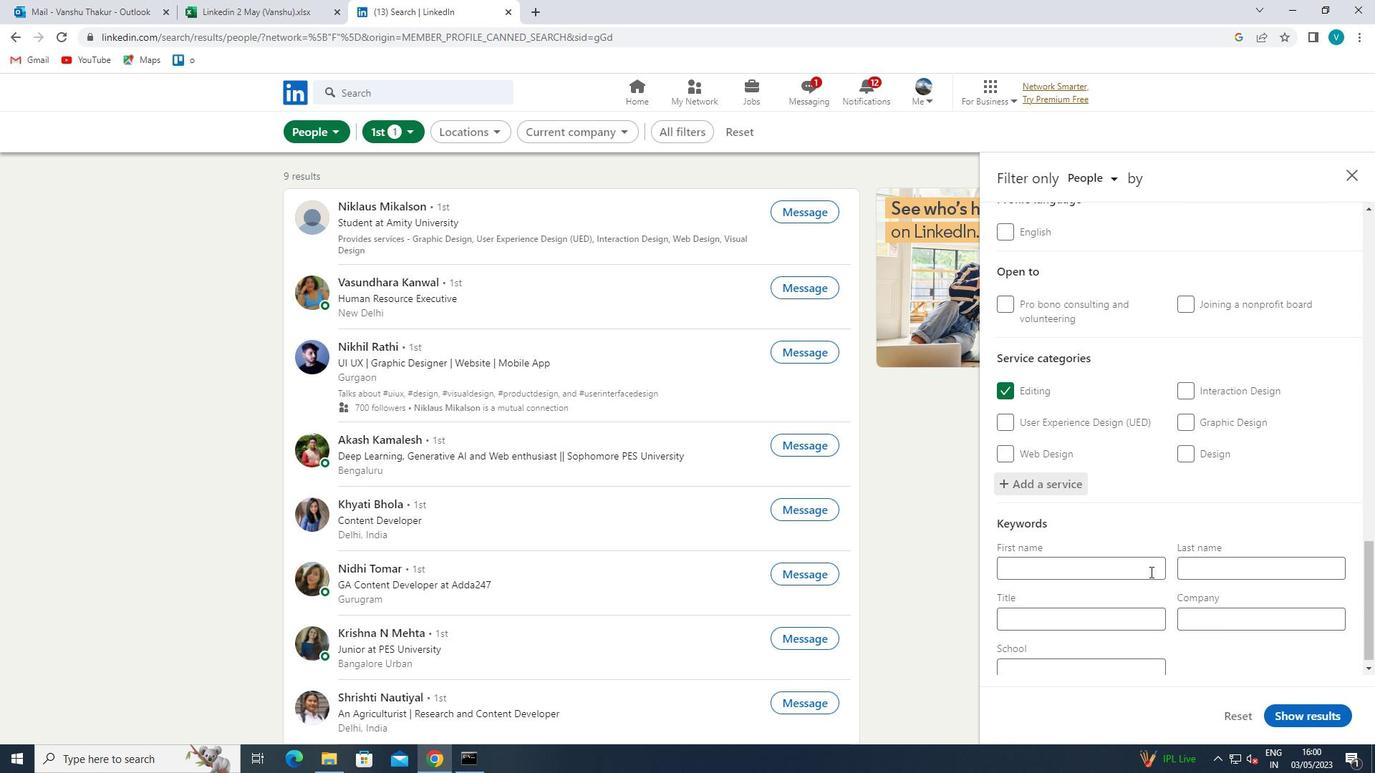 
Action: Mouse pressed left at (1121, 617)
Screenshot: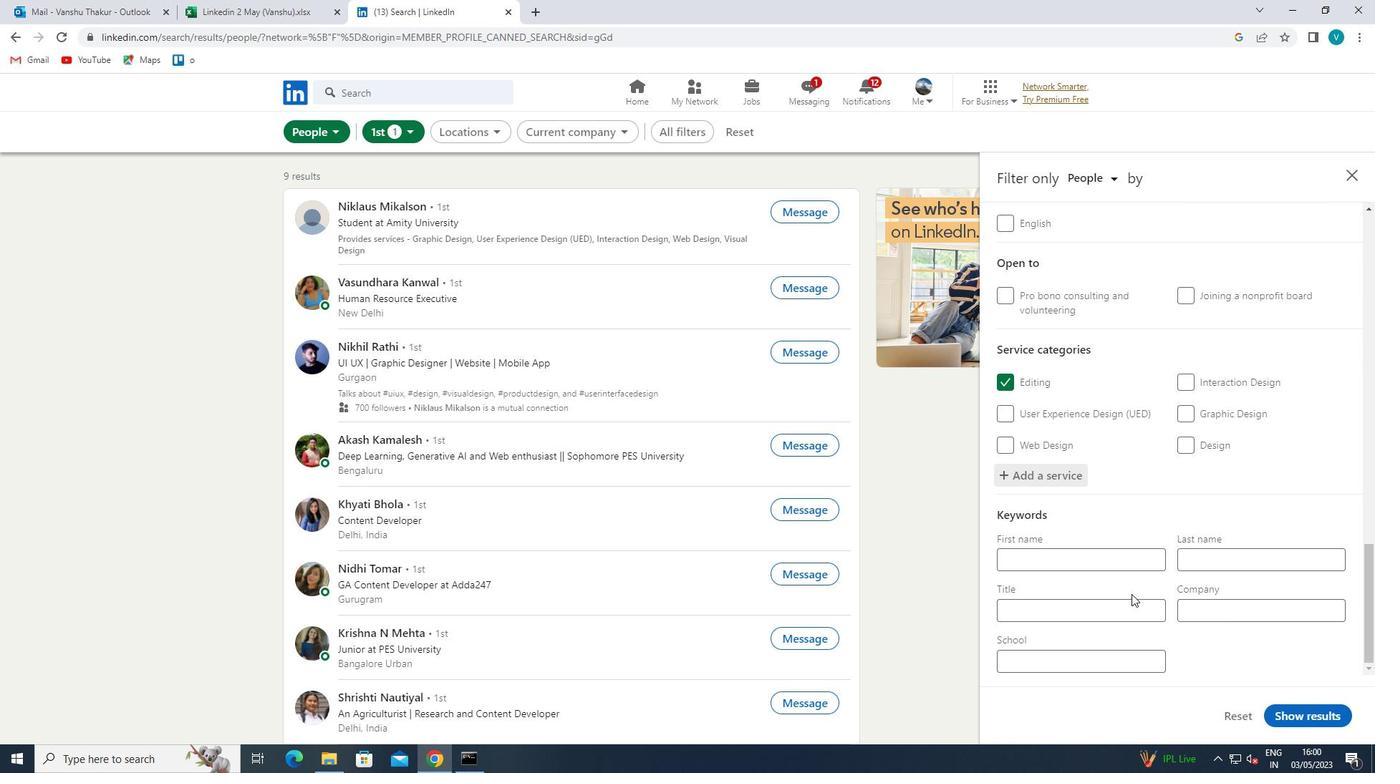 
Action: Key pressed <Key.shift>AUF<Key.backspace>DITING<Key.space><Key.shift>CLERK<Key.space>
Screenshot: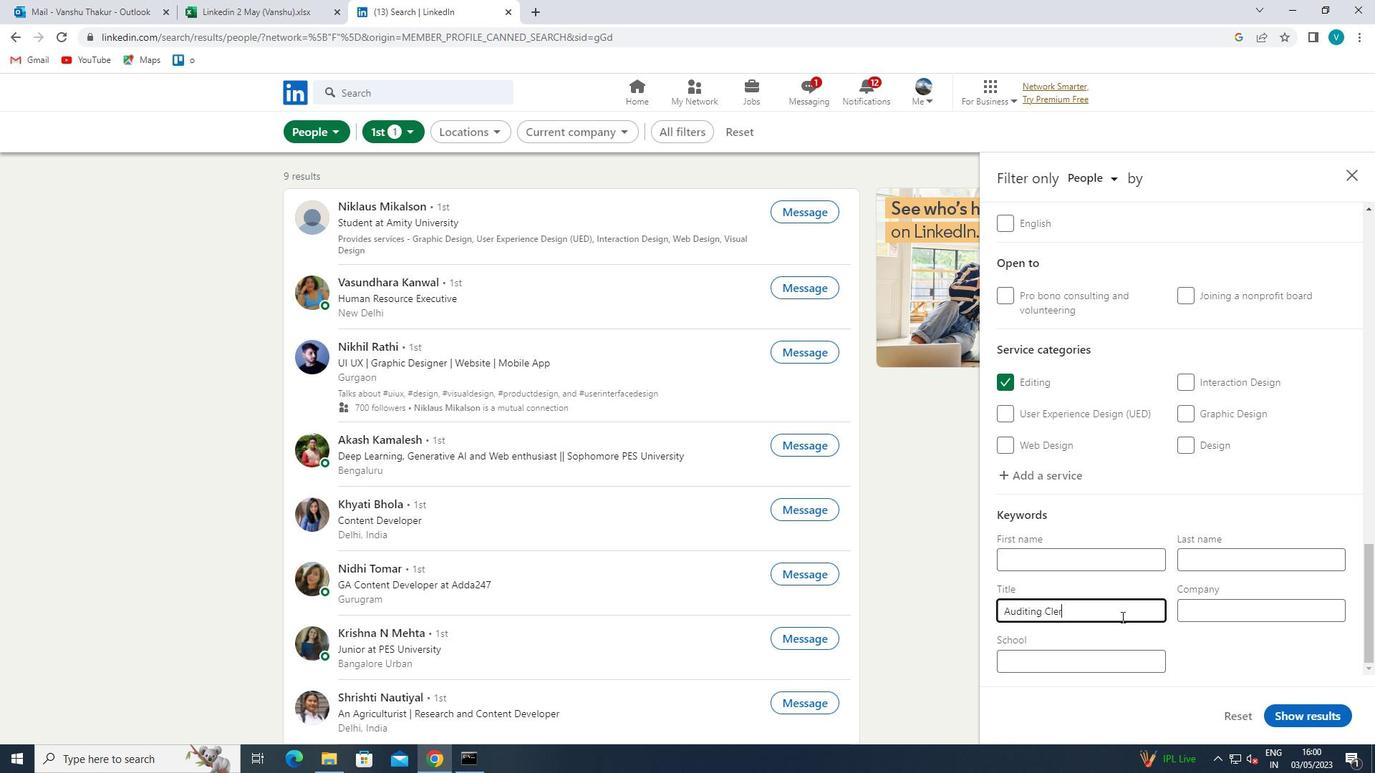 
Action: Mouse moved to (1306, 730)
Screenshot: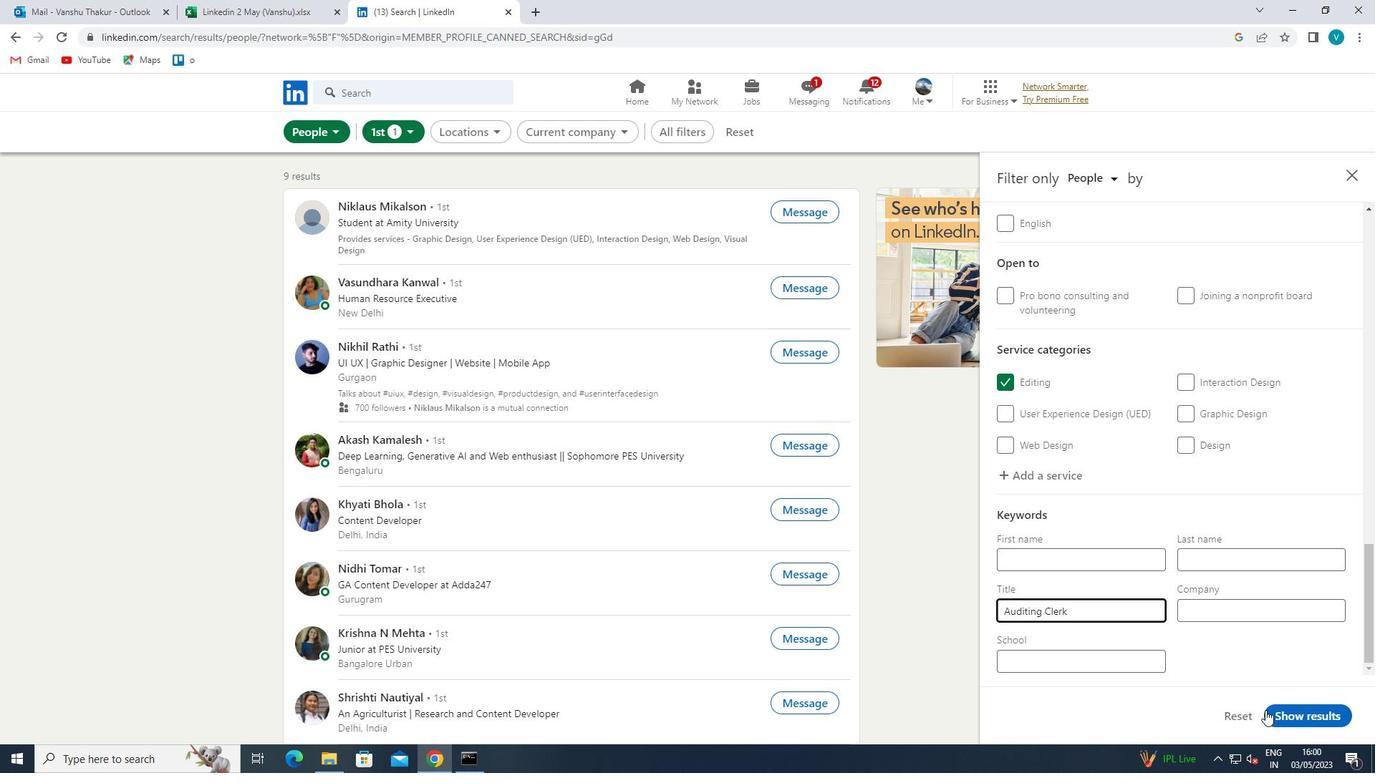 
Action: Mouse pressed left at (1306, 730)
Screenshot: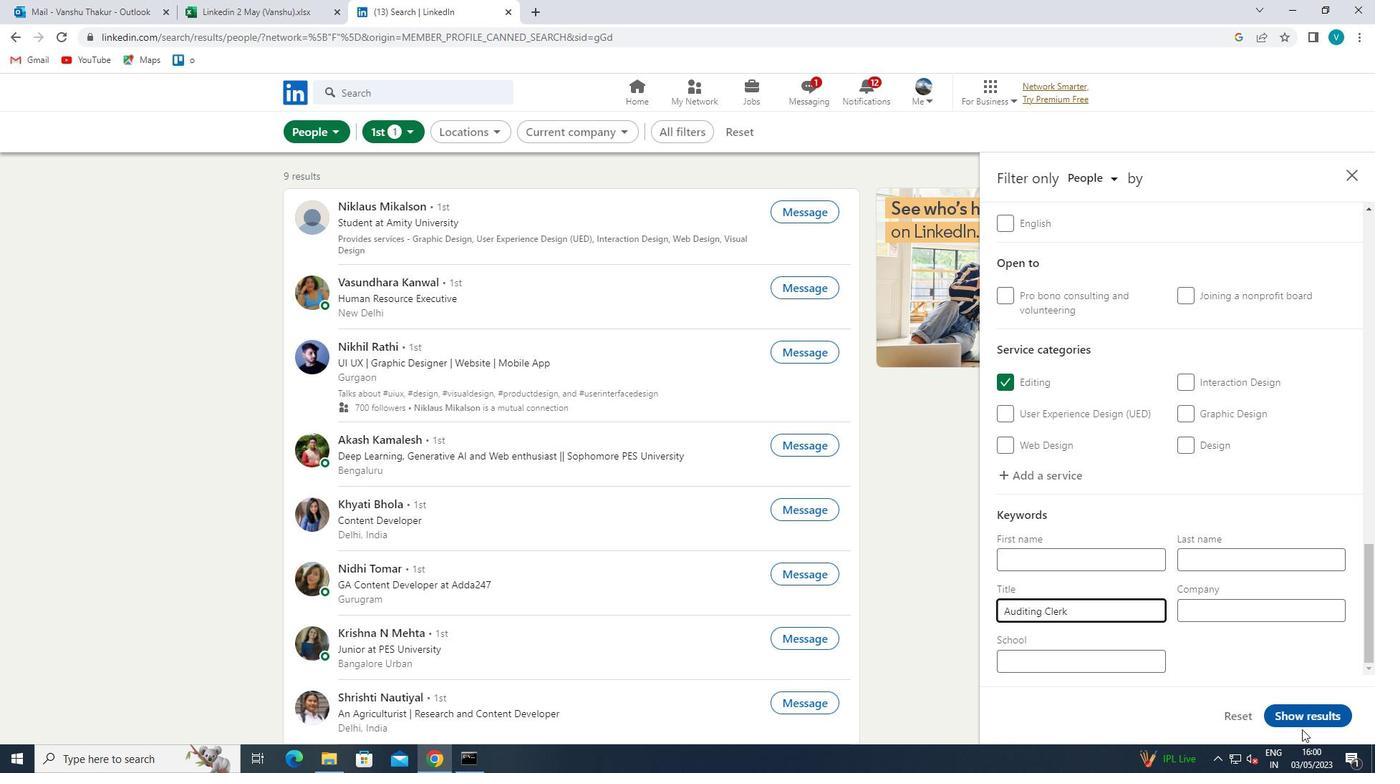 
Action: Mouse moved to (1310, 722)
Screenshot: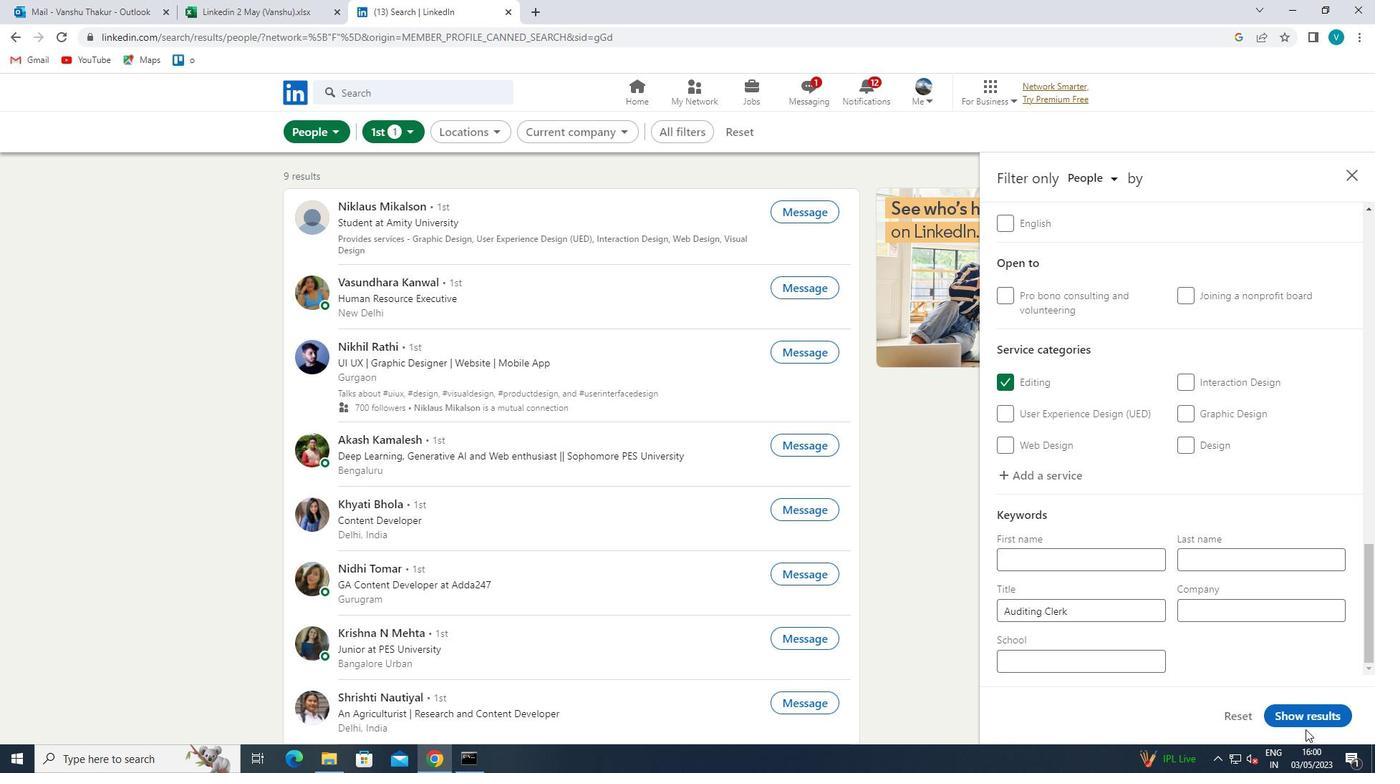 
Action: Mouse pressed left at (1310, 722)
Screenshot: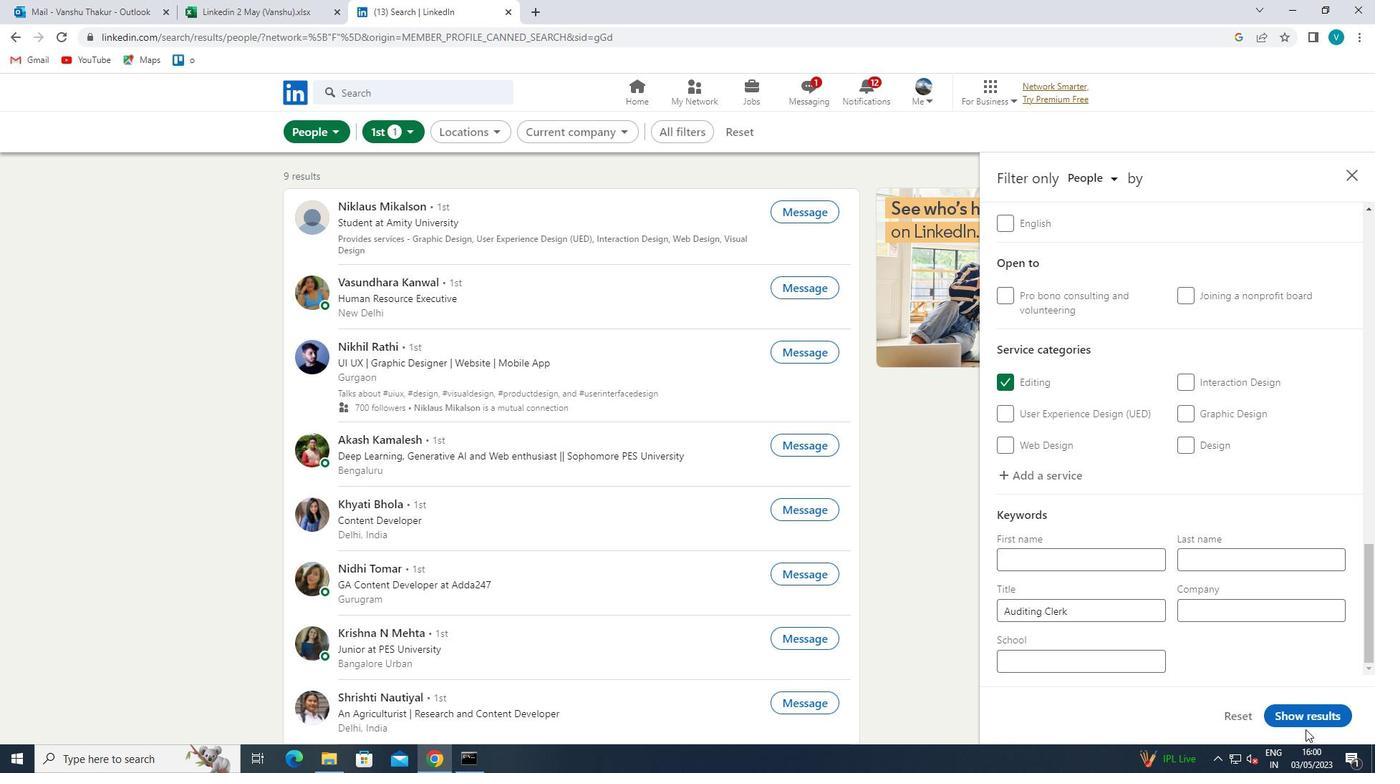 
